 Task: Find a place to stay in Zhukovka, Russia, from 3rd to 17th August for 4 guests, with a price range of ₹3000 to ₹15000, 3 bedrooms, 4 beds, 2 bathrooms, and self check-in option.
Action: Mouse moved to (568, 86)
Screenshot: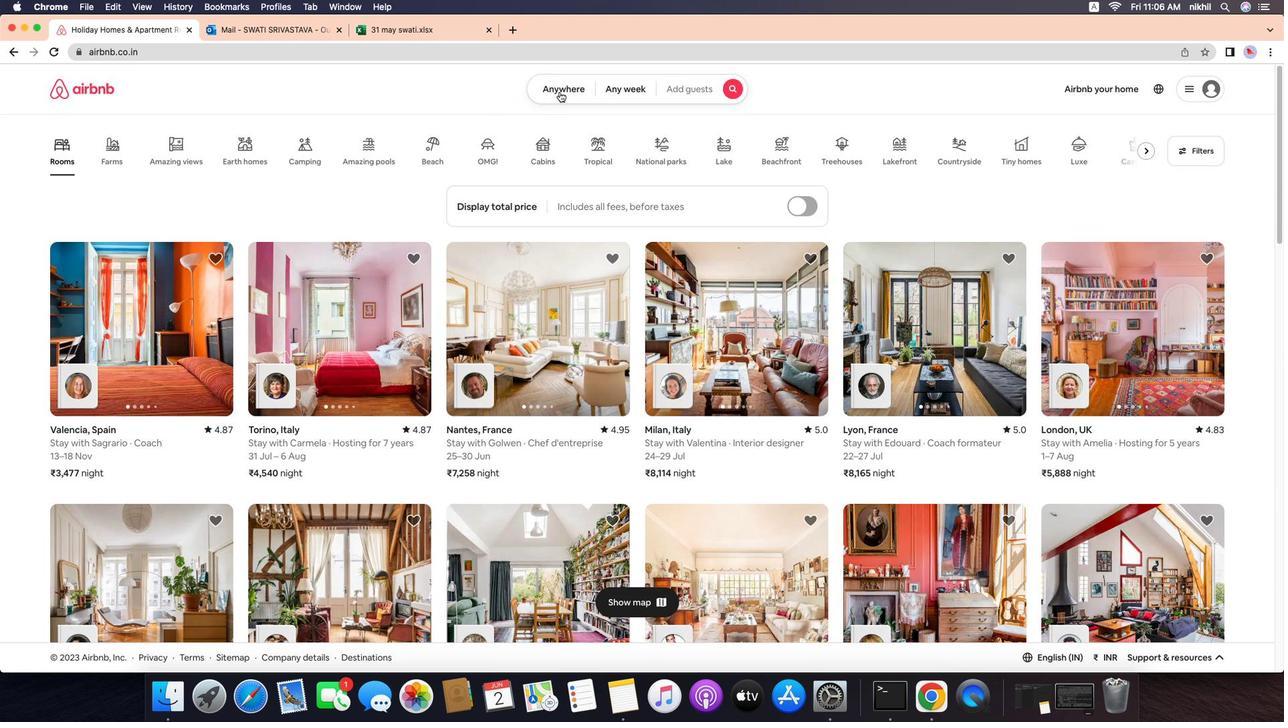 
Action: Mouse pressed left at (568, 86)
Screenshot: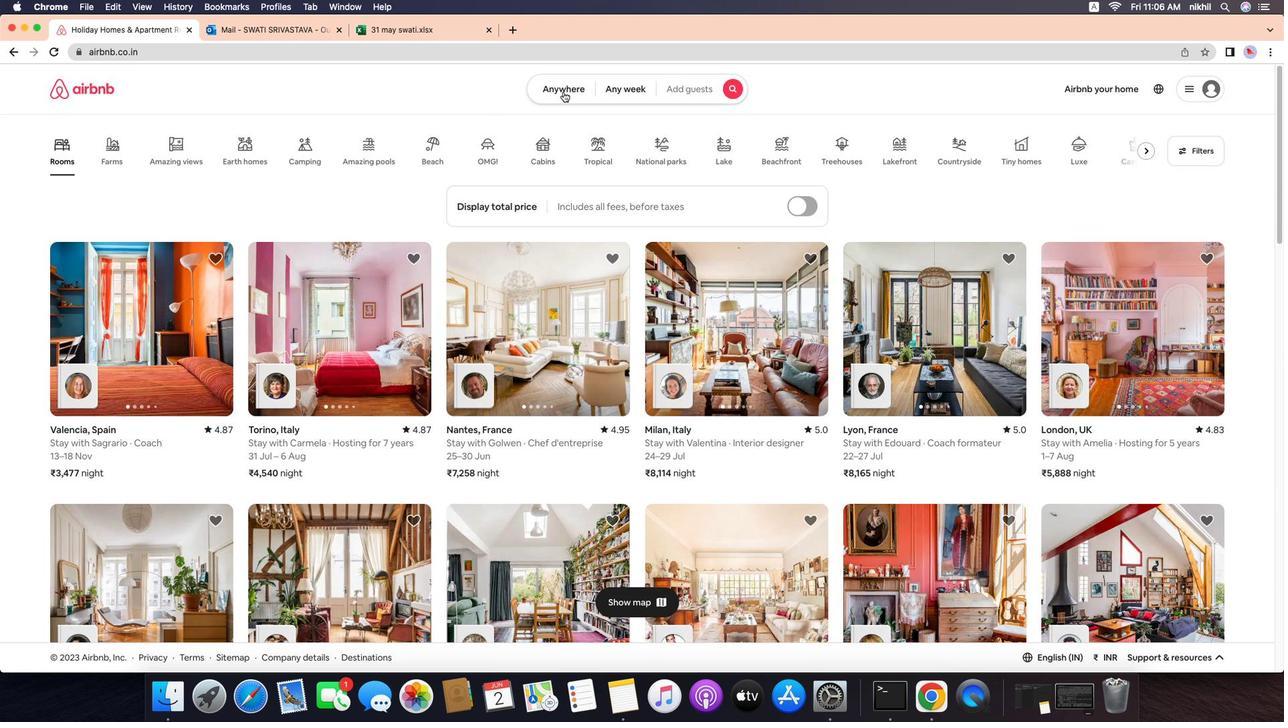 
Action: Mouse moved to (589, 86)
Screenshot: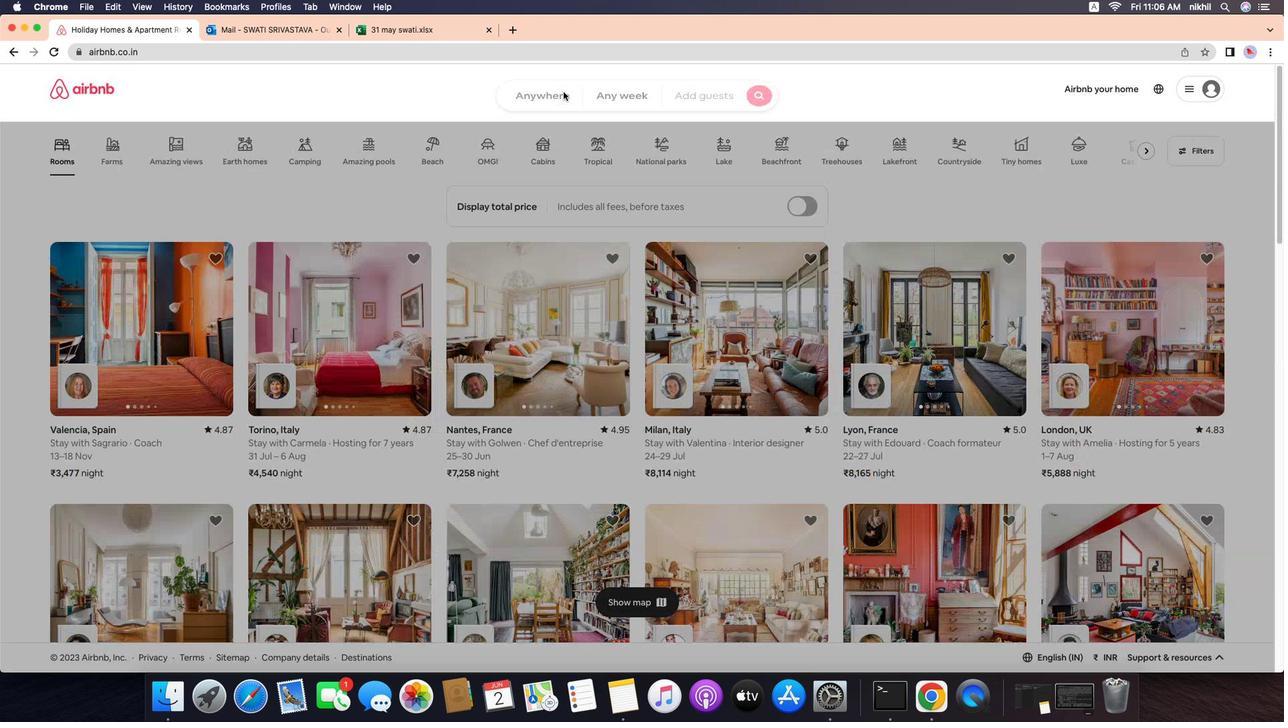 
Action: Mouse pressed left at (589, 86)
Screenshot: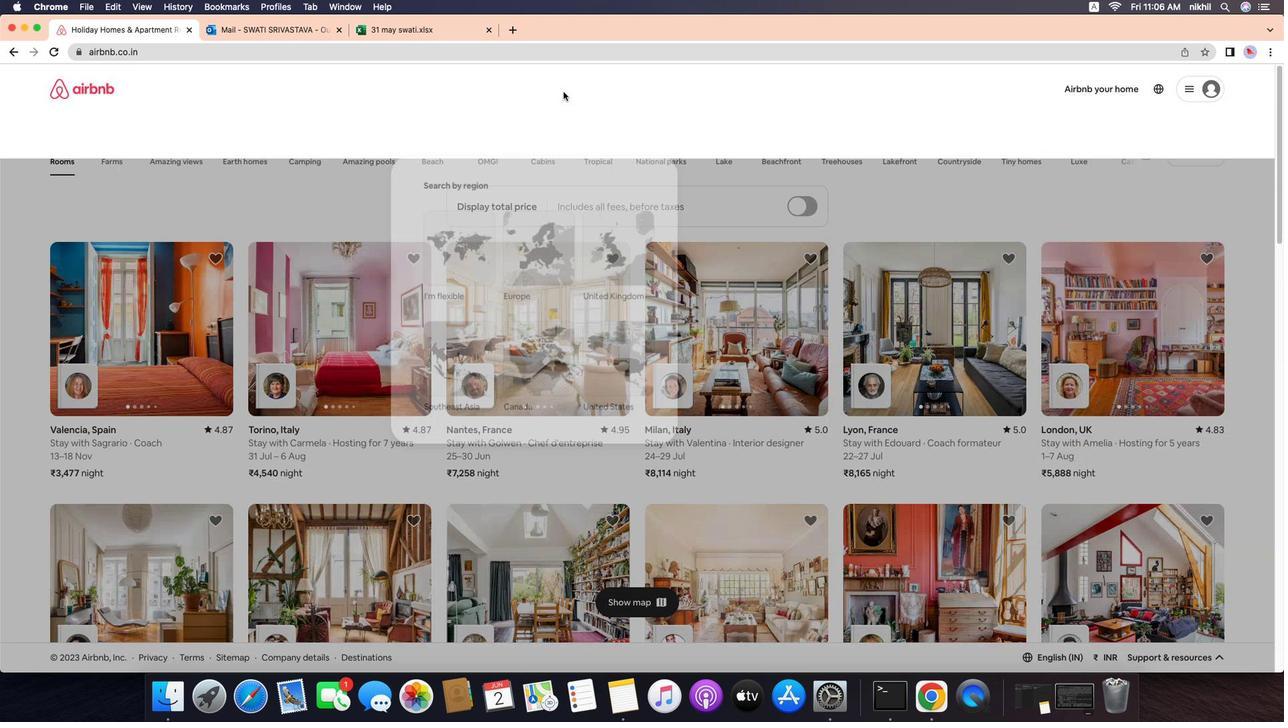 
Action: Mouse moved to (517, 133)
Screenshot: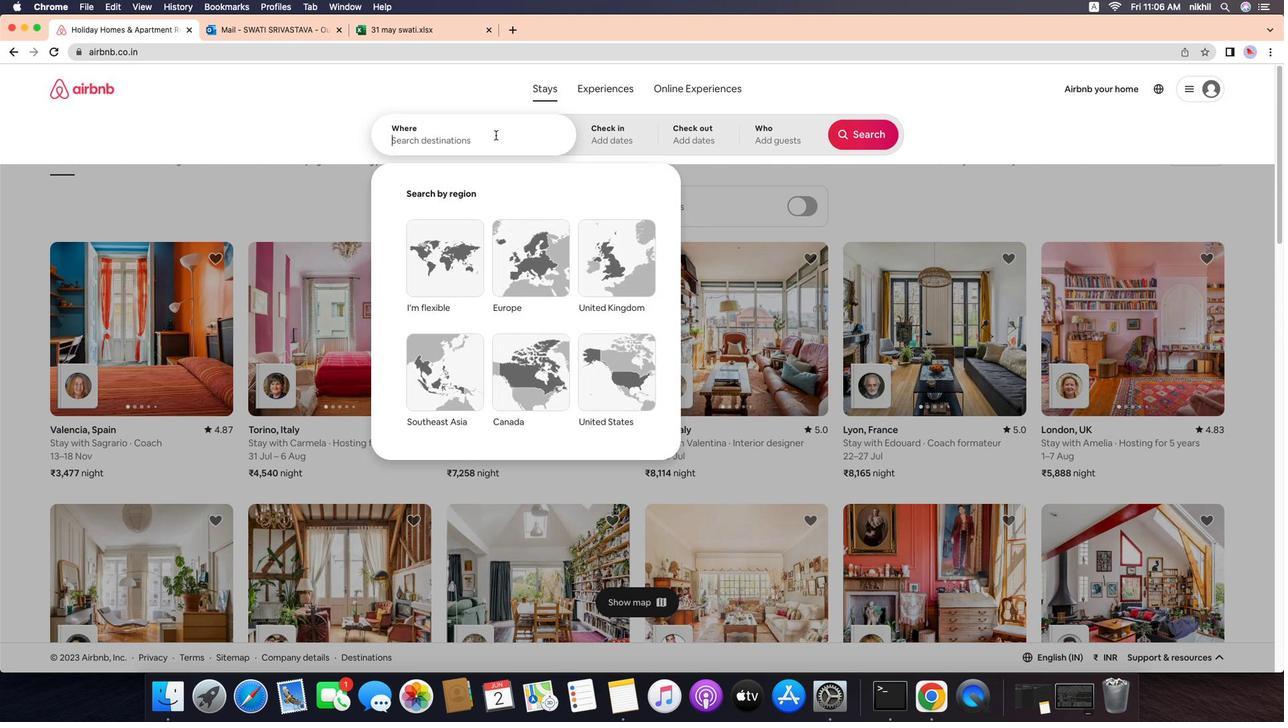 
Action: Mouse pressed left at (517, 133)
Screenshot: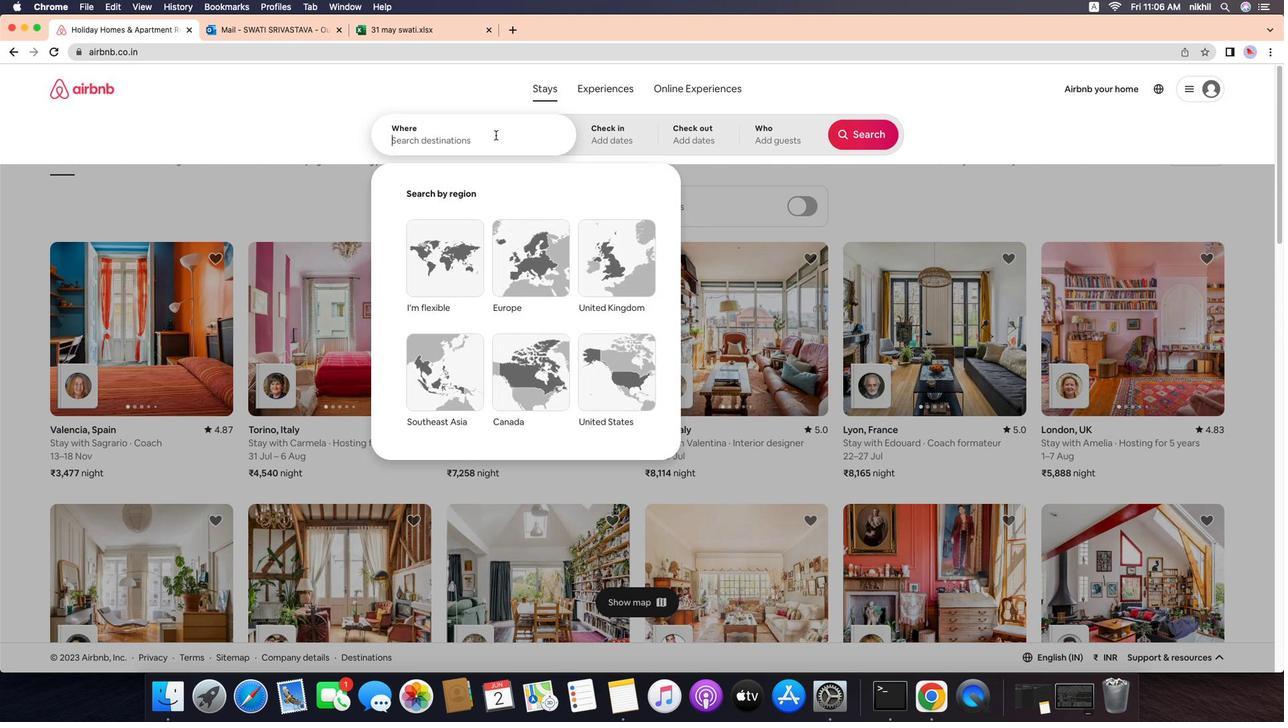 
Action: Key pressed Key.caps_lock'Z'Key.caps_lock'h''u''k''o''v''k''a'','Key.spaceKey.caps_lock'R'Key.caps_lock'u''s''s''i''a'Key.enter
Screenshot: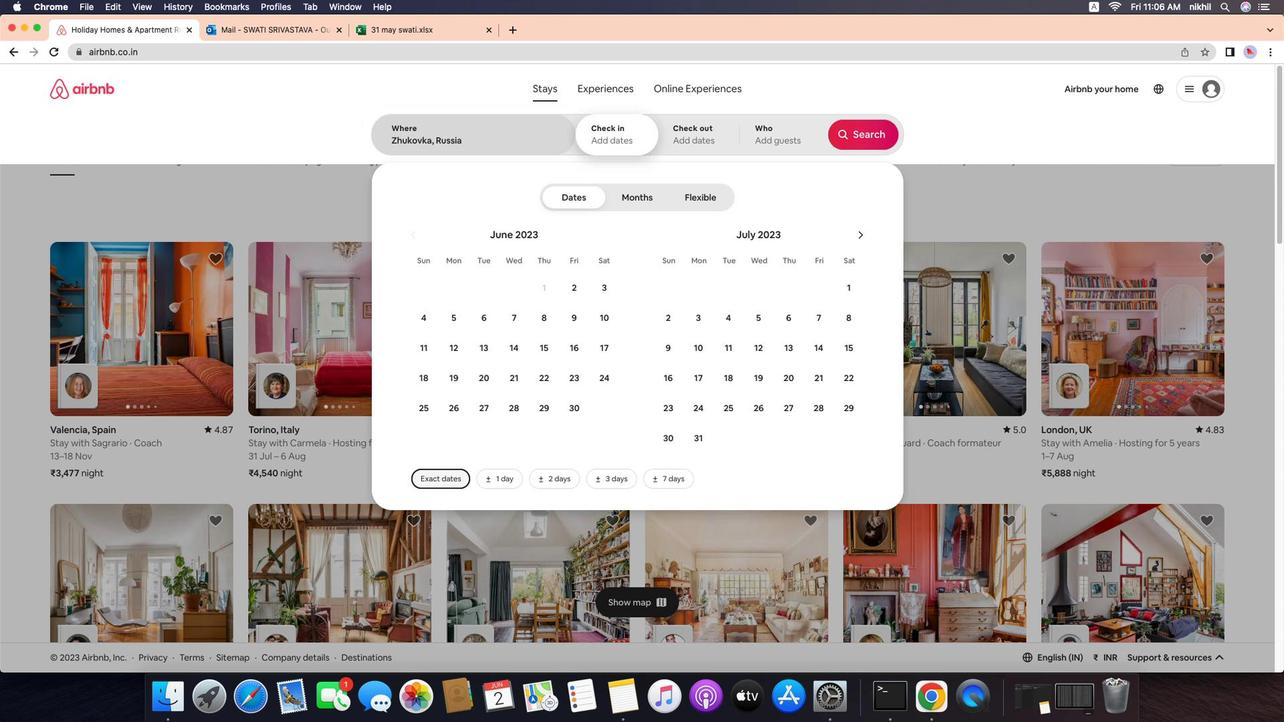 
Action: Mouse moved to (896, 243)
Screenshot: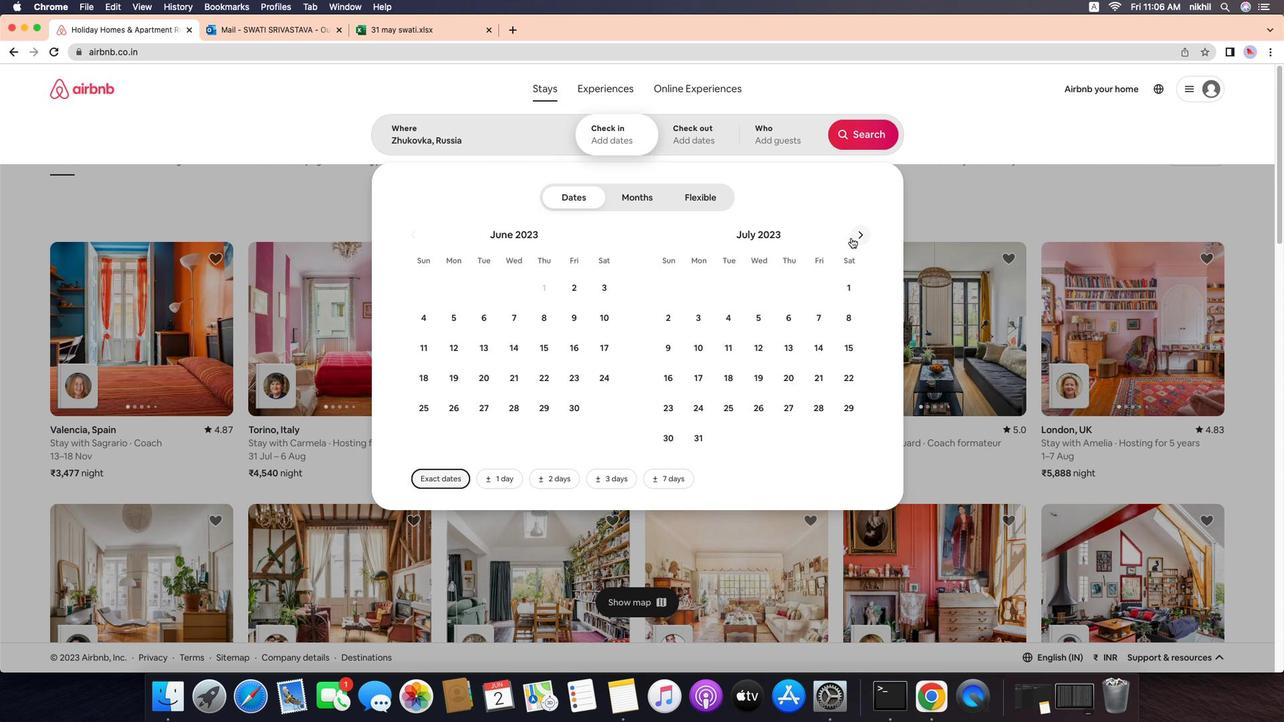 
Action: Mouse pressed left at (896, 243)
Screenshot: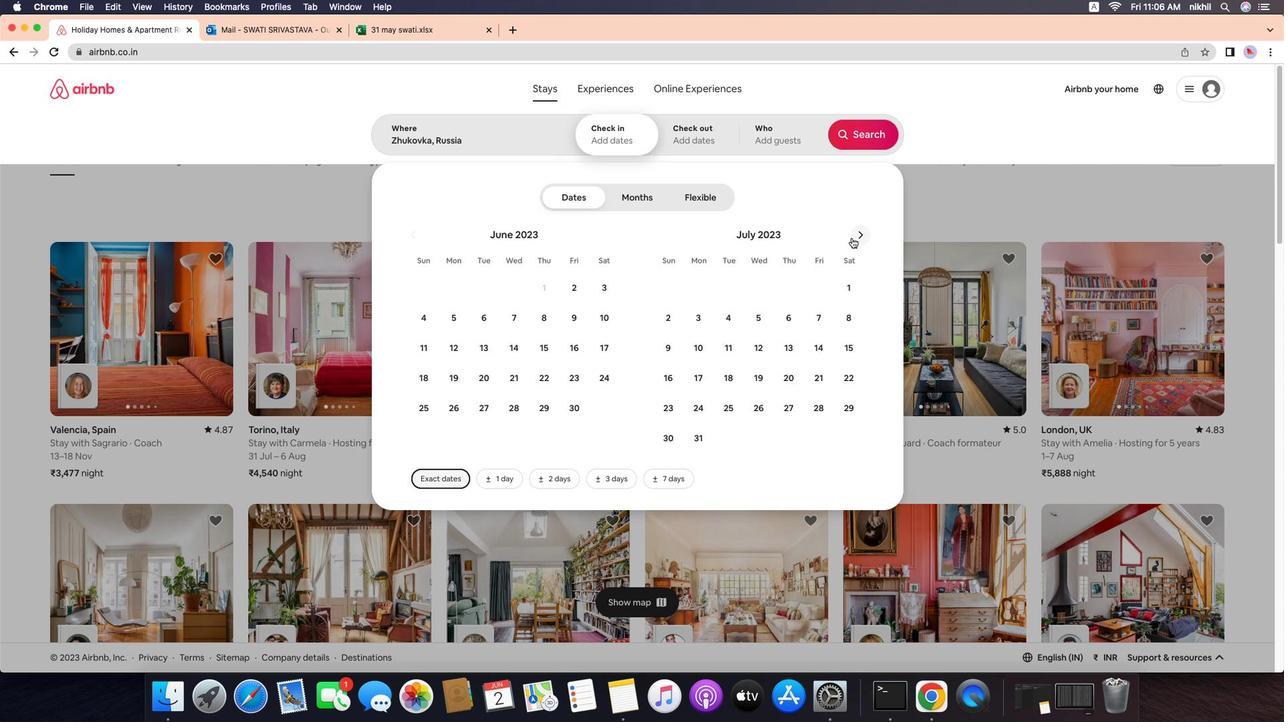 
Action: Mouse moved to (904, 242)
Screenshot: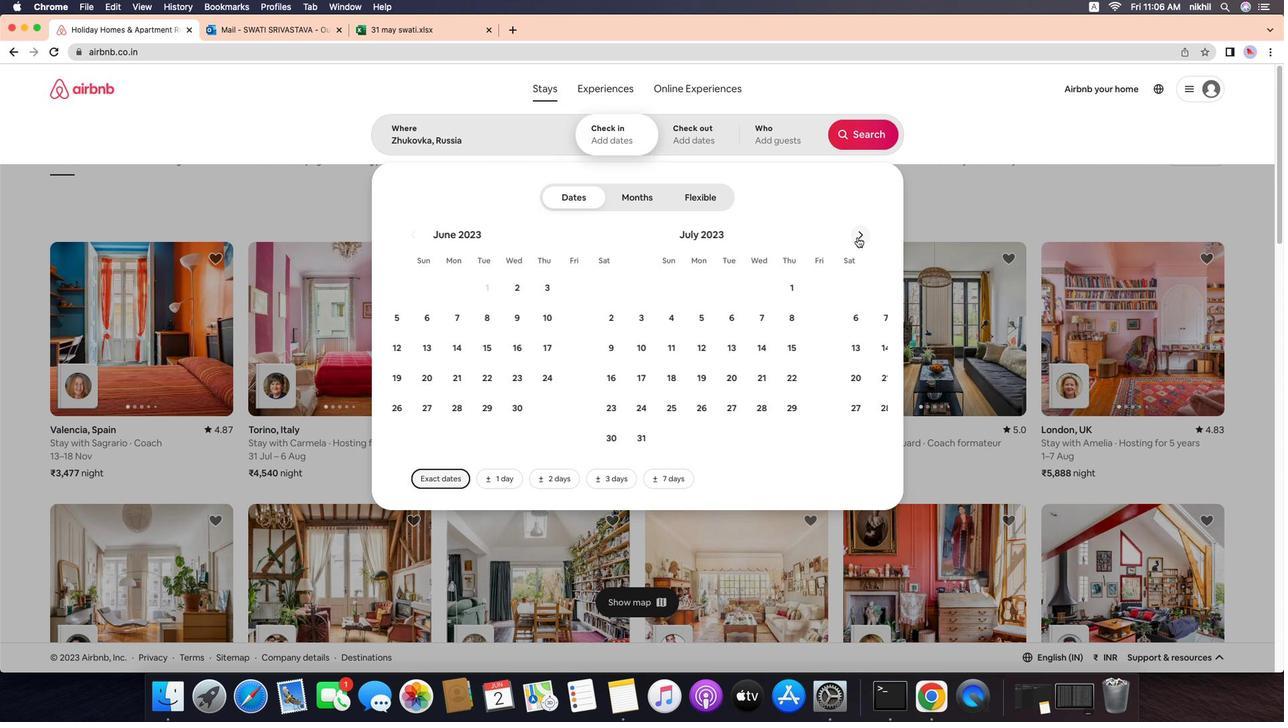 
Action: Mouse pressed left at (904, 242)
Screenshot: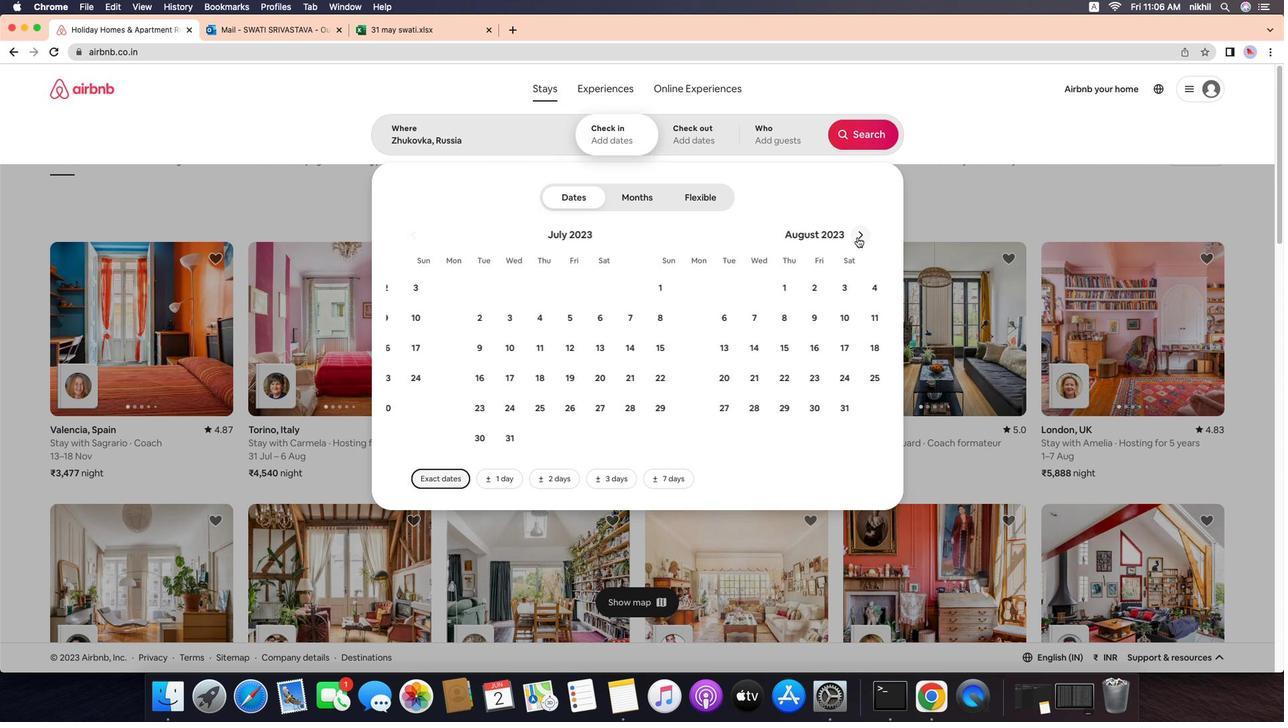 
Action: Mouse moved to (842, 294)
Screenshot: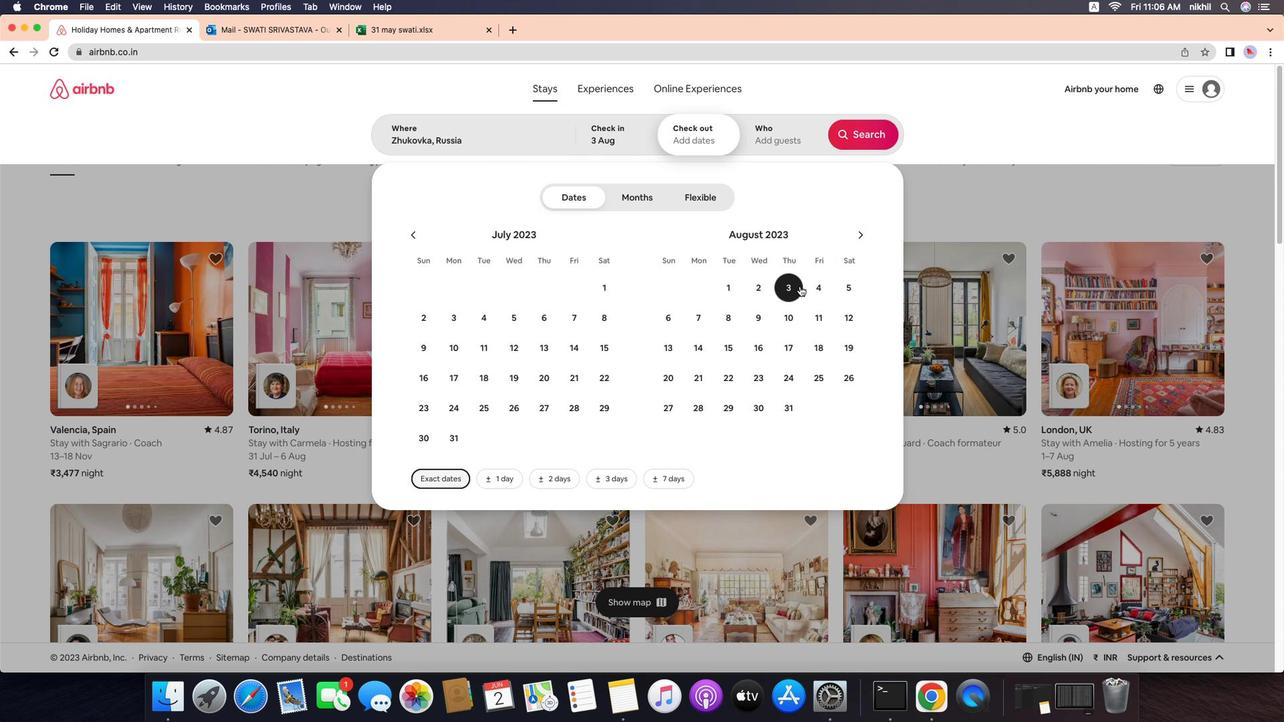 
Action: Mouse pressed left at (842, 294)
Screenshot: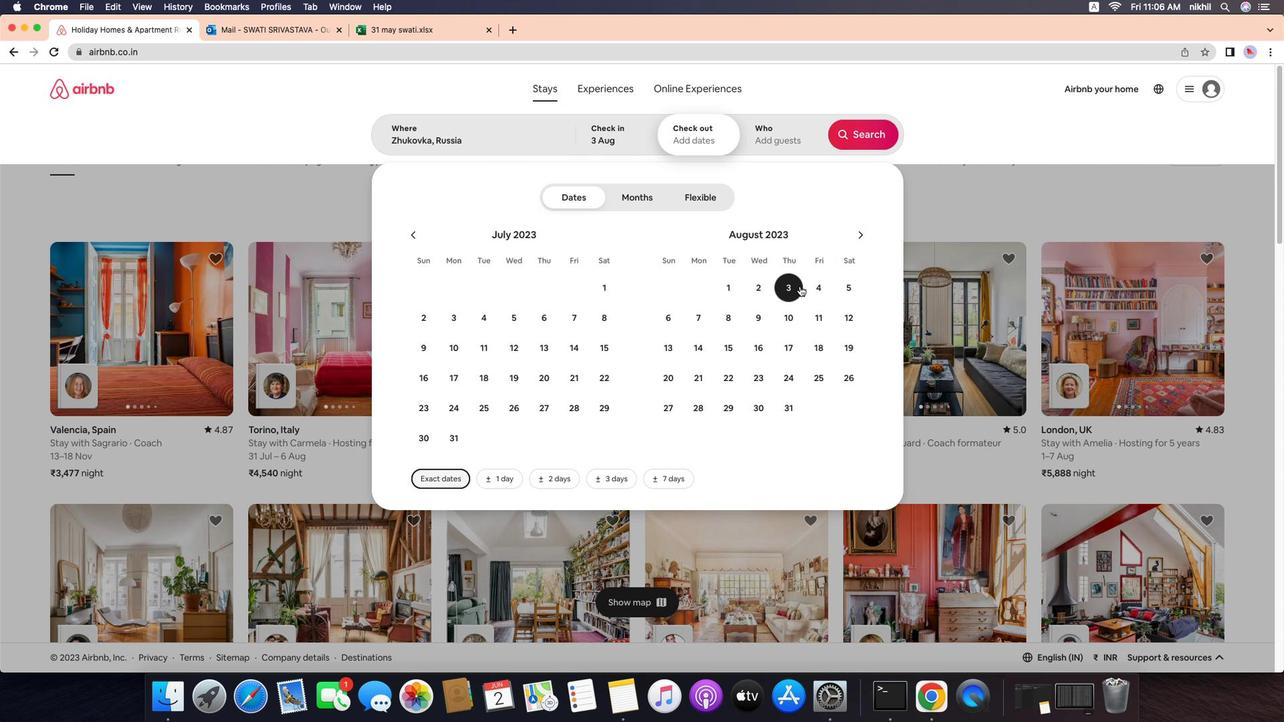 
Action: Mouse moved to (837, 356)
Screenshot: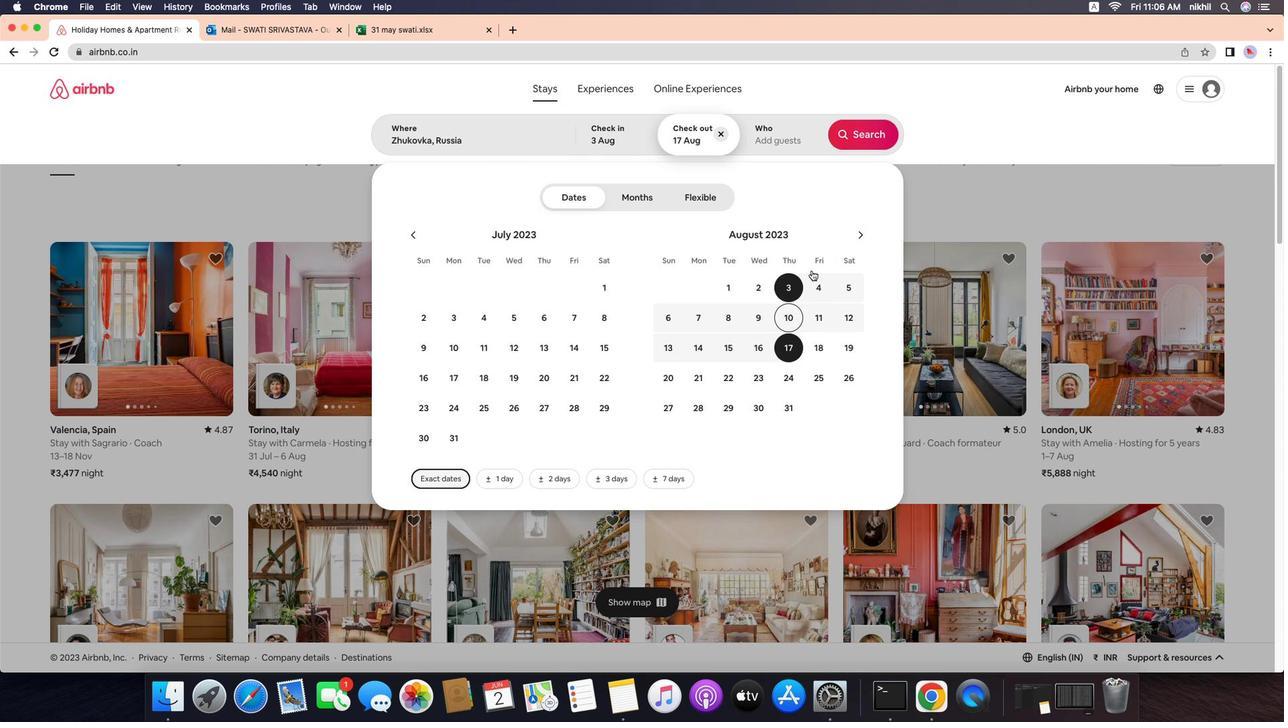 
Action: Mouse pressed left at (837, 356)
Screenshot: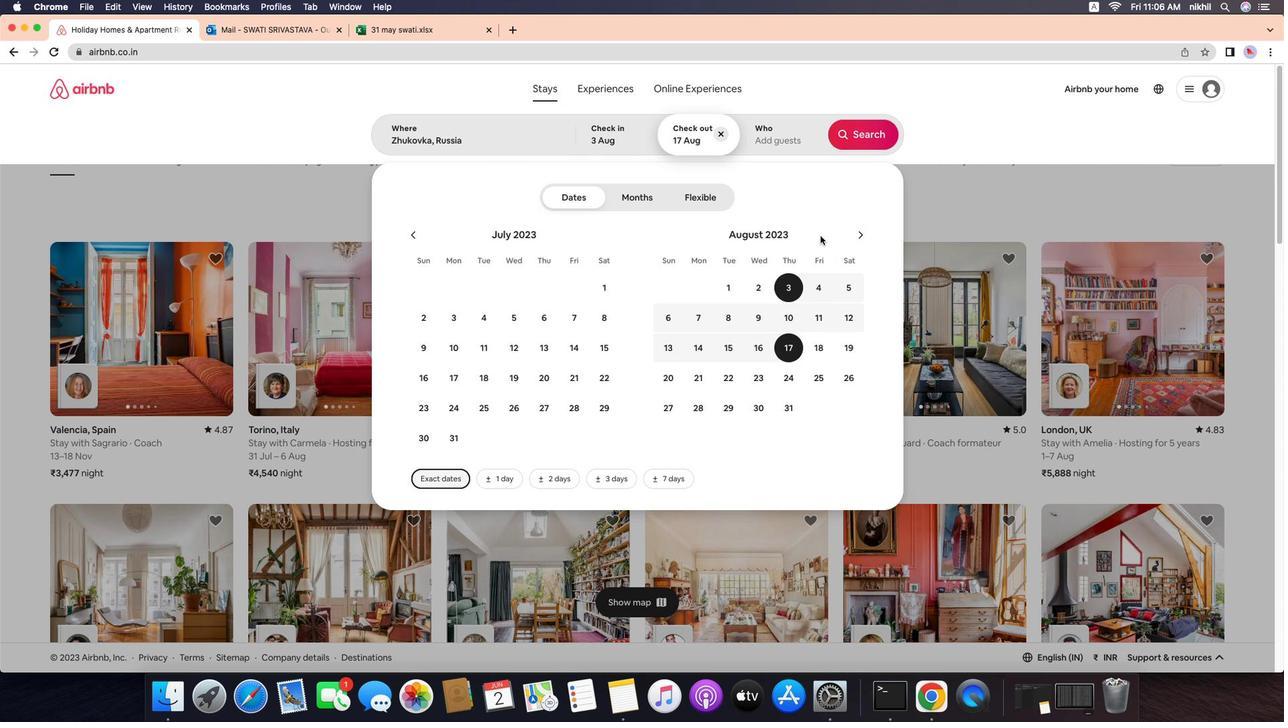 
Action: Mouse moved to (834, 136)
Screenshot: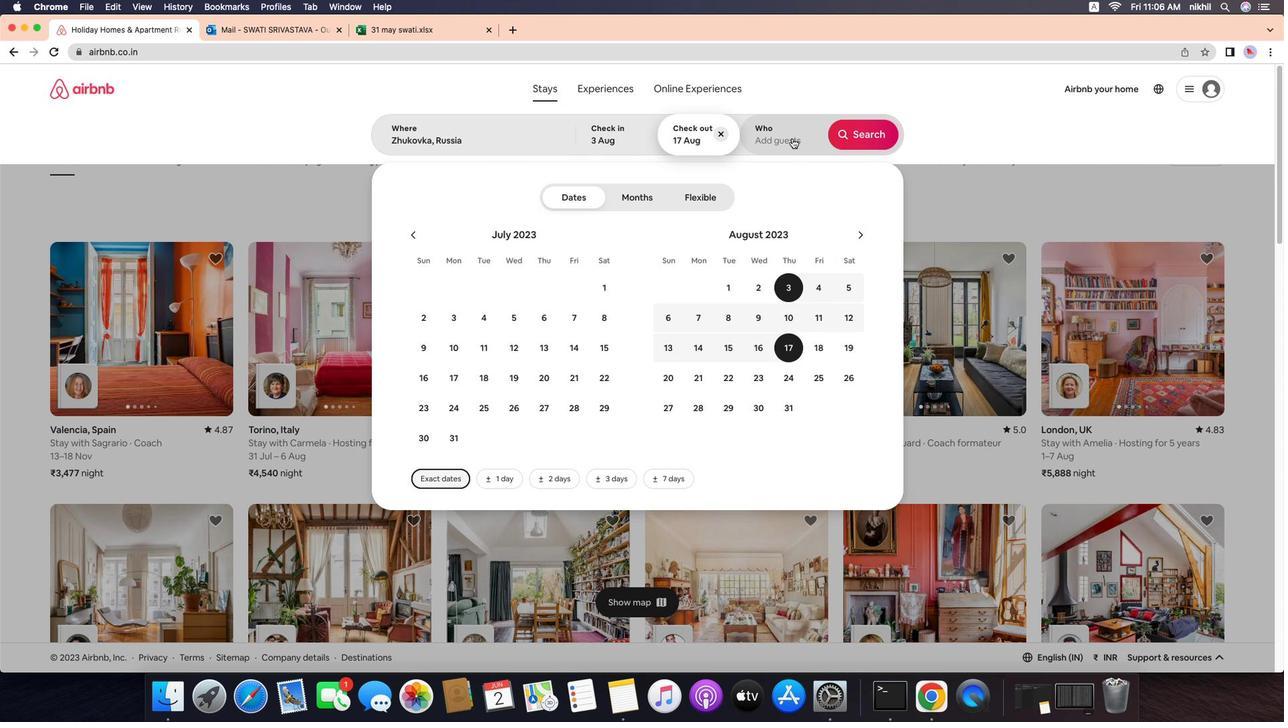 
Action: Mouse pressed left at (834, 136)
Screenshot: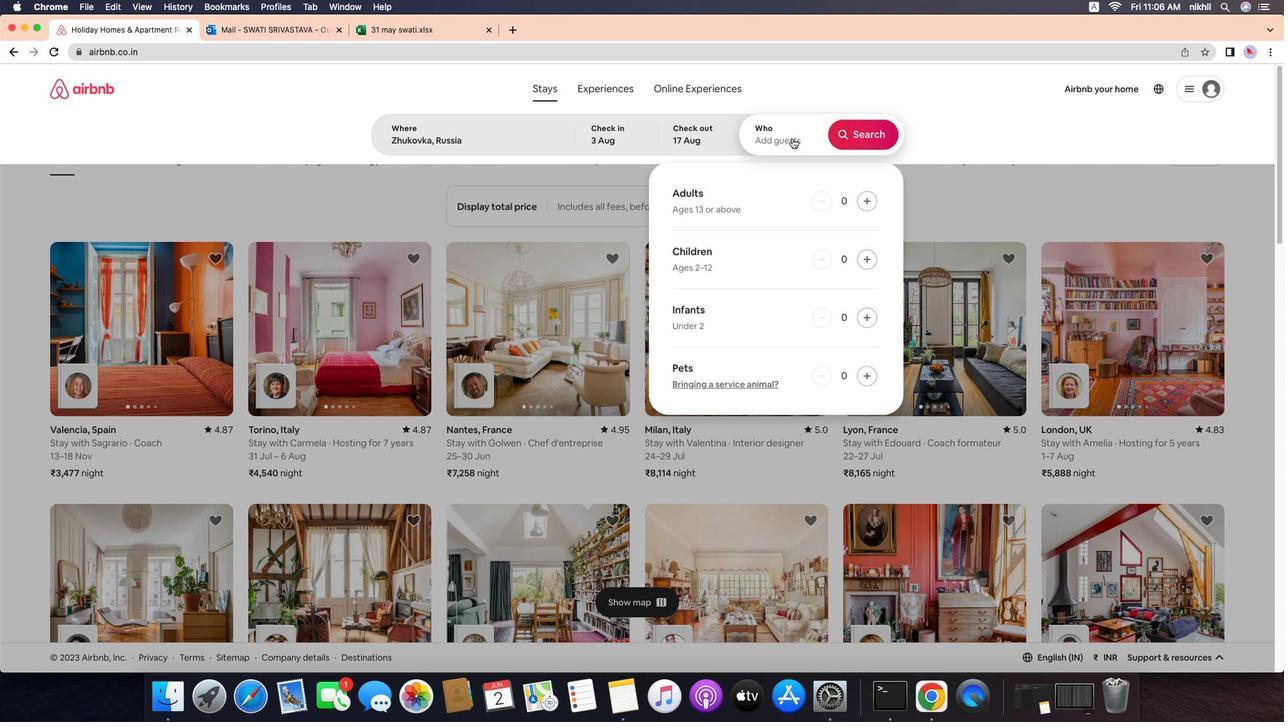 
Action: Mouse moved to (916, 201)
Screenshot: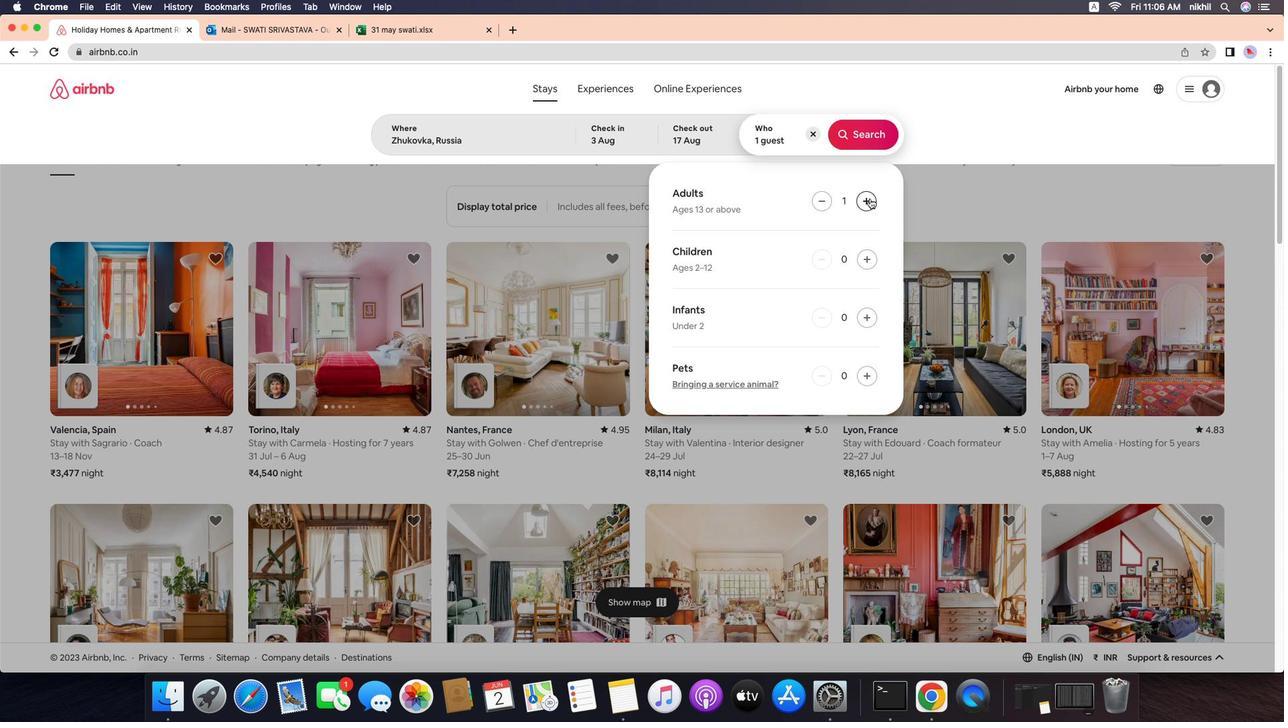 
Action: Mouse pressed left at (916, 201)
Screenshot: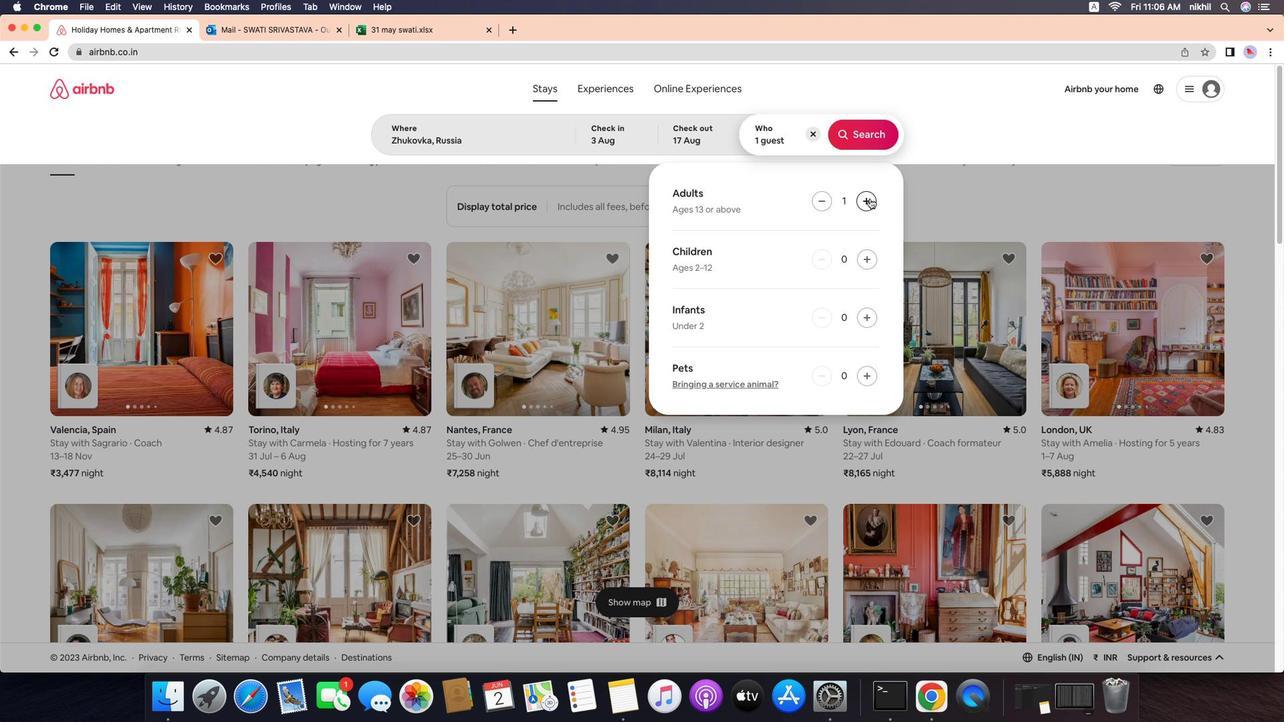 
Action: Mouse moved to (916, 201)
Screenshot: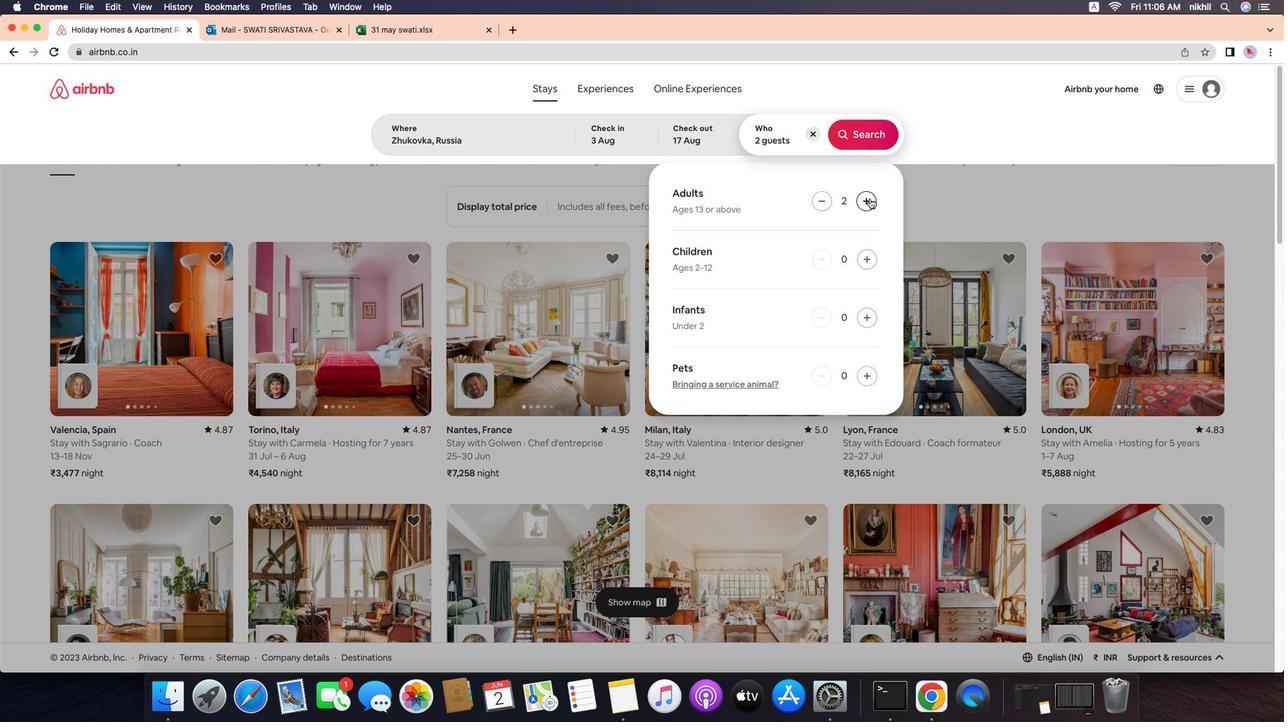 
Action: Mouse pressed left at (916, 201)
Screenshot: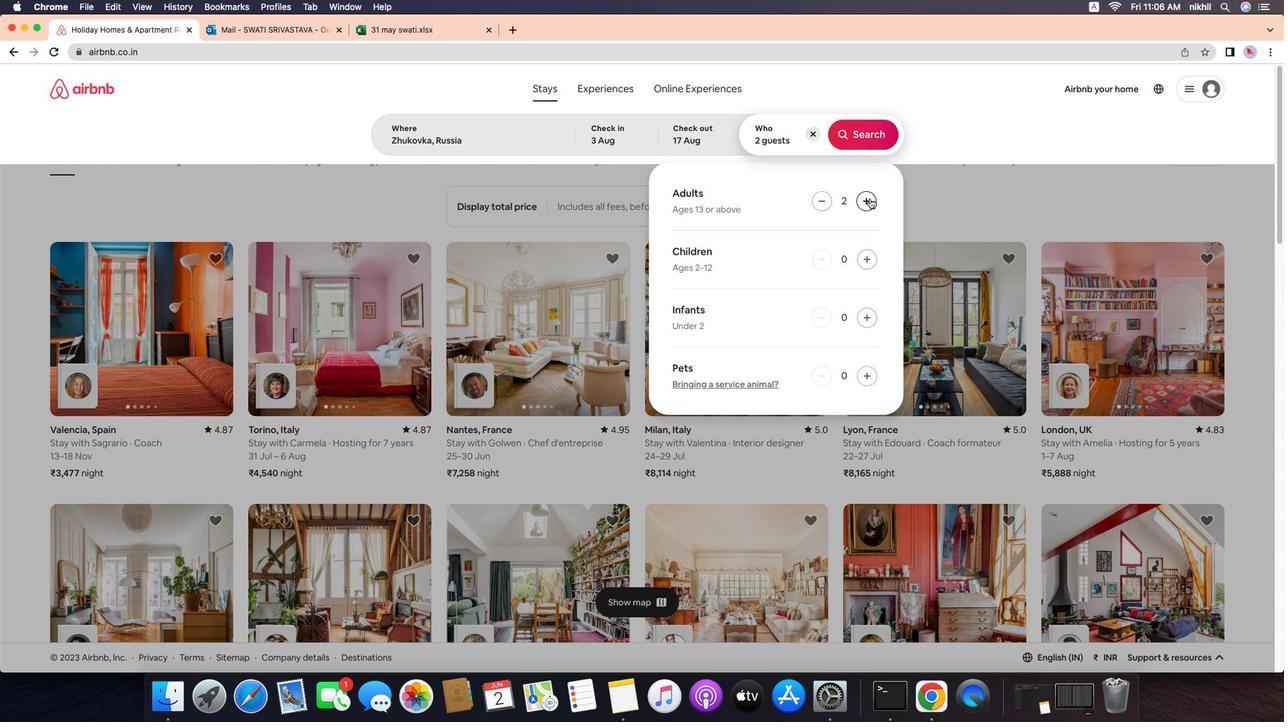 
Action: Mouse pressed left at (916, 201)
Screenshot: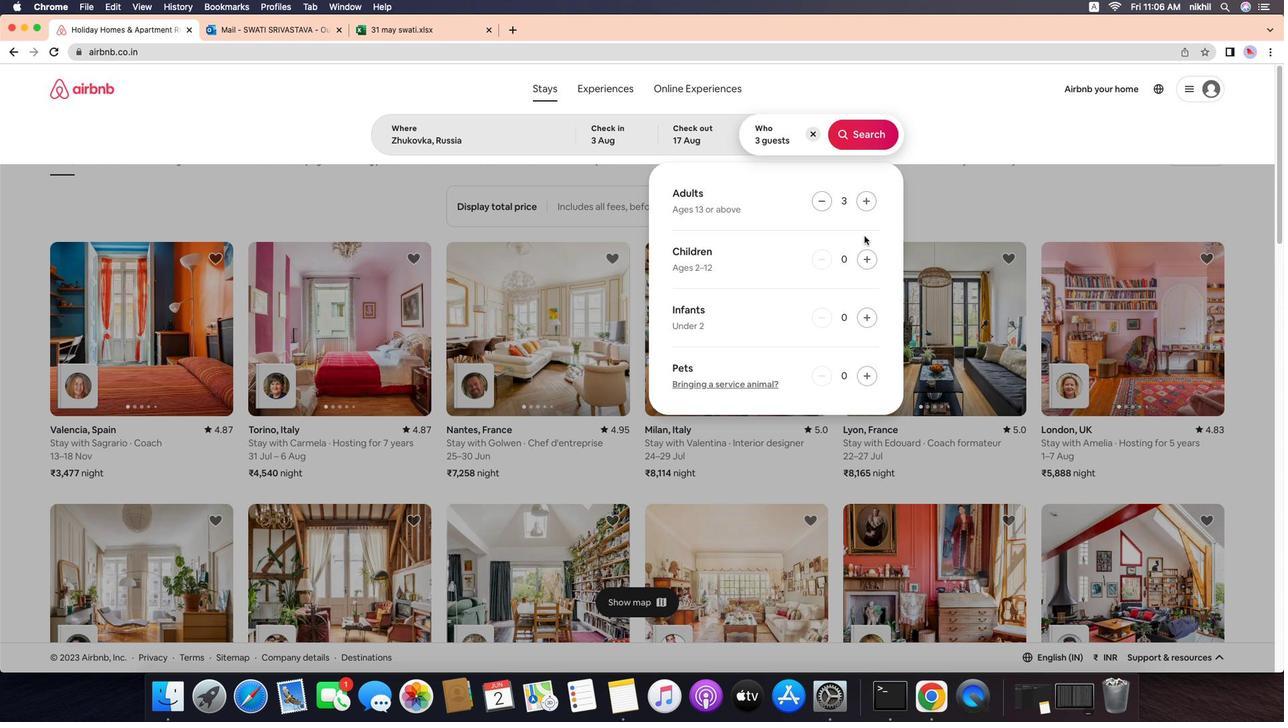 
Action: Mouse moved to (908, 273)
Screenshot: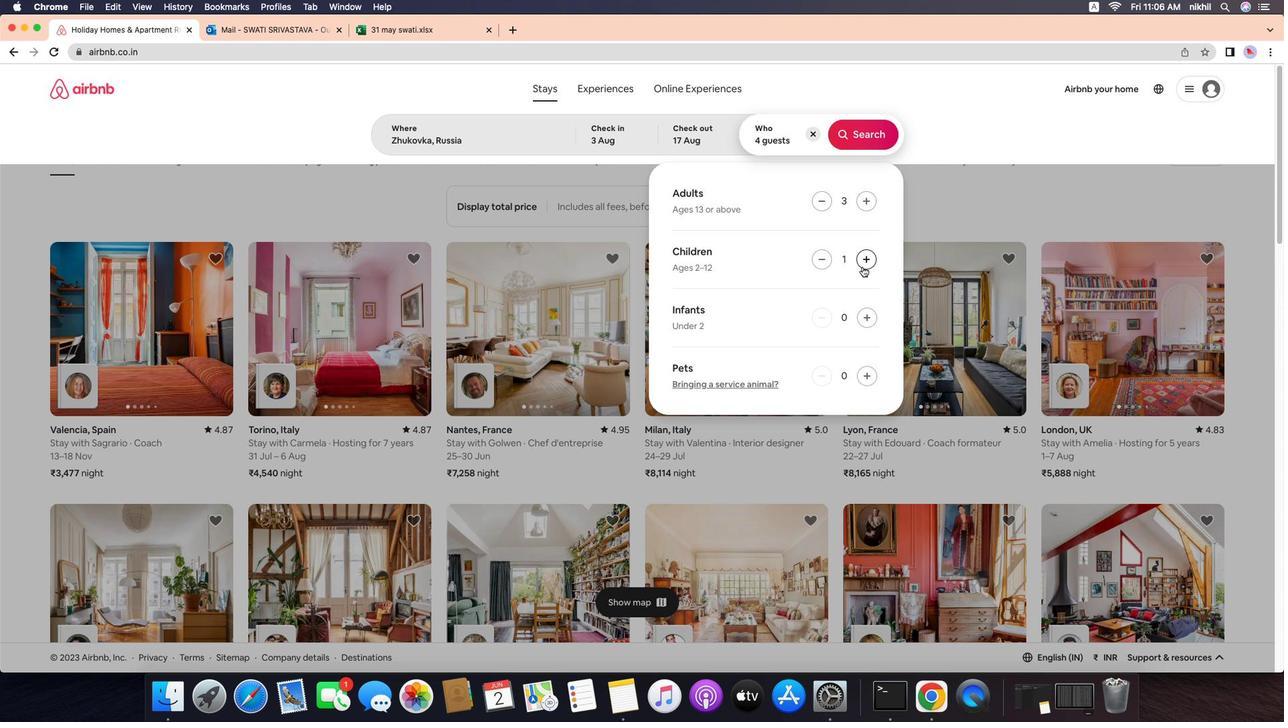 
Action: Mouse pressed left at (908, 273)
Screenshot: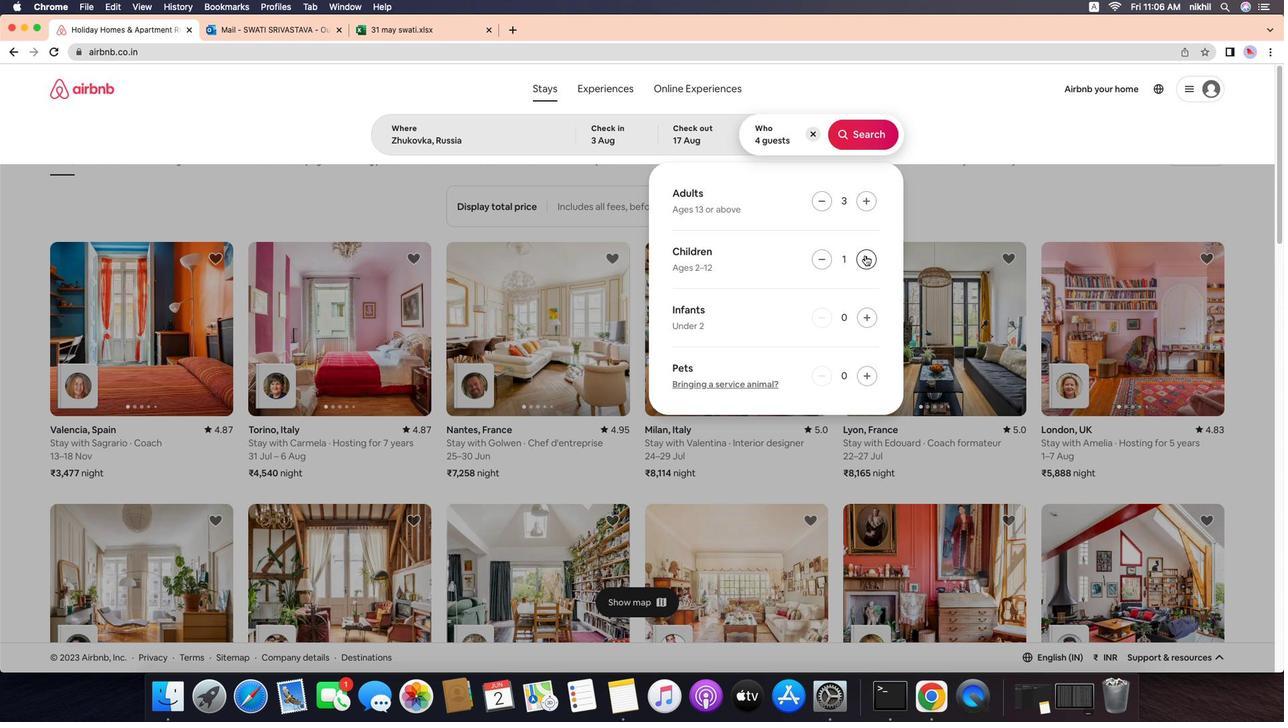 
Action: Mouse moved to (900, 145)
Screenshot: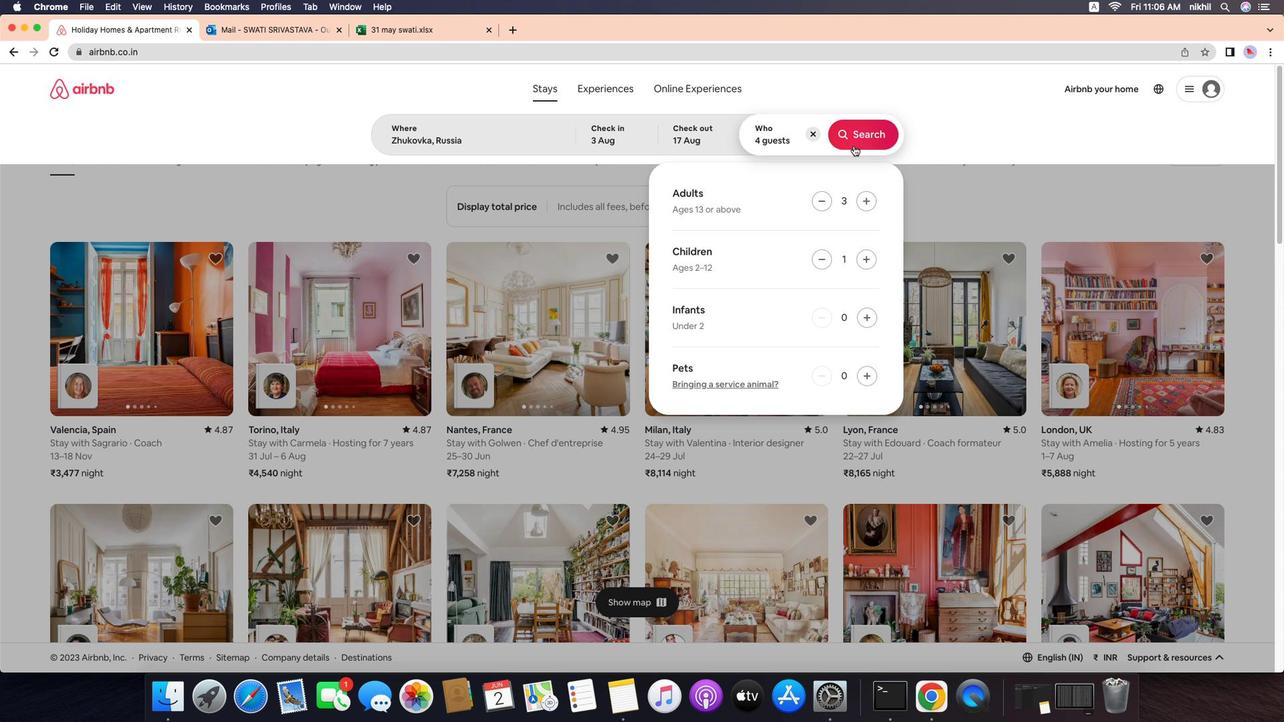 
Action: Mouse pressed left at (900, 145)
Screenshot: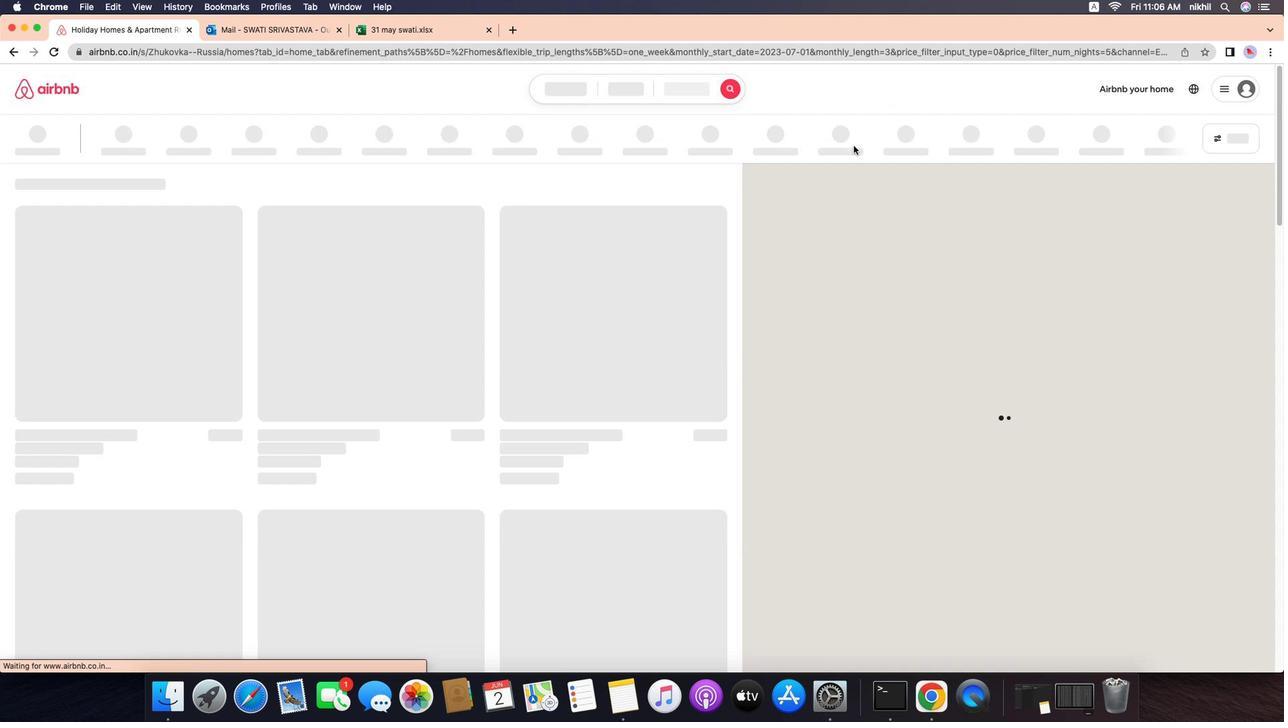 
Action: Mouse moved to (1288, 135)
Screenshot: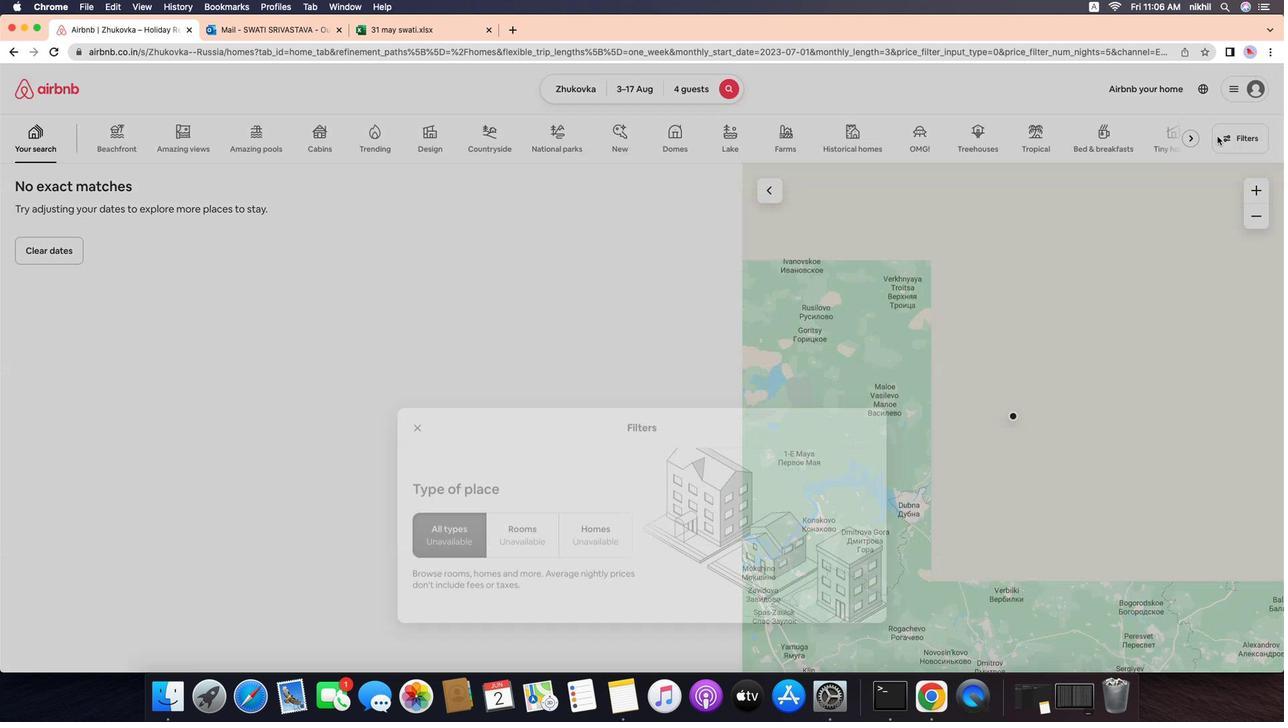 
Action: Mouse pressed left at (1288, 135)
Screenshot: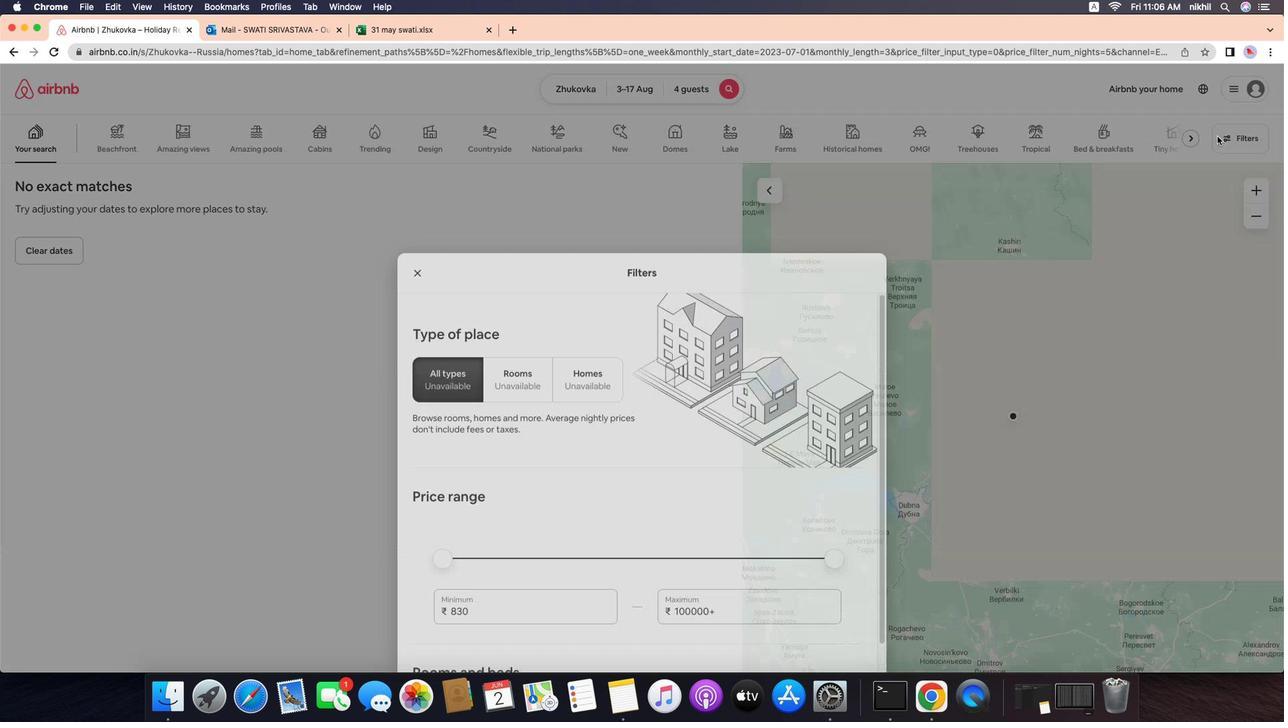 
Action: Mouse moved to (599, 470)
Screenshot: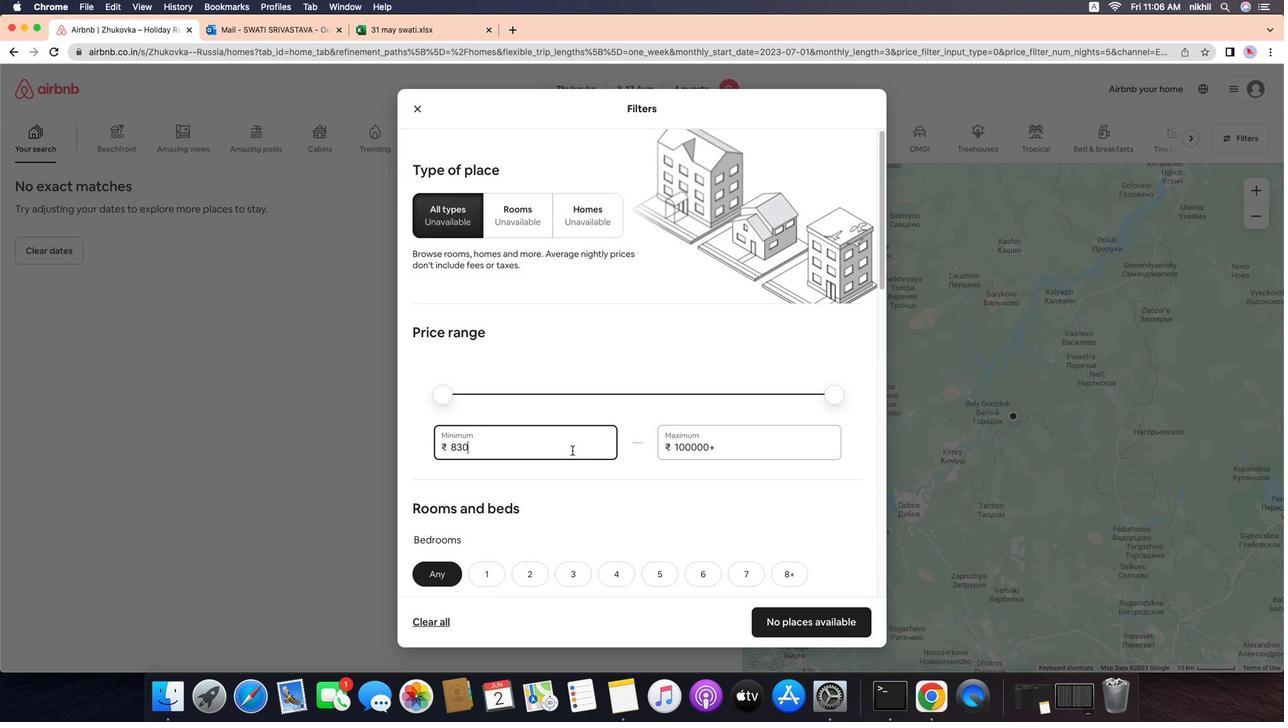 
Action: Mouse pressed left at (599, 470)
Screenshot: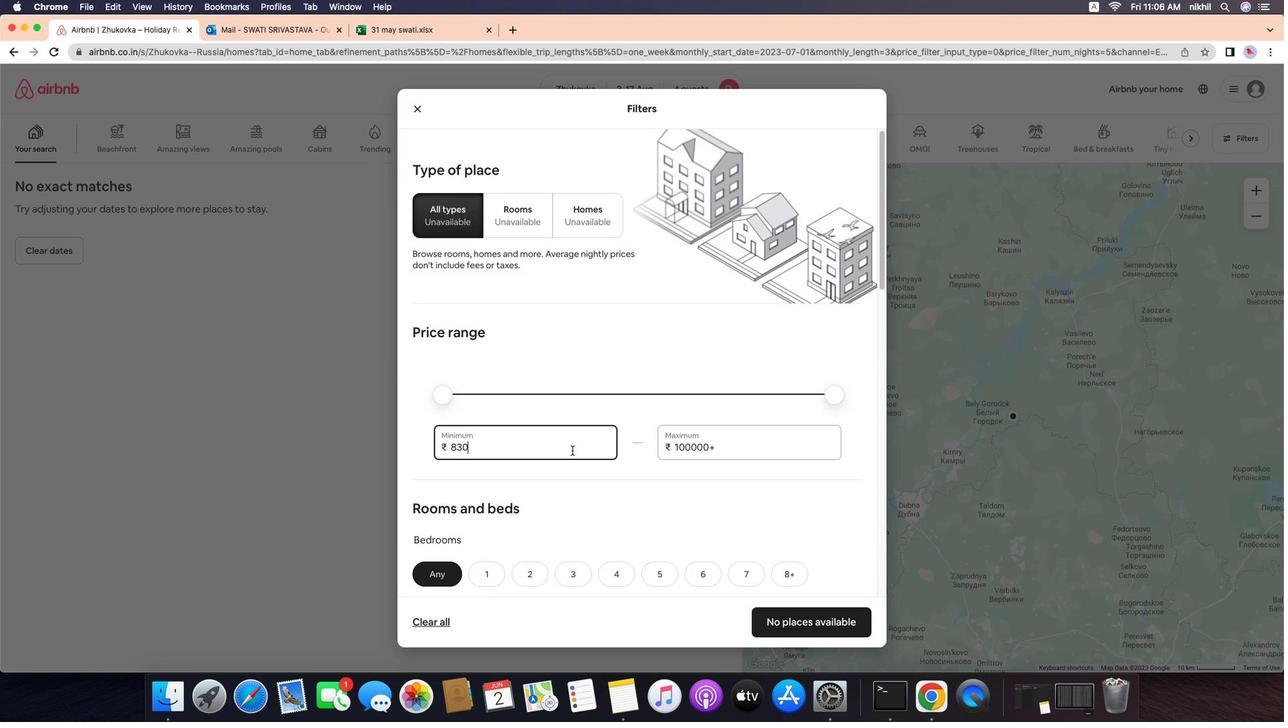 
Action: Mouse moved to (599, 470)
Screenshot: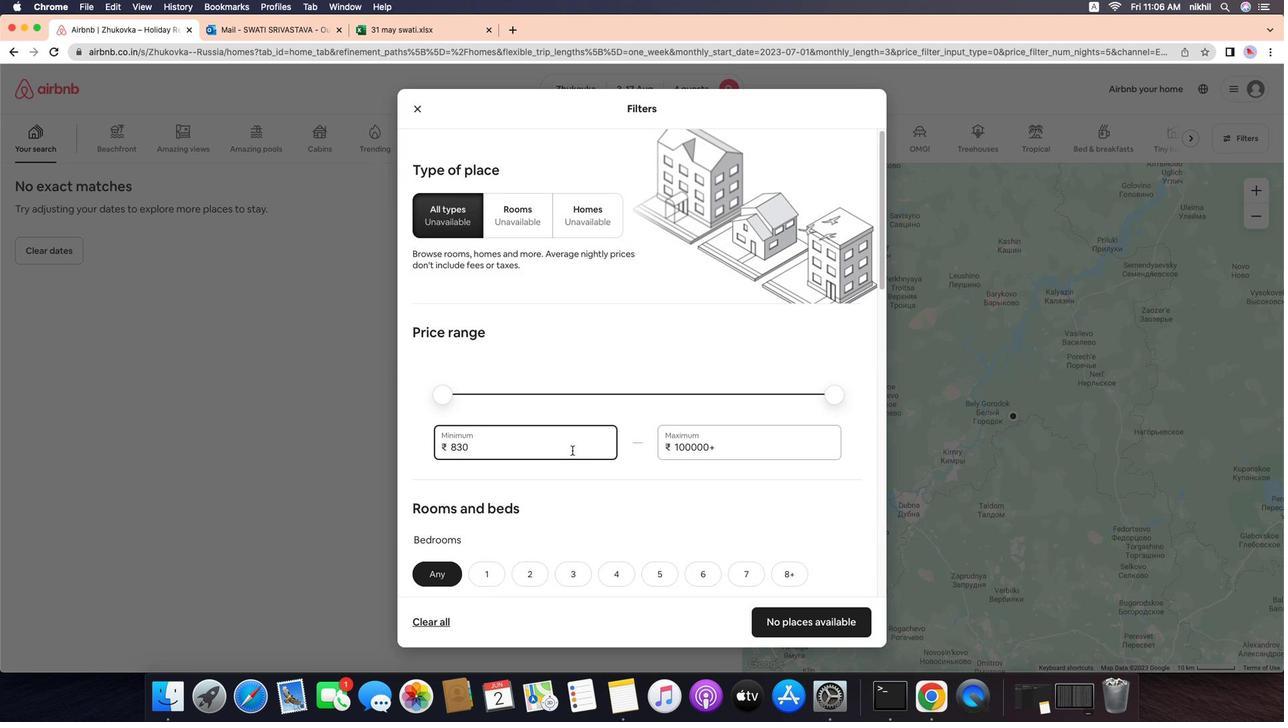 
Action: Key pressed Key.backspaceKey.backspaceKey.backspaceKey.backspace'3''0''0''0'
Screenshot: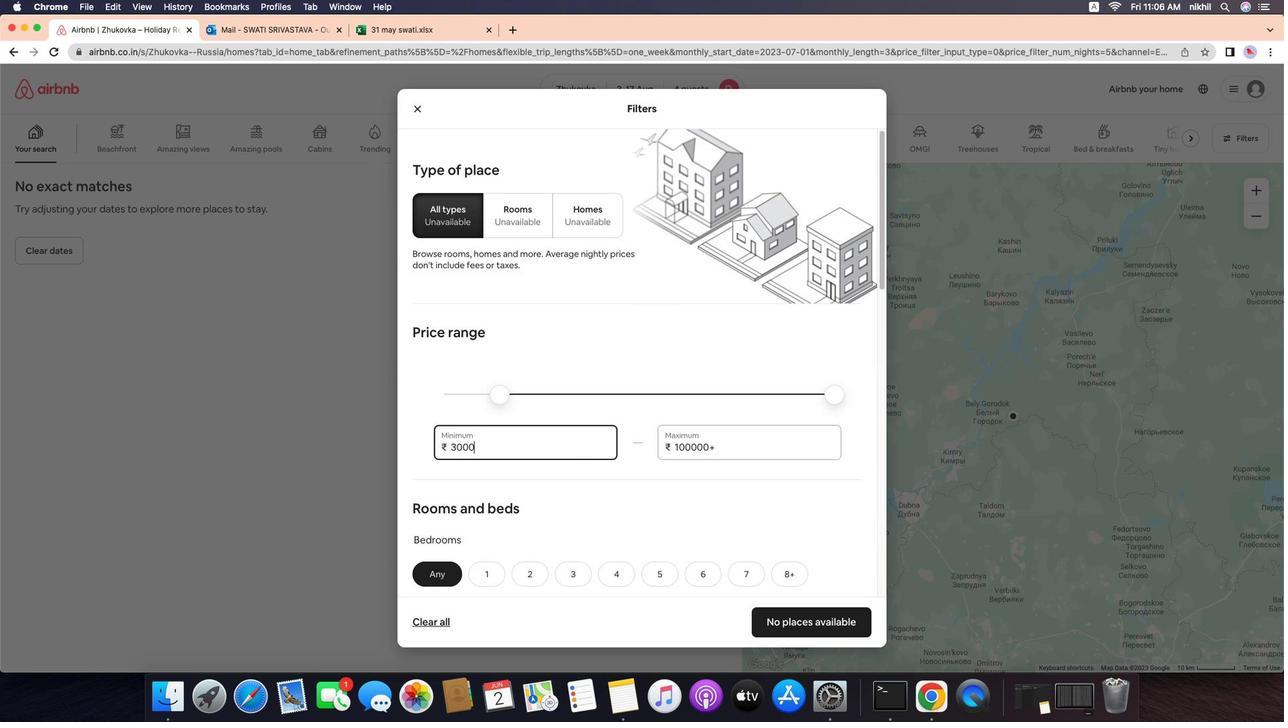 
Action: Mouse moved to (775, 471)
Screenshot: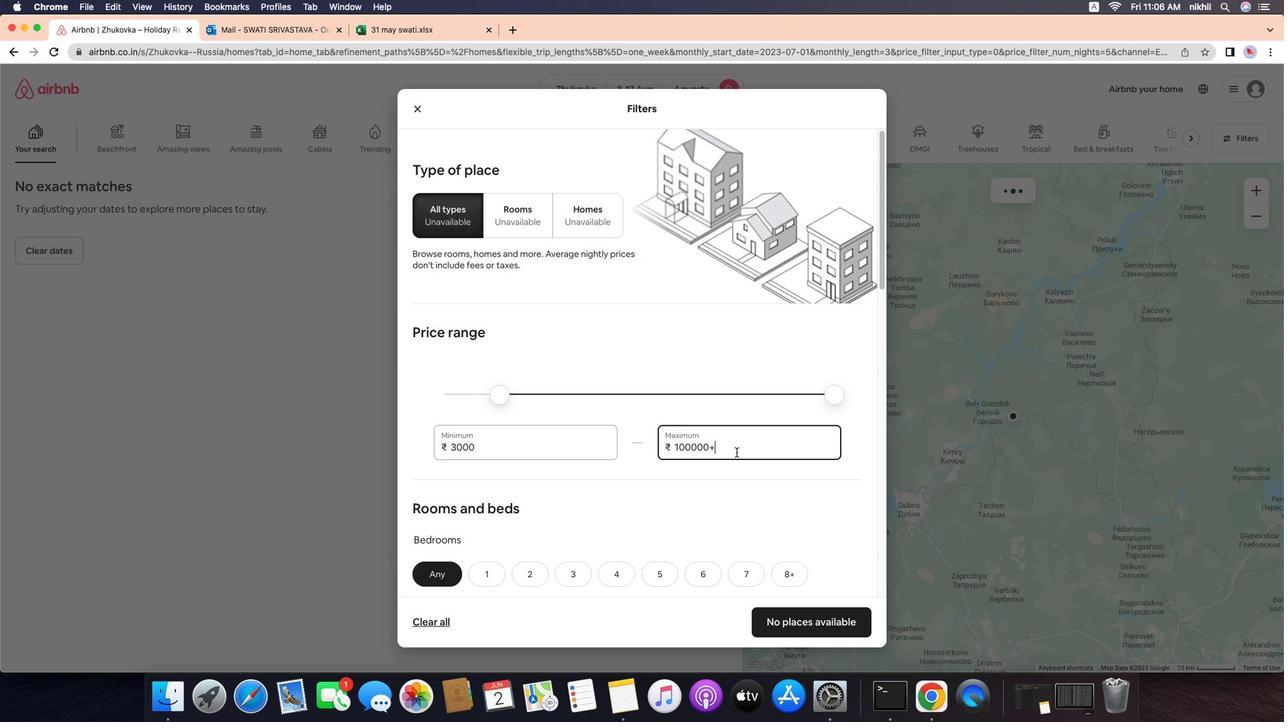 
Action: Mouse pressed left at (775, 471)
Screenshot: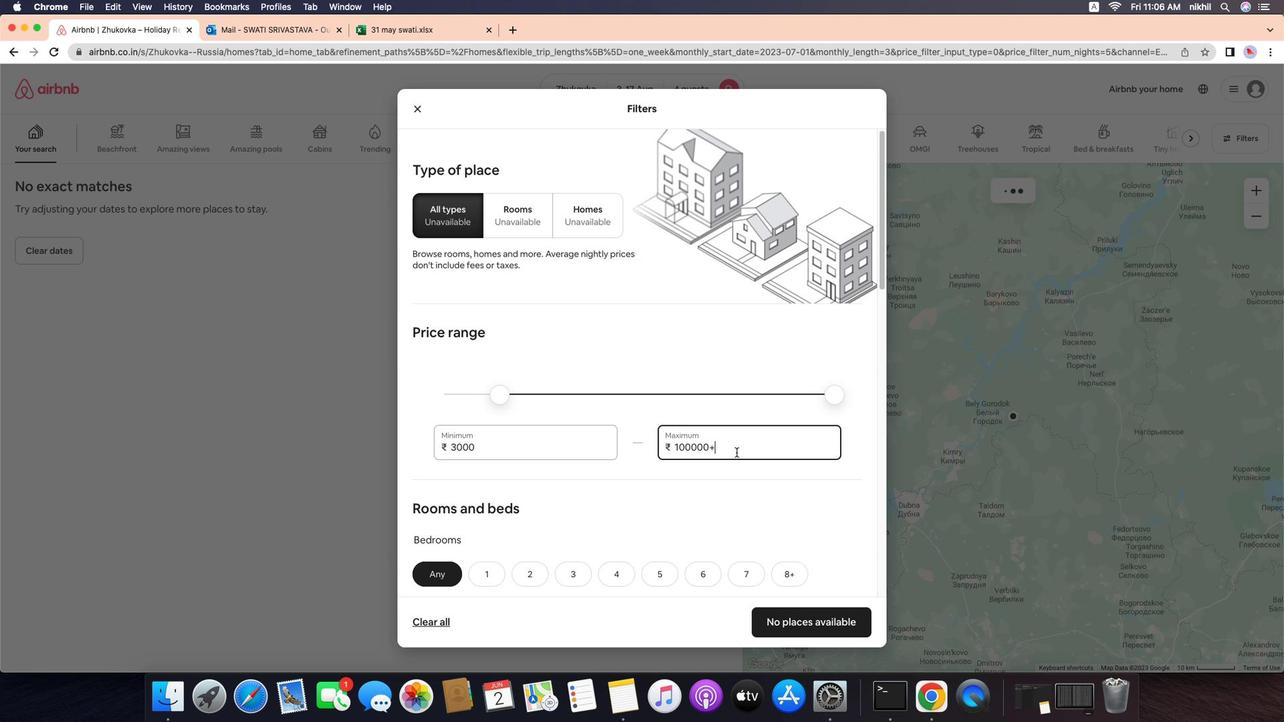 
Action: Mouse moved to (775, 472)
Screenshot: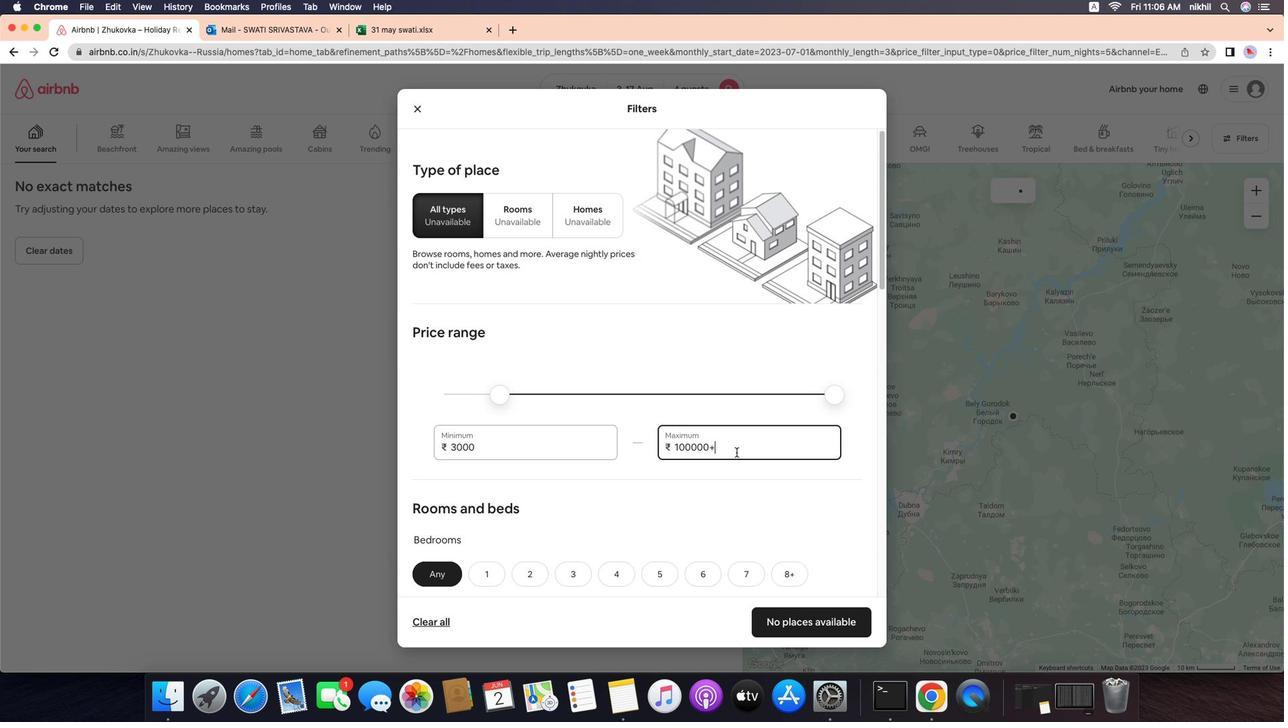 
Action: Key pressed Key.backspaceKey.backspaceKey.backspaceKey.backspaceKey.backspaceKey.backspaceKey.backspaceKey.backspaceKey.backspace'1''5''0''0''0'
Screenshot: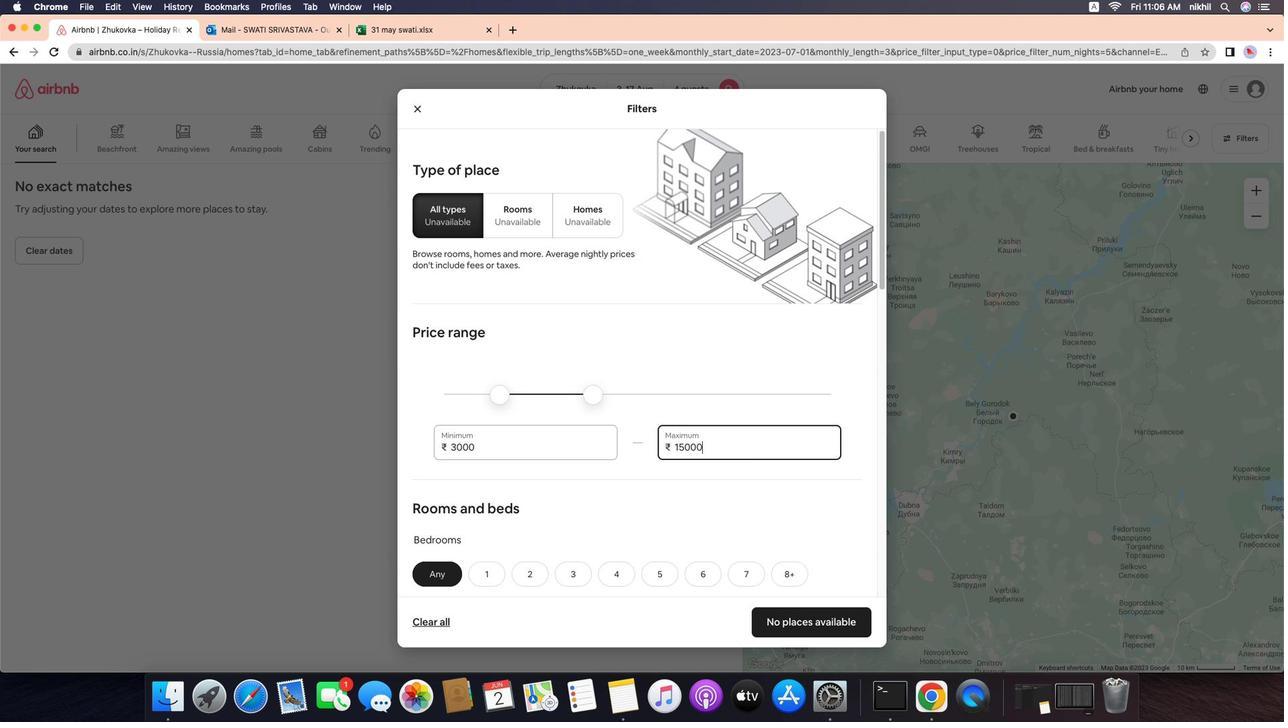 
Action: Mouse moved to (718, 490)
Screenshot: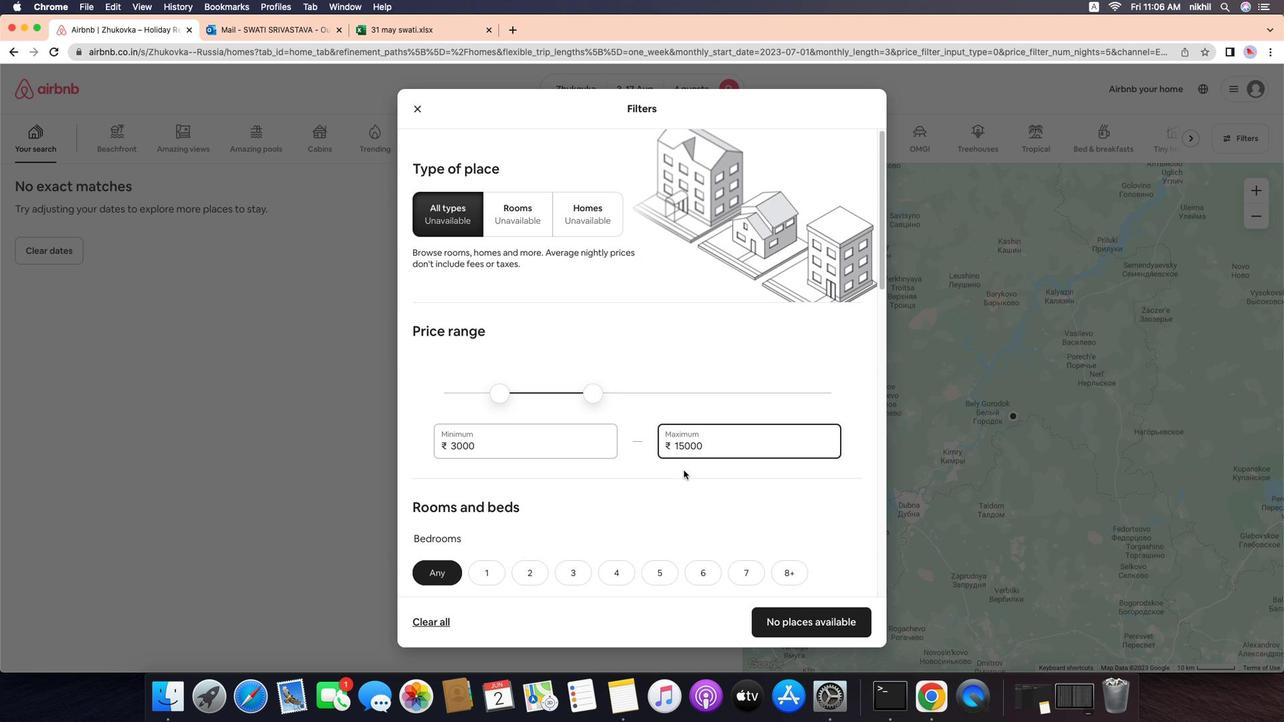 
Action: Mouse scrolled (718, 490) with delta (-10, -10)
Screenshot: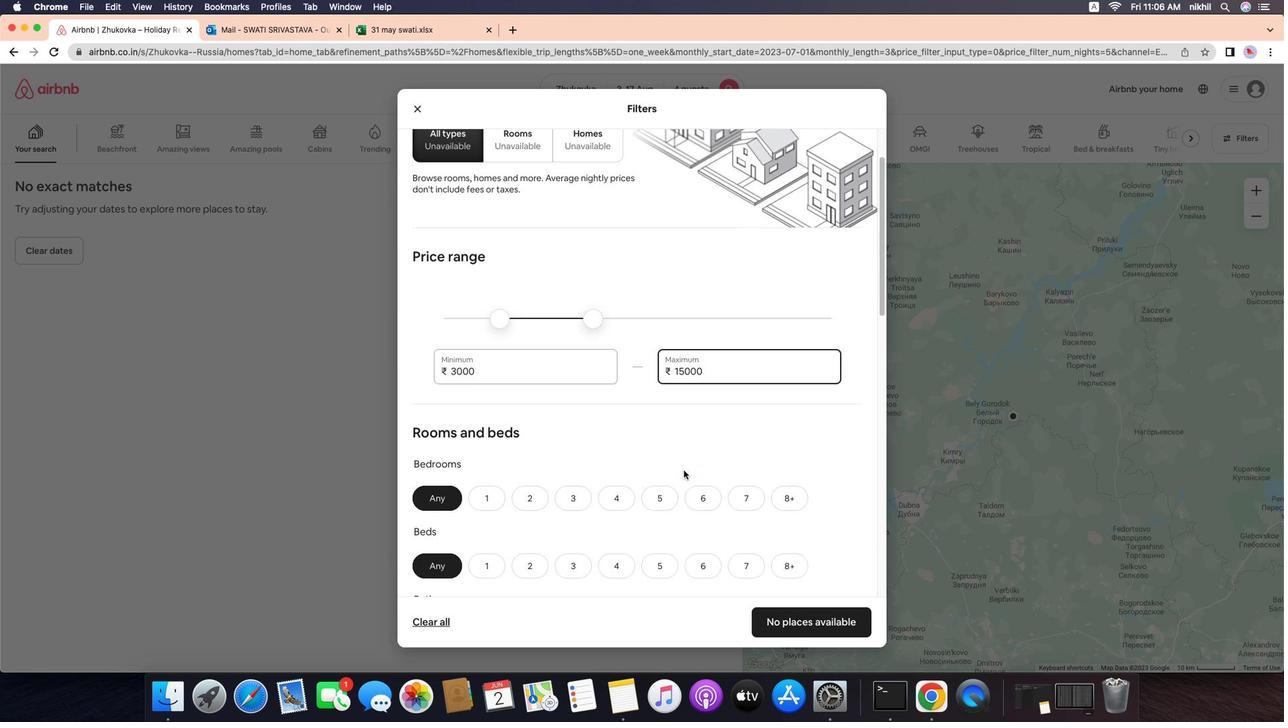 
Action: Mouse scrolled (718, 490) with delta (-10, -10)
Screenshot: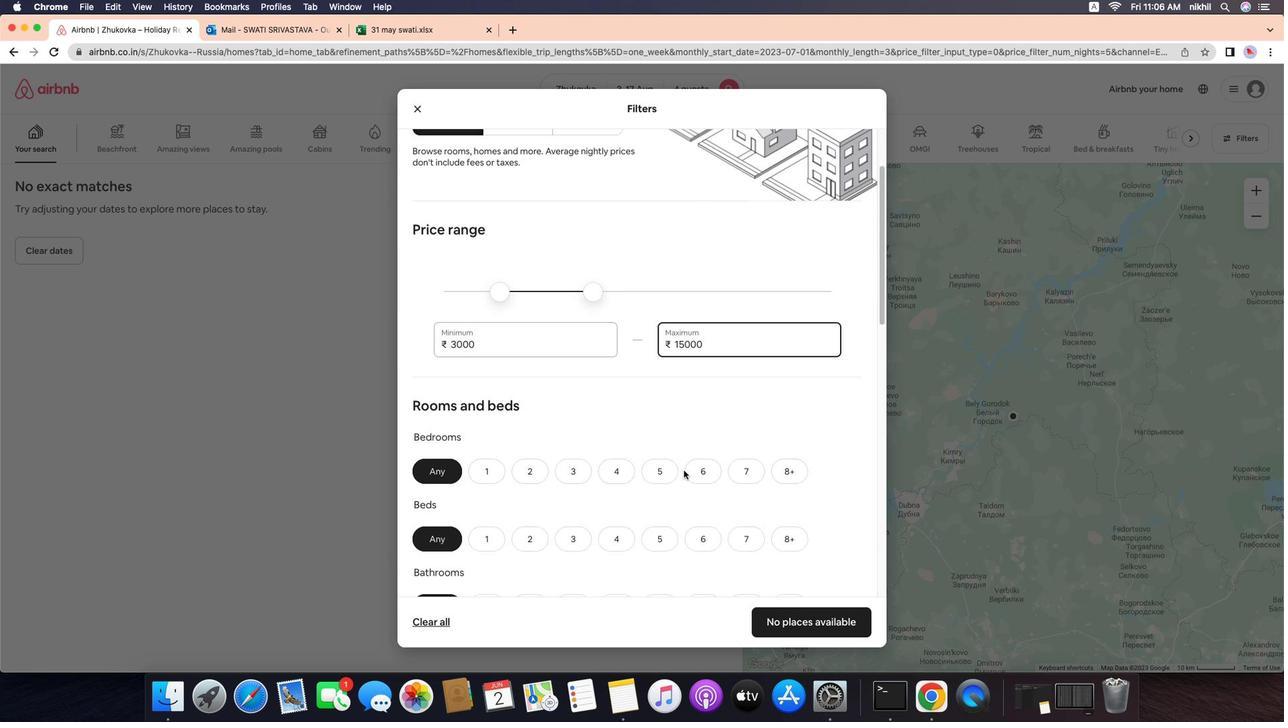 
Action: Mouse scrolled (718, 490) with delta (-10, -10)
Screenshot: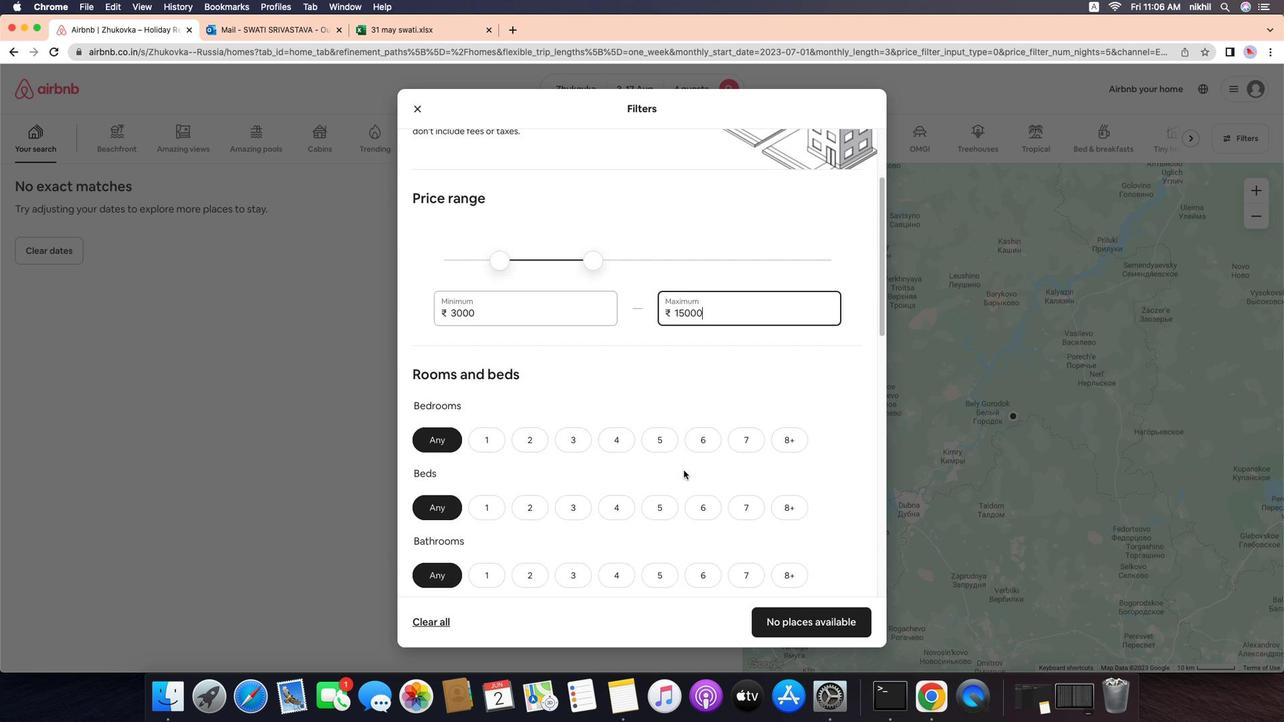 
Action: Mouse scrolled (718, 490) with delta (-10, -11)
Screenshot: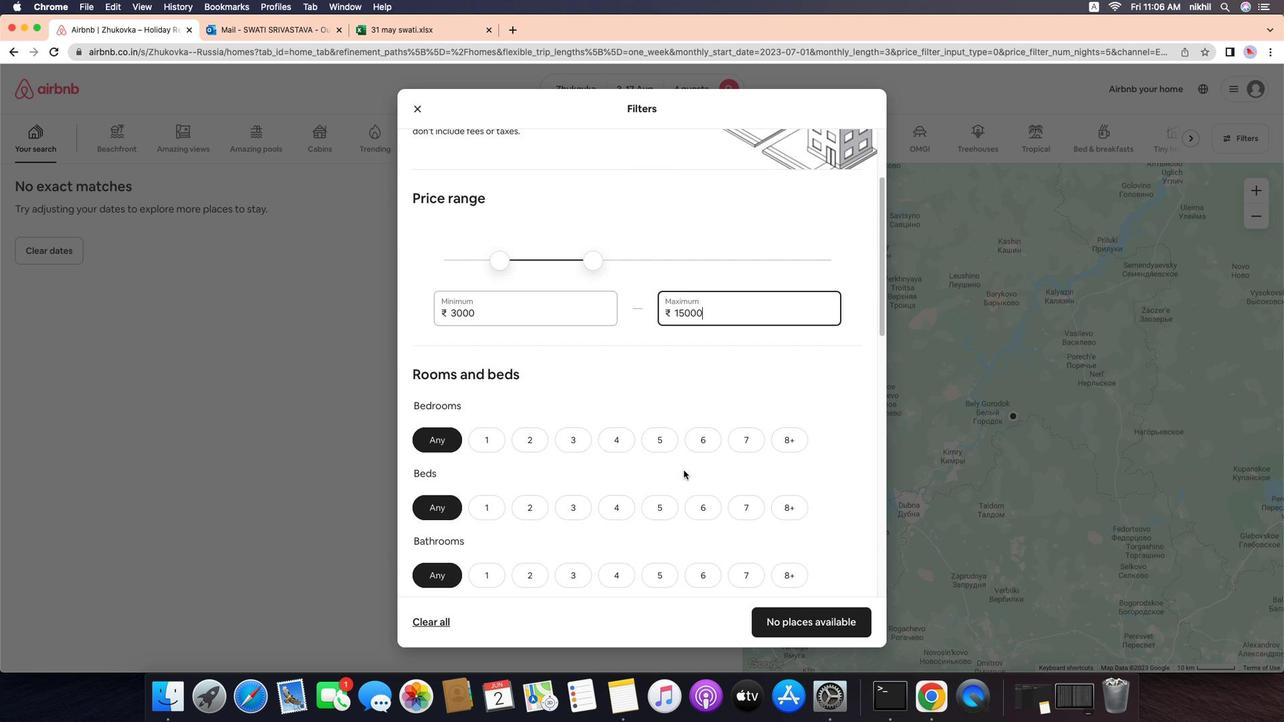 
Action: Mouse scrolled (718, 490) with delta (-10, -10)
Screenshot: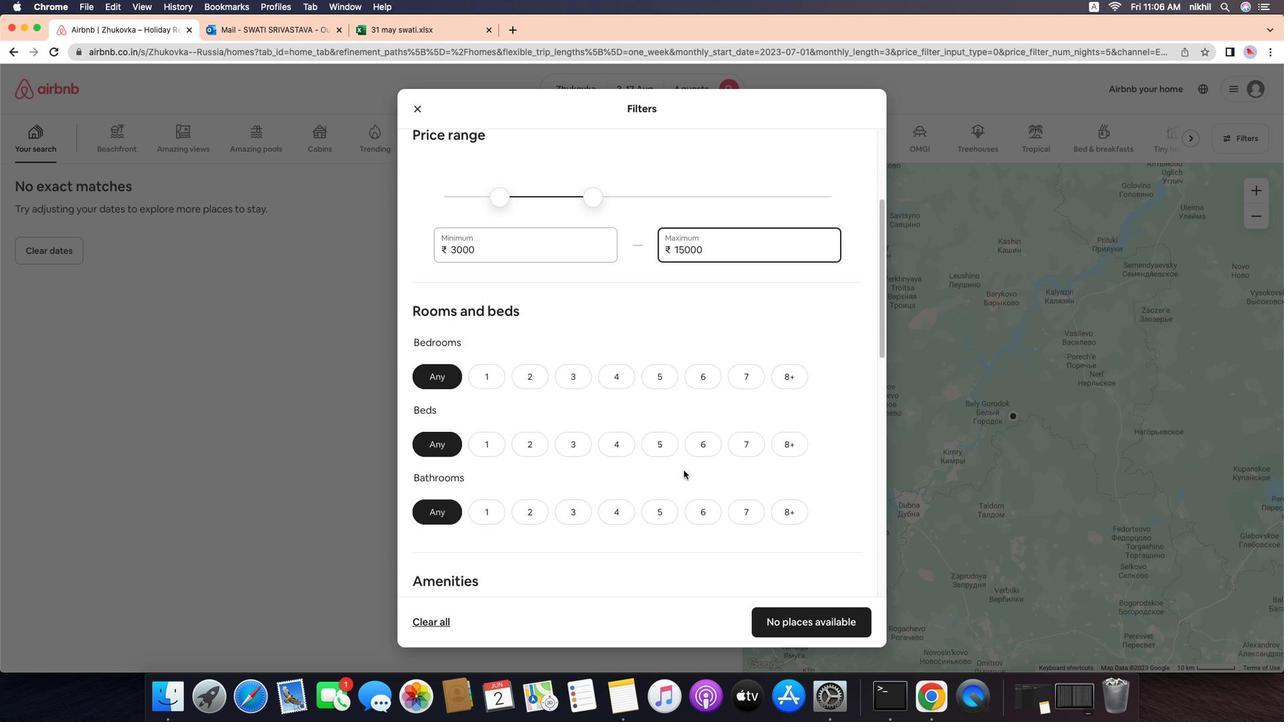 
Action: Mouse scrolled (718, 490) with delta (-10, -10)
Screenshot: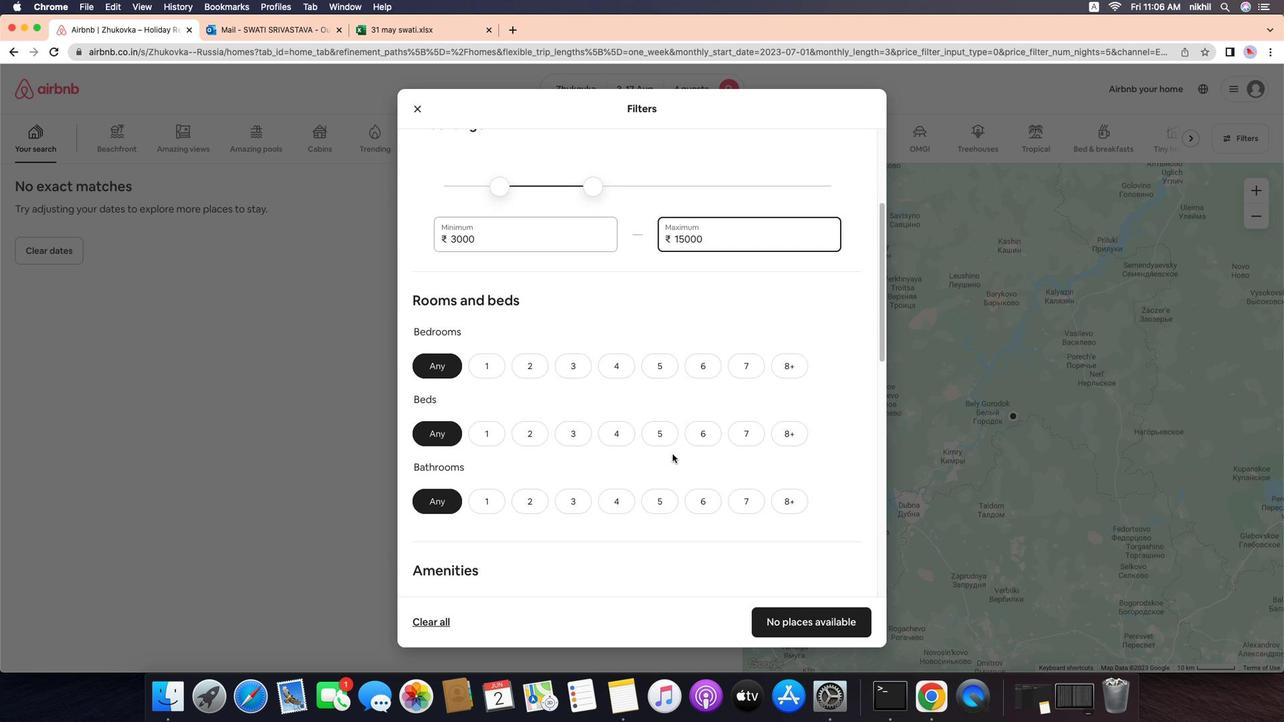 
Action: Mouse scrolled (718, 490) with delta (-10, -11)
Screenshot: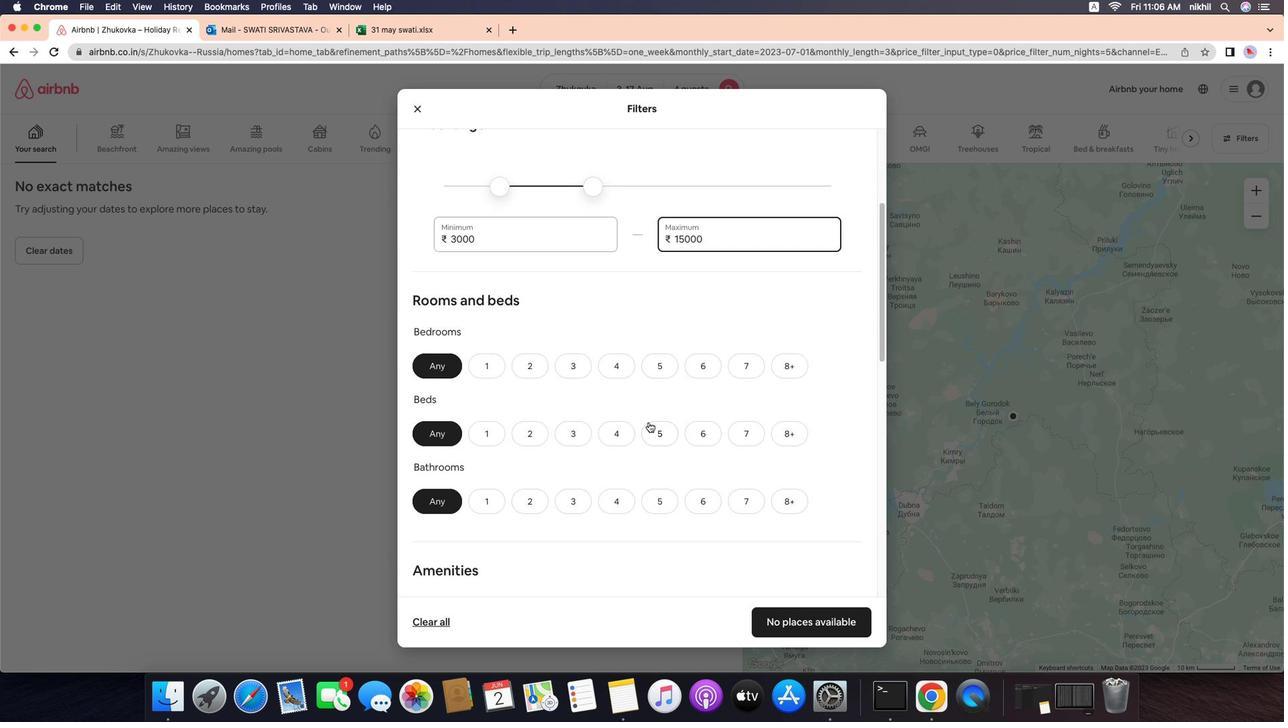 
Action: Mouse moved to (615, 375)
Screenshot: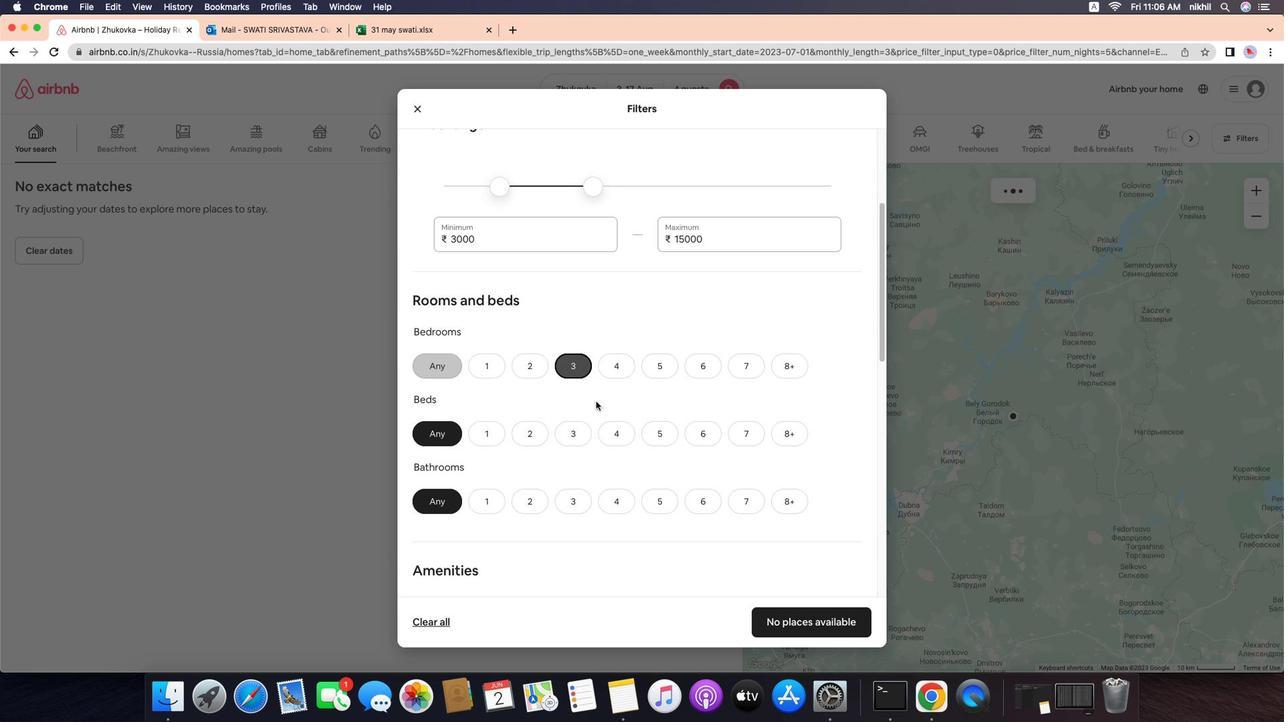 
Action: Mouse pressed left at (615, 375)
Screenshot: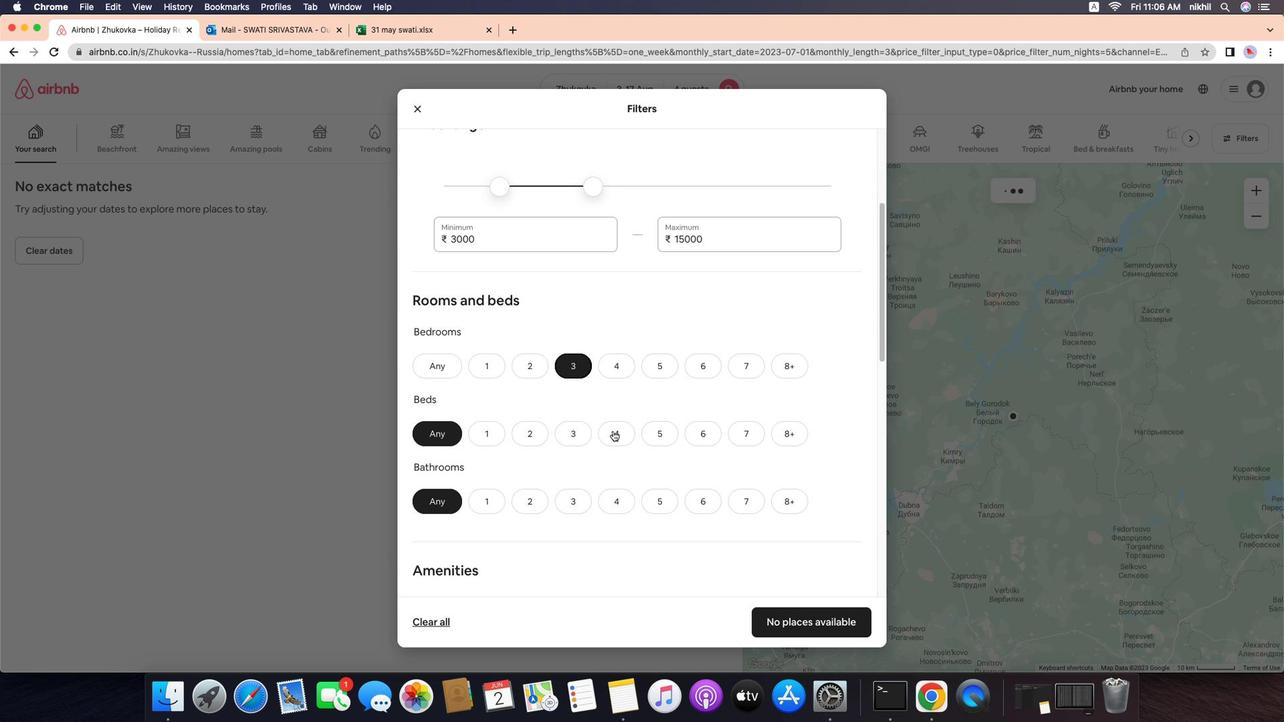 
Action: Mouse moved to (648, 454)
Screenshot: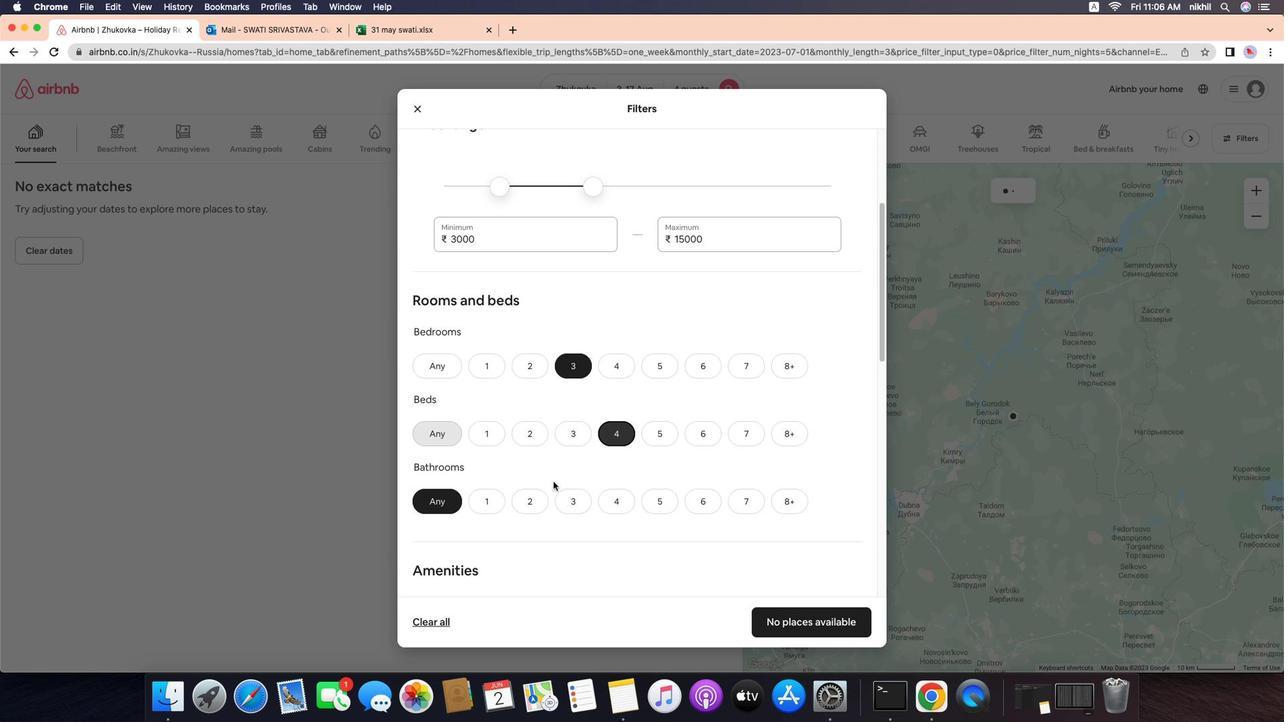 
Action: Mouse pressed left at (648, 454)
Screenshot: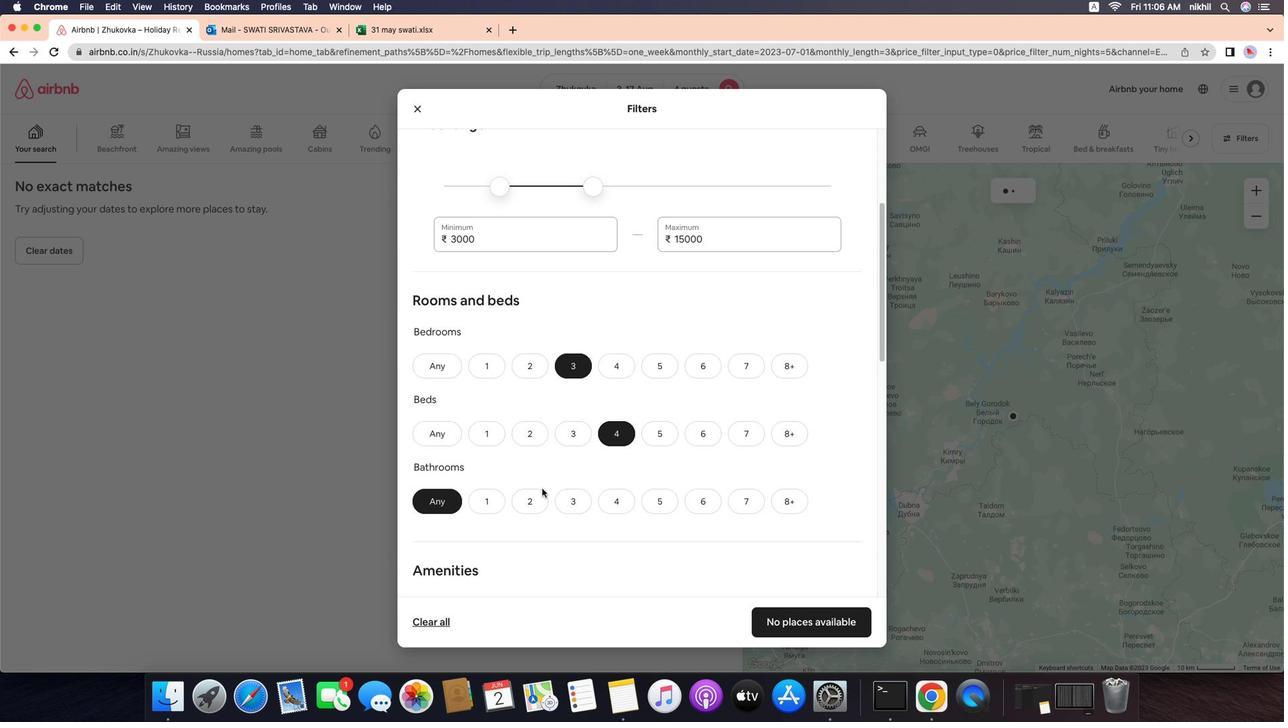 
Action: Mouse moved to (550, 524)
Screenshot: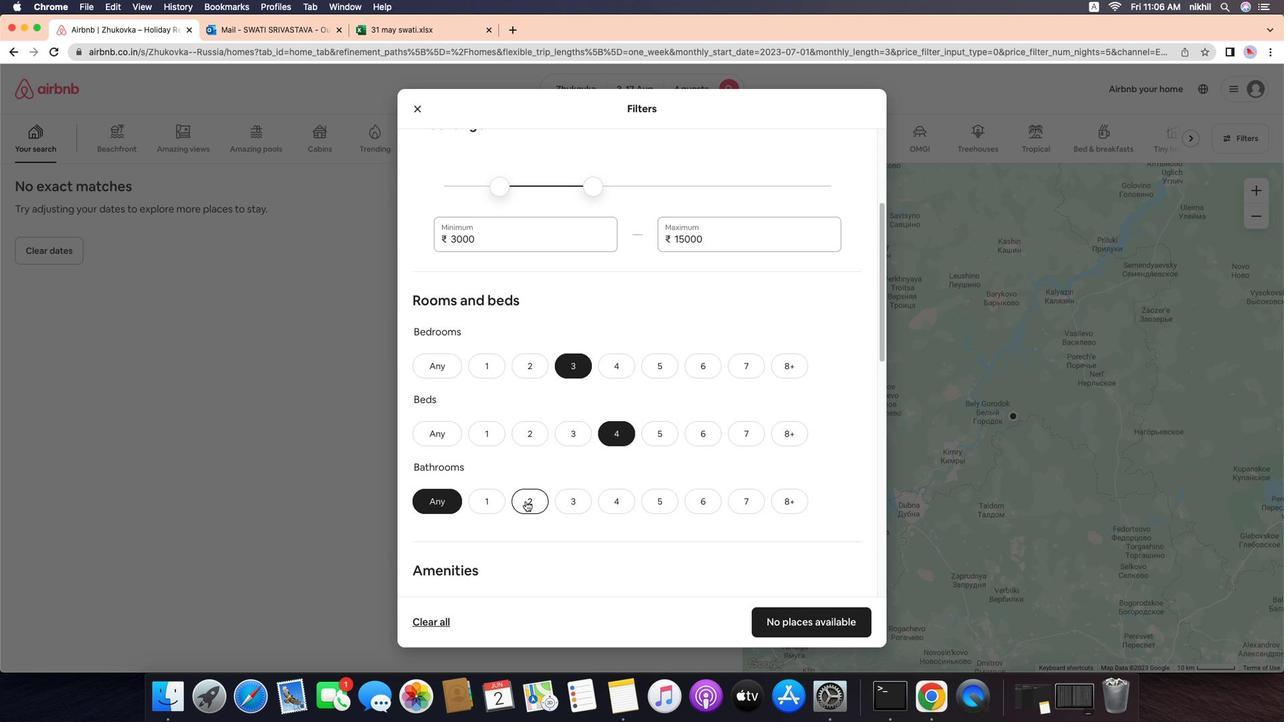 
Action: Mouse pressed left at (550, 524)
Screenshot: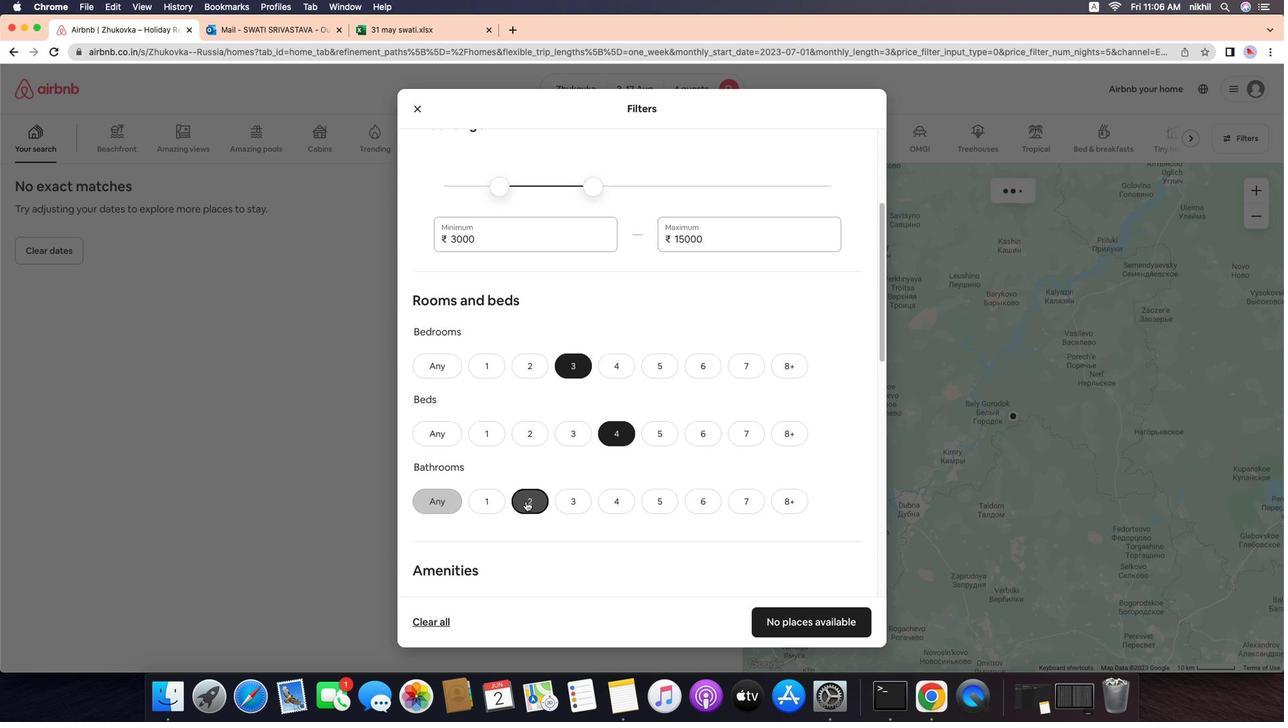 
Action: Mouse moved to (640, 505)
Screenshot: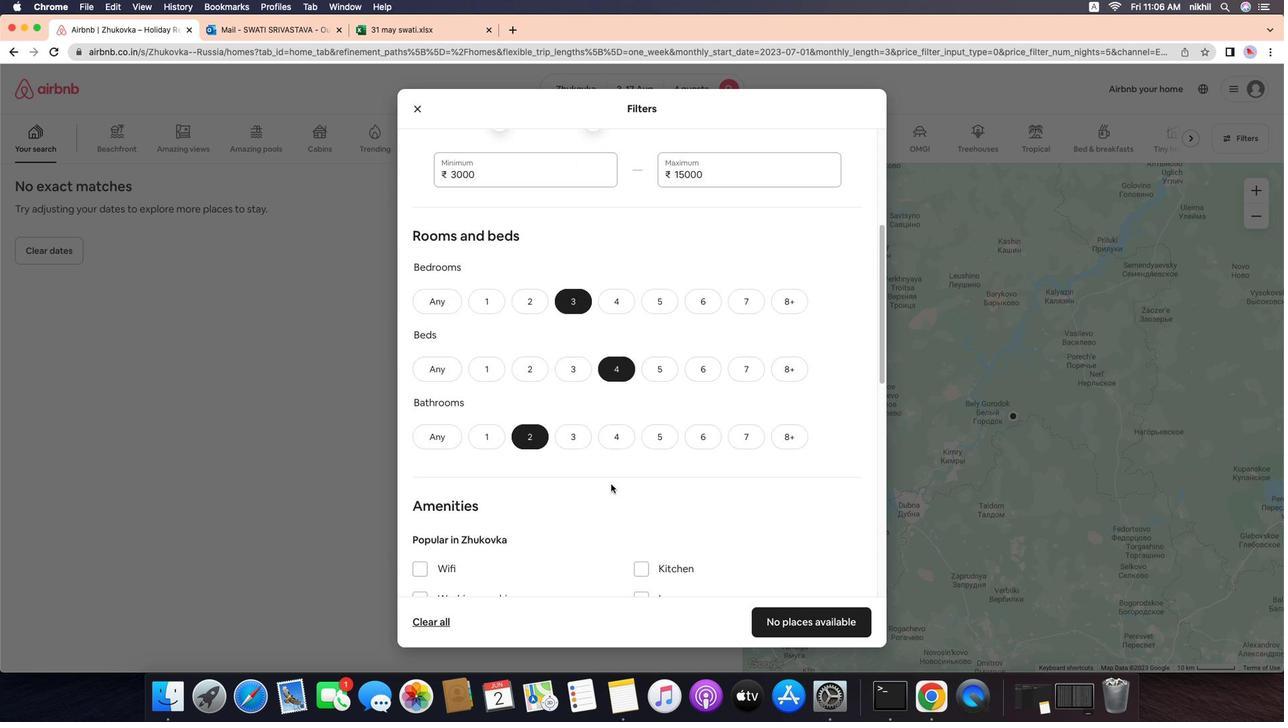 
Action: Mouse scrolled (640, 505) with delta (-10, -10)
Screenshot: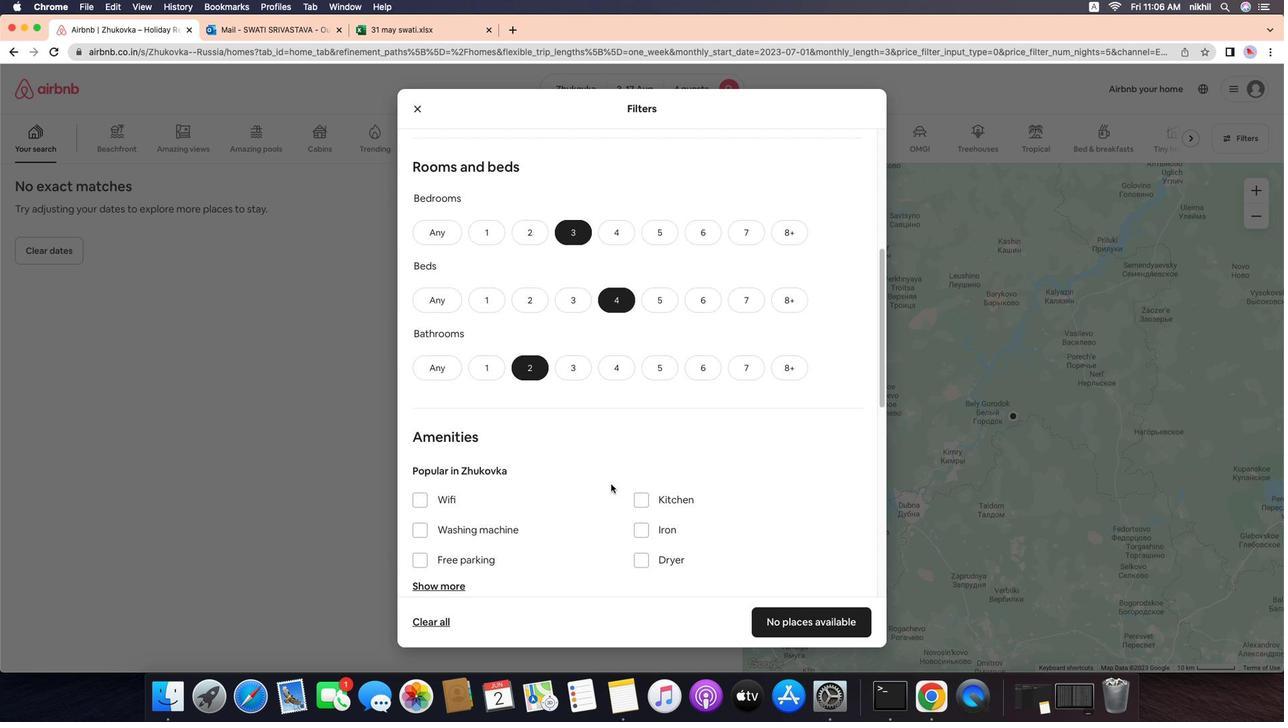 
Action: Mouse scrolled (640, 505) with delta (-10, -10)
Screenshot: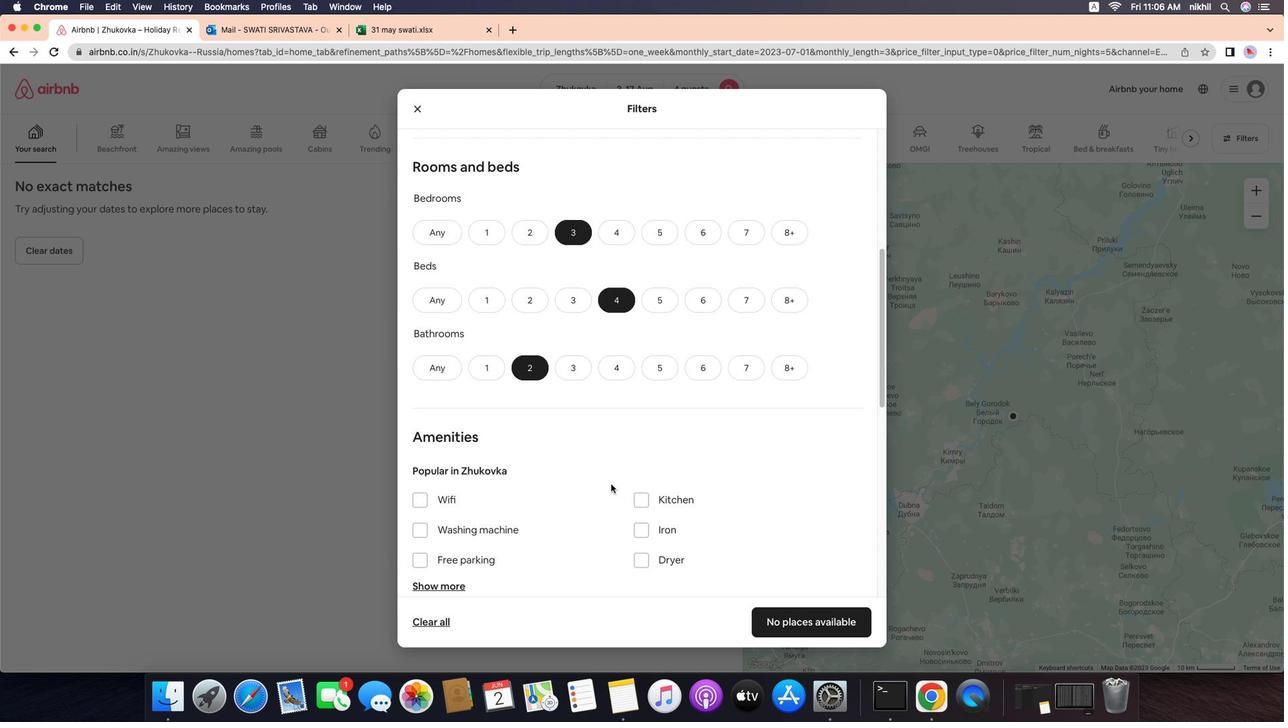 
Action: Mouse scrolled (640, 505) with delta (-10, -12)
Screenshot: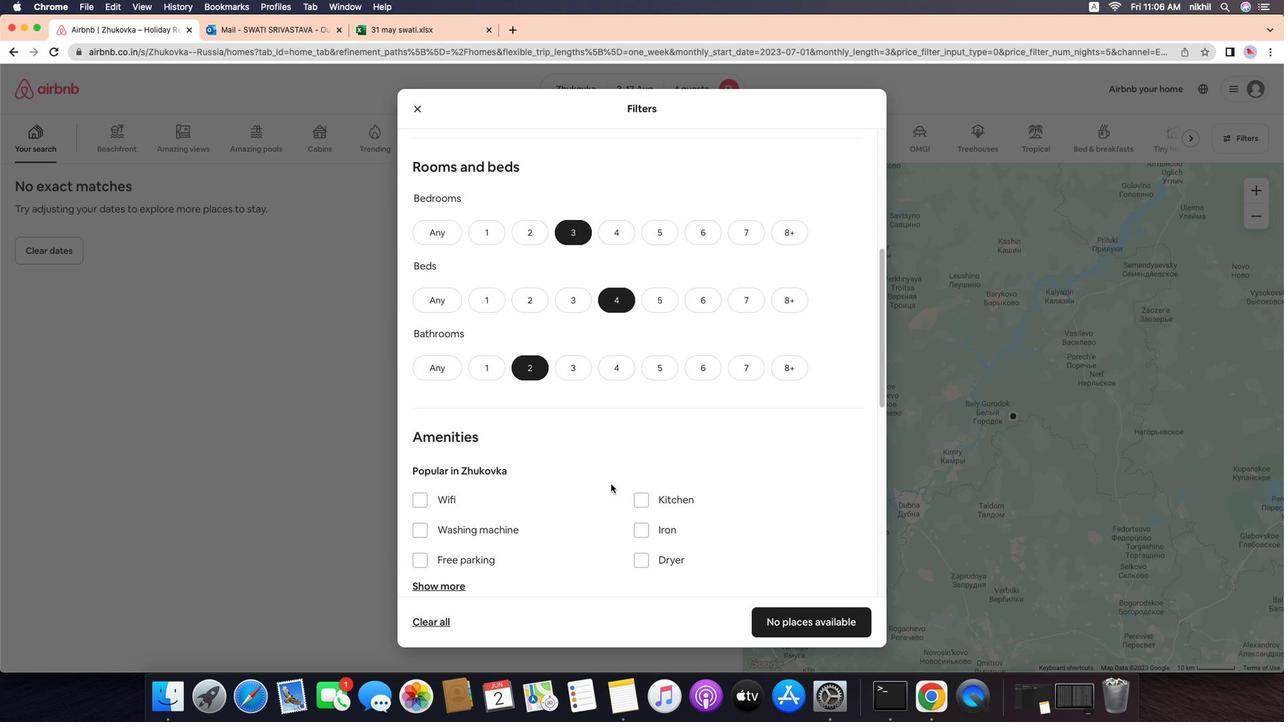 
Action: Mouse moved to (622, 507)
Screenshot: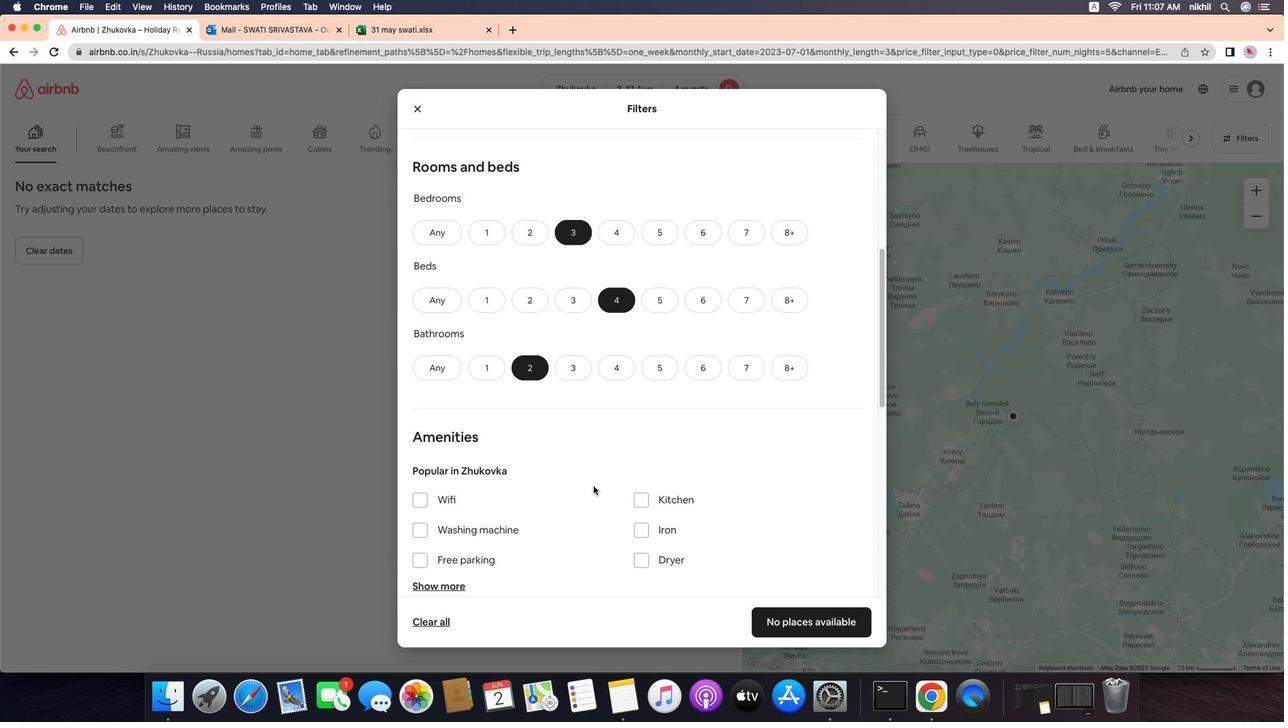 
Action: Mouse scrolled (622, 507) with delta (-10, -10)
Screenshot: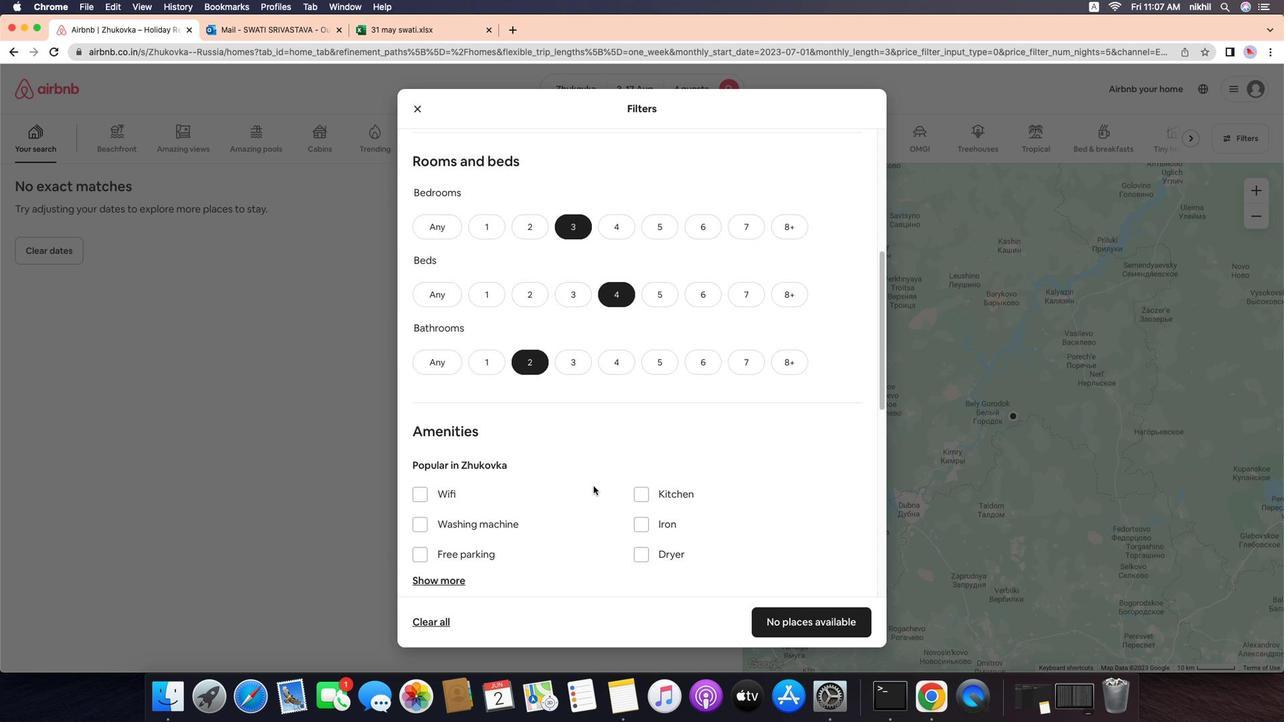 
Action: Mouse scrolled (622, 507) with delta (-10, -10)
Screenshot: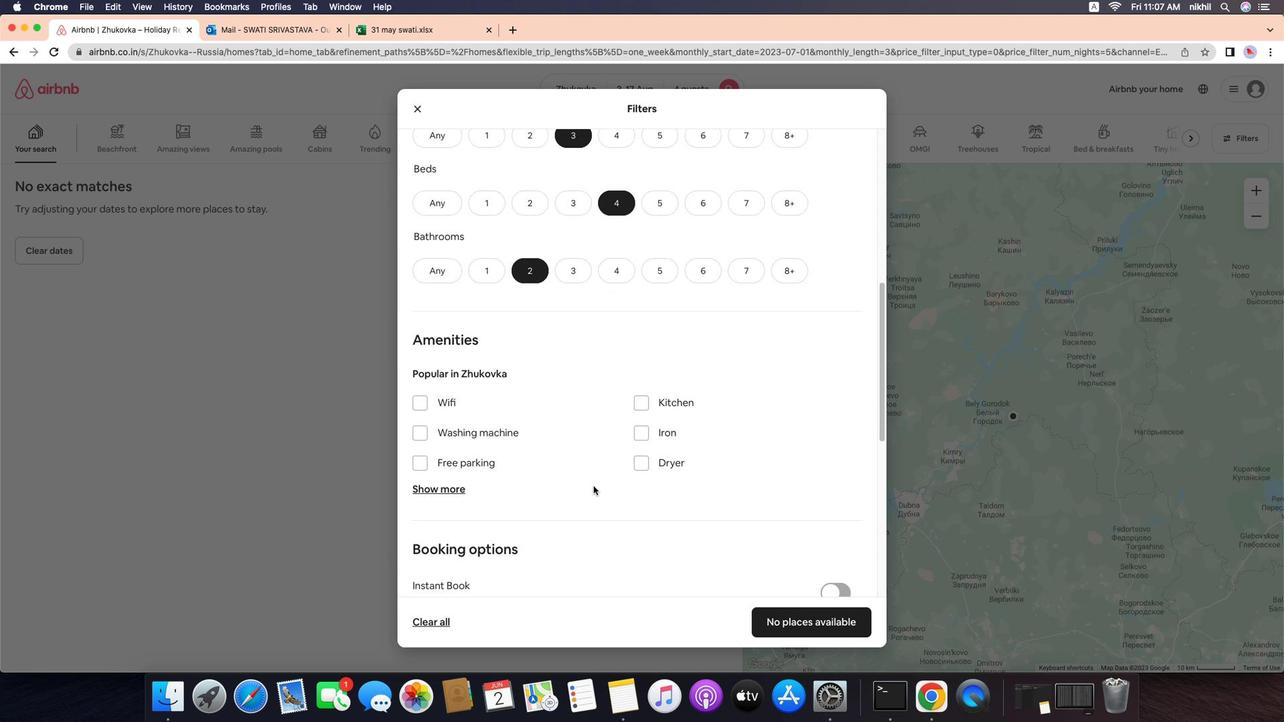 
Action: Mouse scrolled (622, 507) with delta (-10, -10)
Screenshot: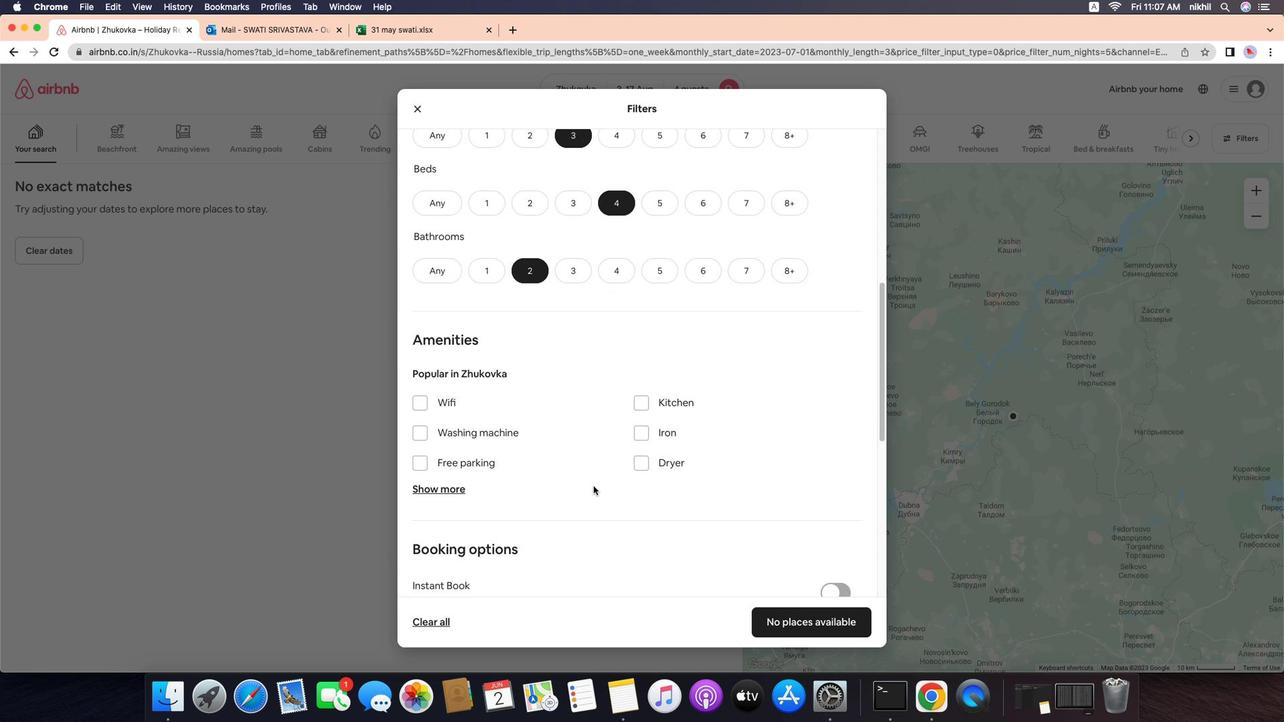
Action: Mouse scrolled (622, 507) with delta (-10, -11)
Screenshot: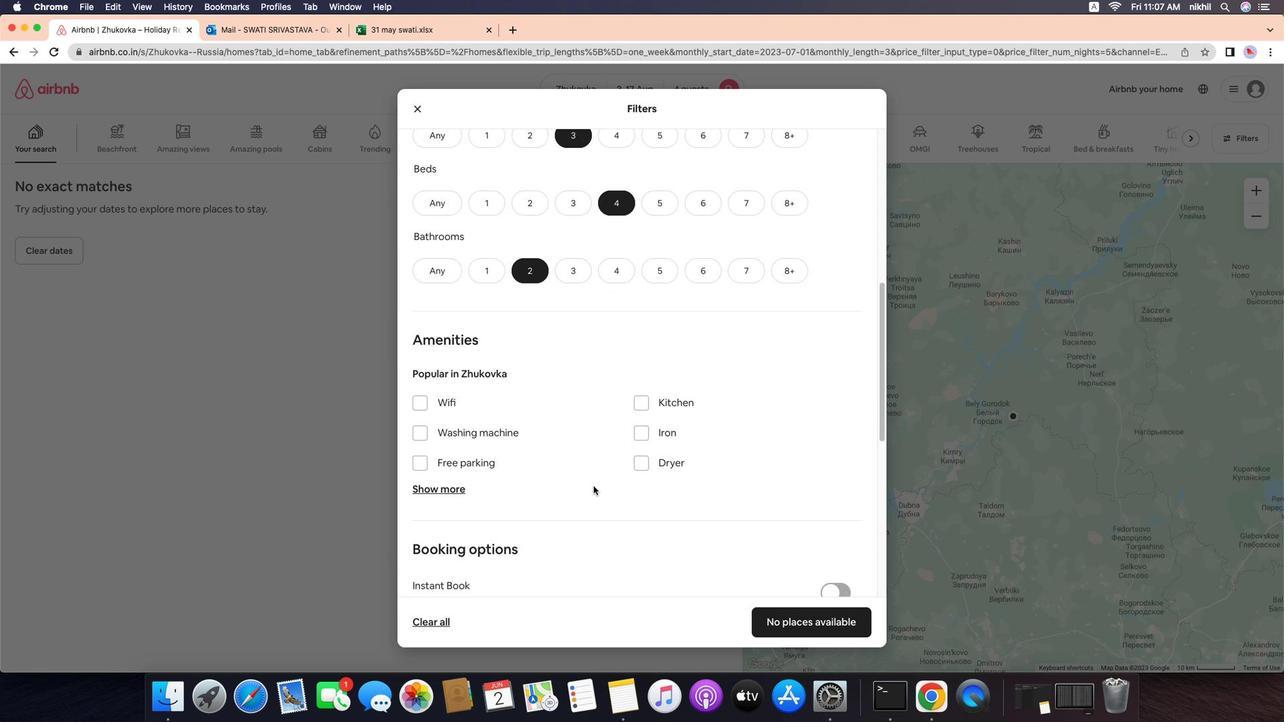 
Action: Mouse scrolled (622, 507) with delta (-10, -10)
Screenshot: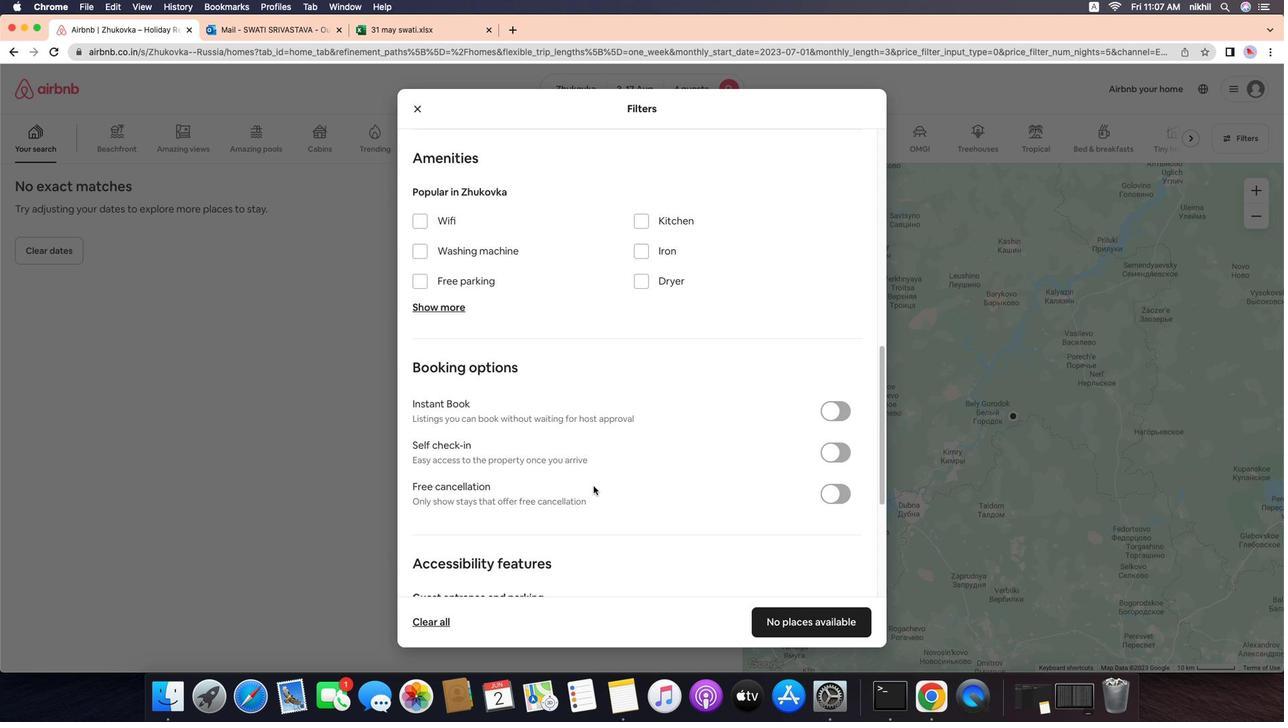 
Action: Mouse scrolled (622, 507) with delta (-10, -10)
Screenshot: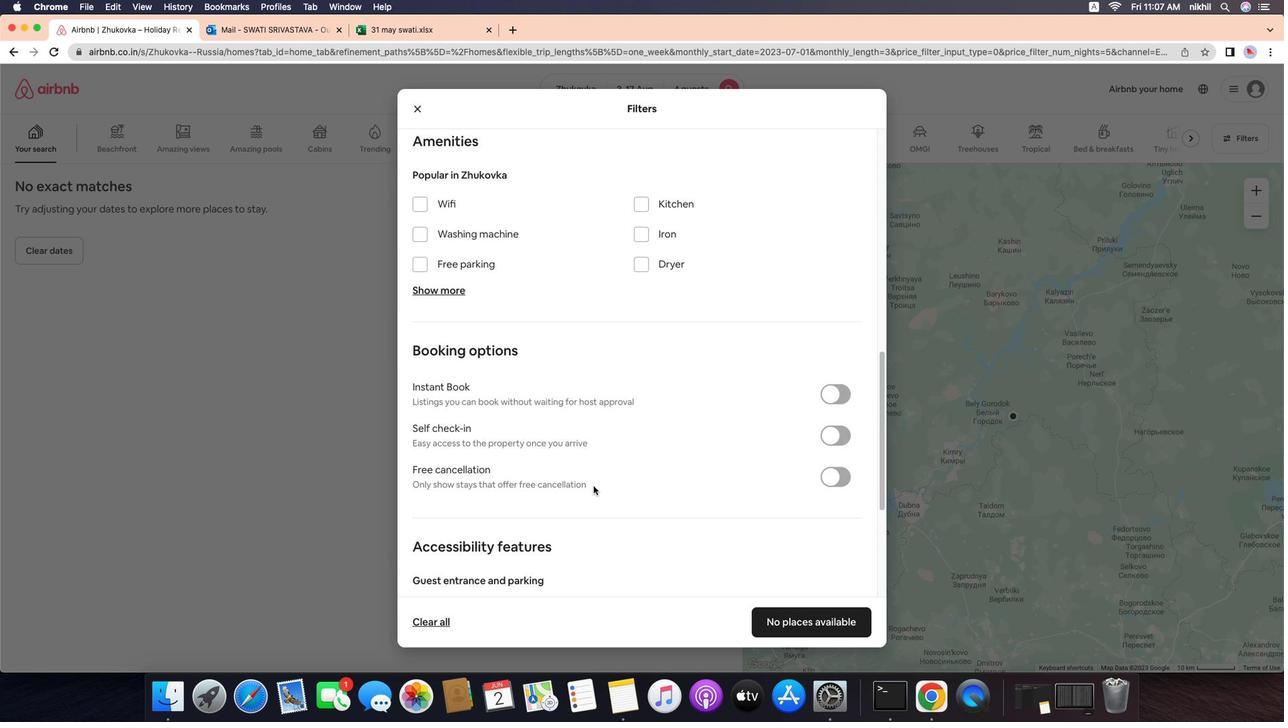 
Action: Mouse scrolled (622, 507) with delta (-10, -12)
Screenshot: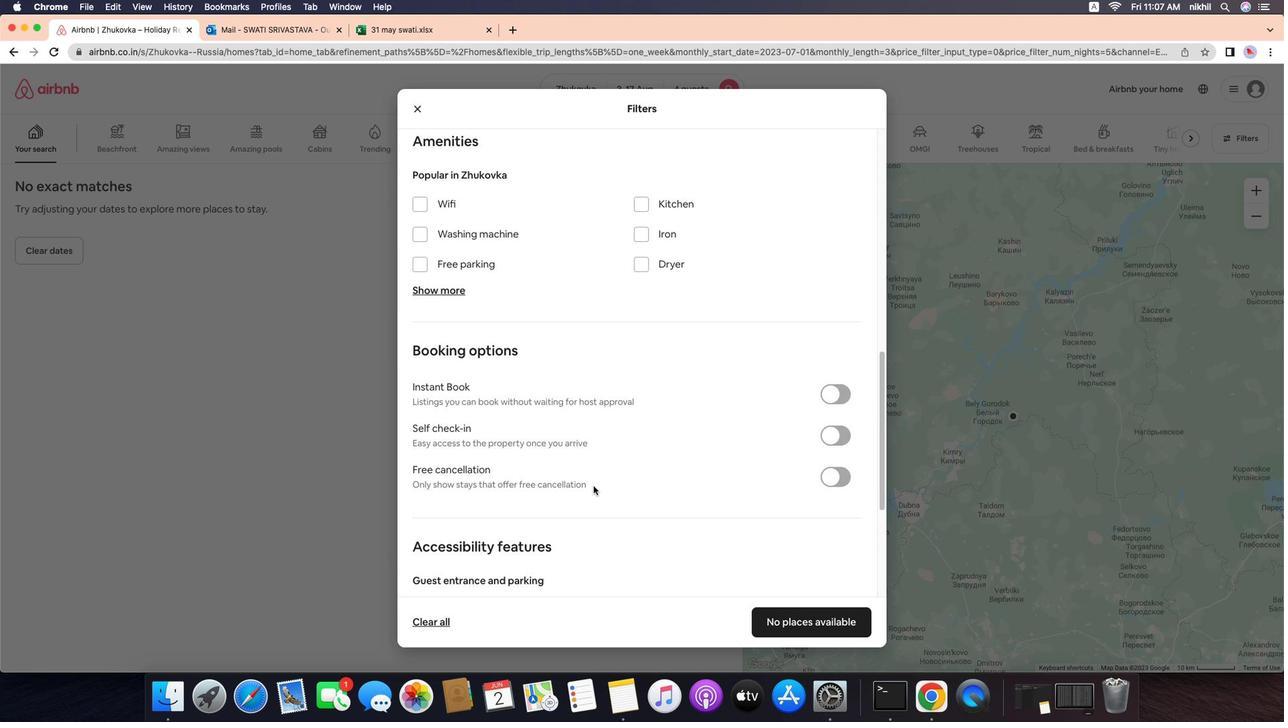 
Action: Mouse scrolled (622, 507) with delta (-10, -12)
Screenshot: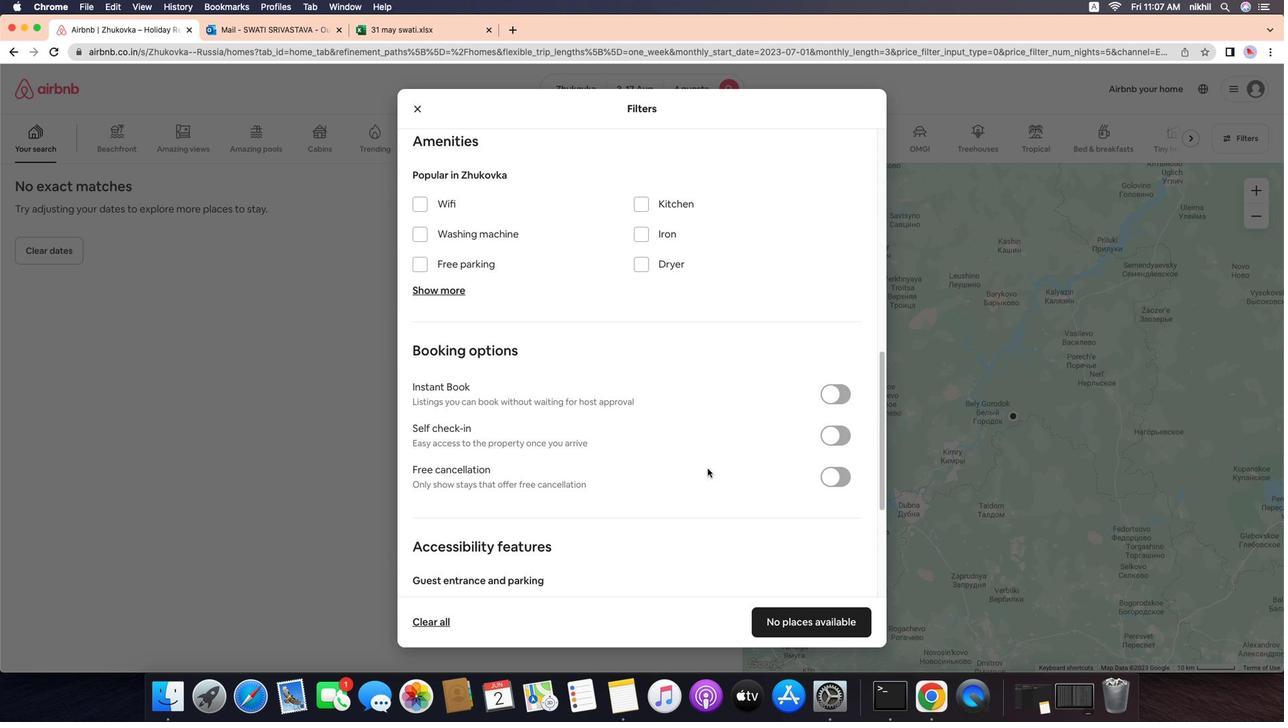 
Action: Mouse moved to (877, 456)
Screenshot: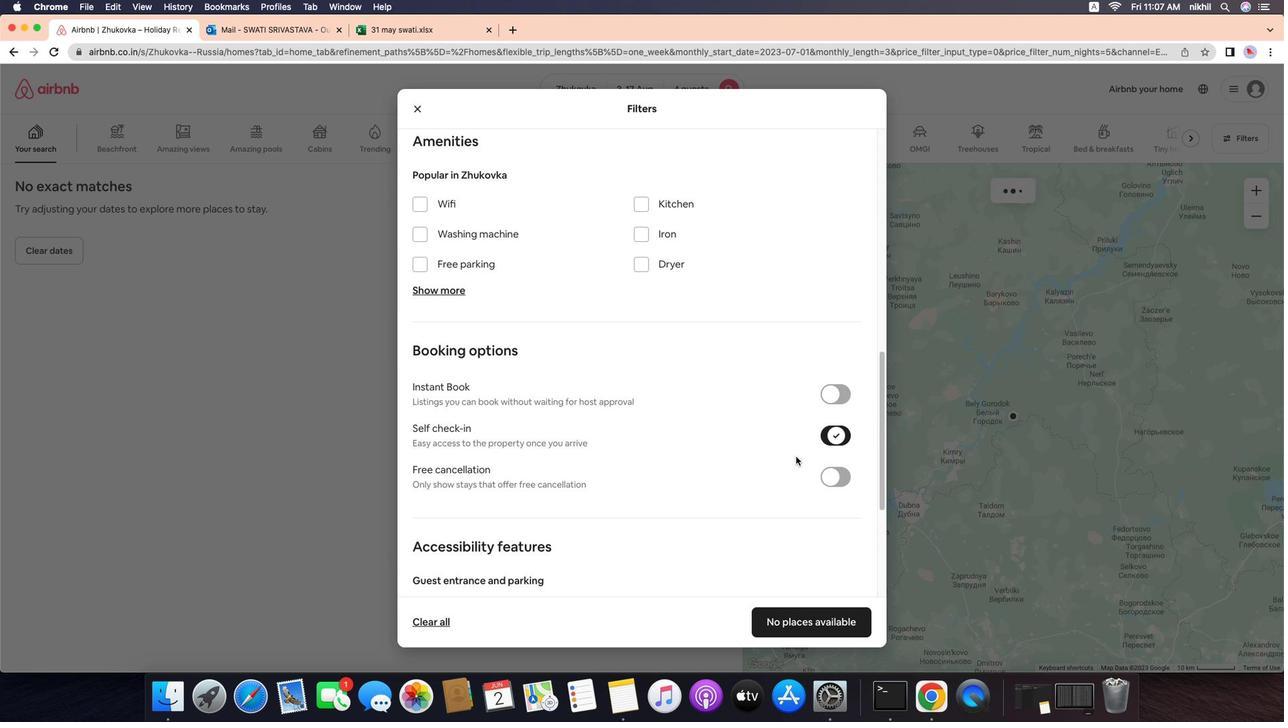 
Action: Mouse pressed left at (877, 456)
Screenshot: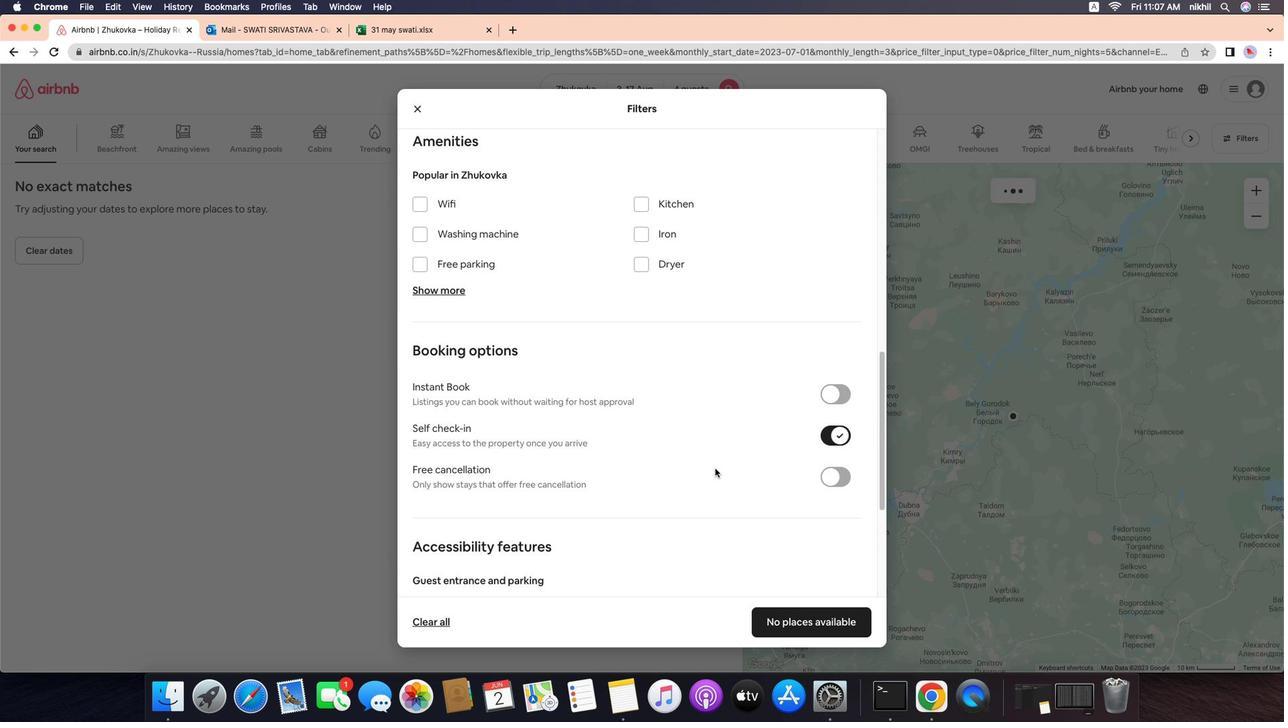 
Action: Mouse moved to (729, 492)
Screenshot: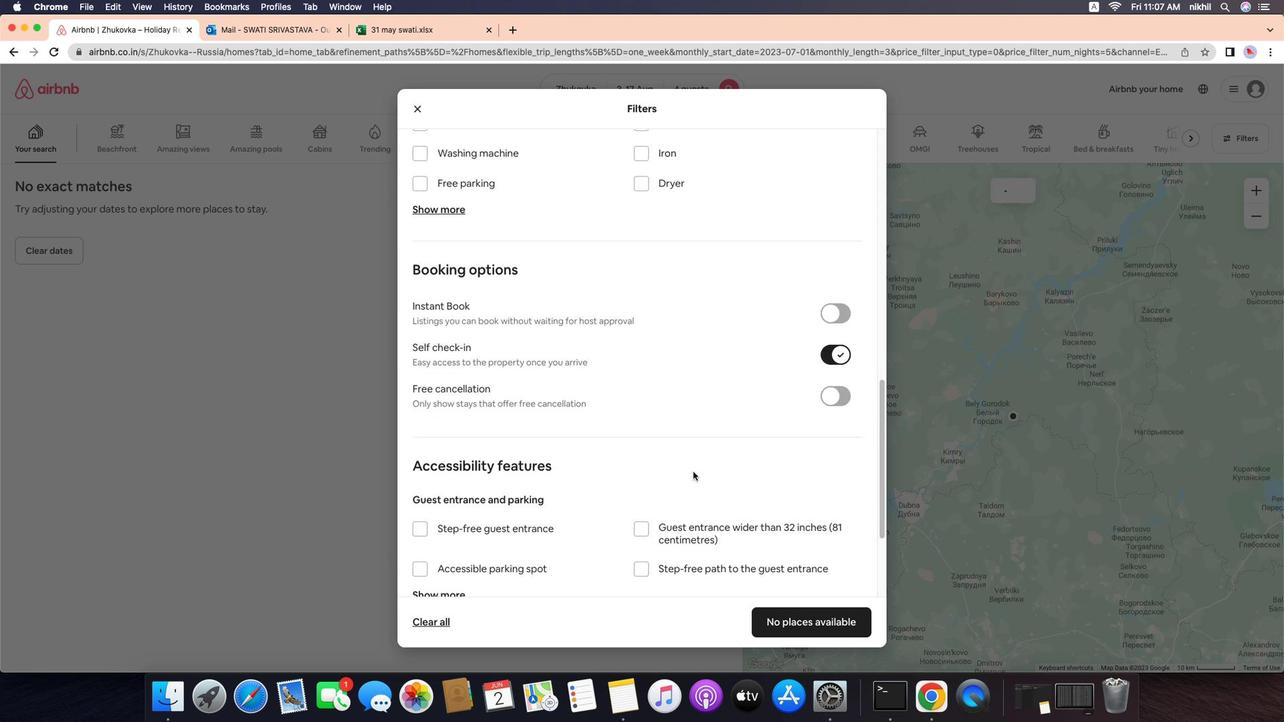 
Action: Mouse scrolled (729, 492) with delta (-10, -10)
Screenshot: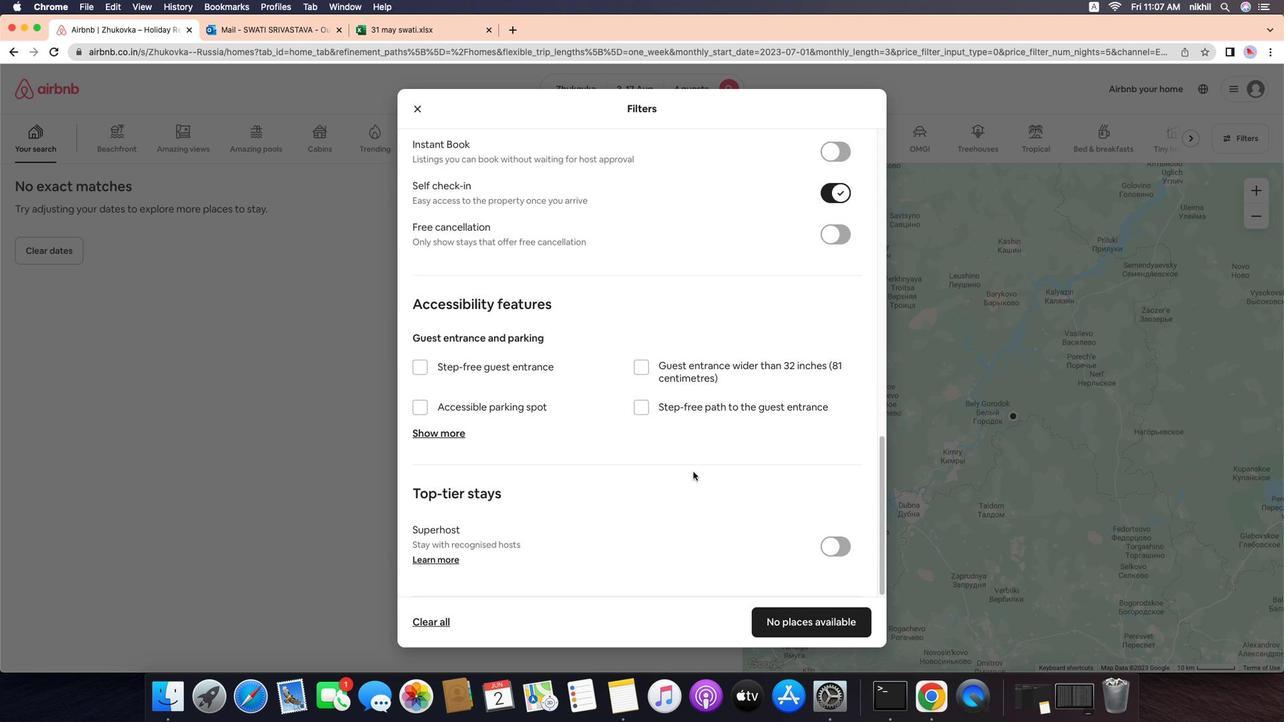 
Action: Mouse scrolled (729, 492) with delta (-10, -10)
Screenshot: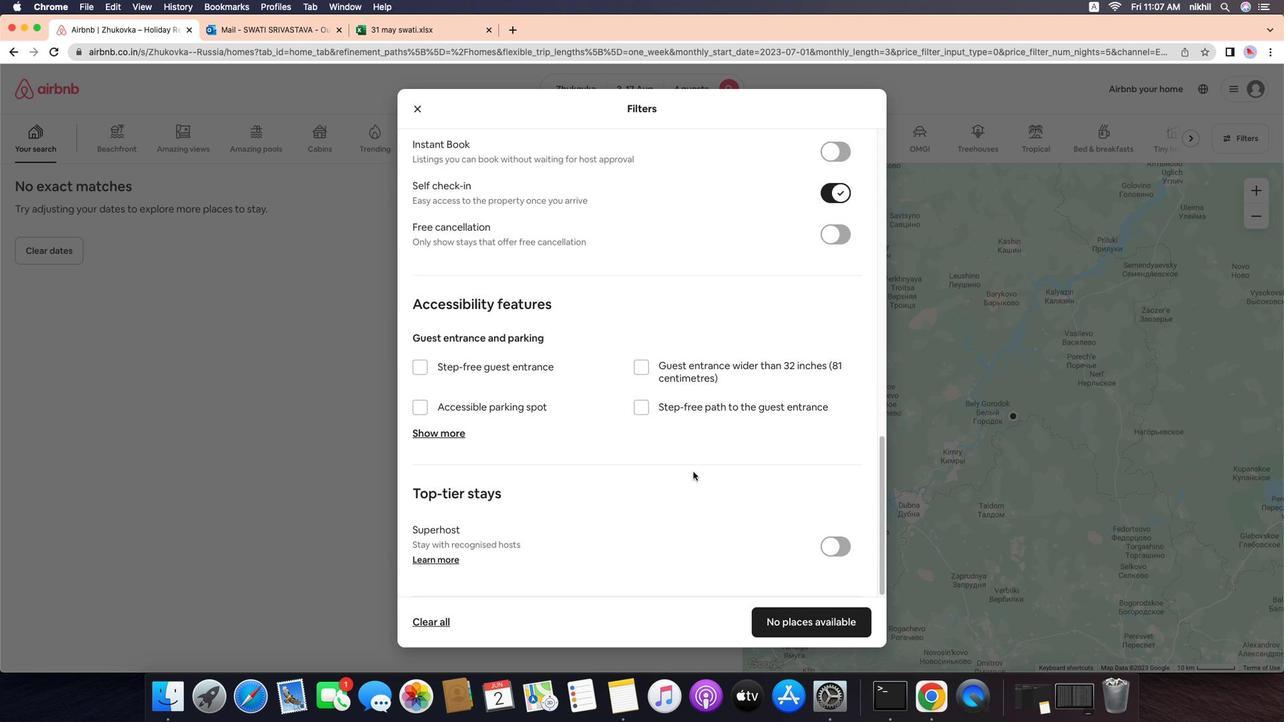 
Action: Mouse scrolled (729, 492) with delta (-10, -13)
Screenshot: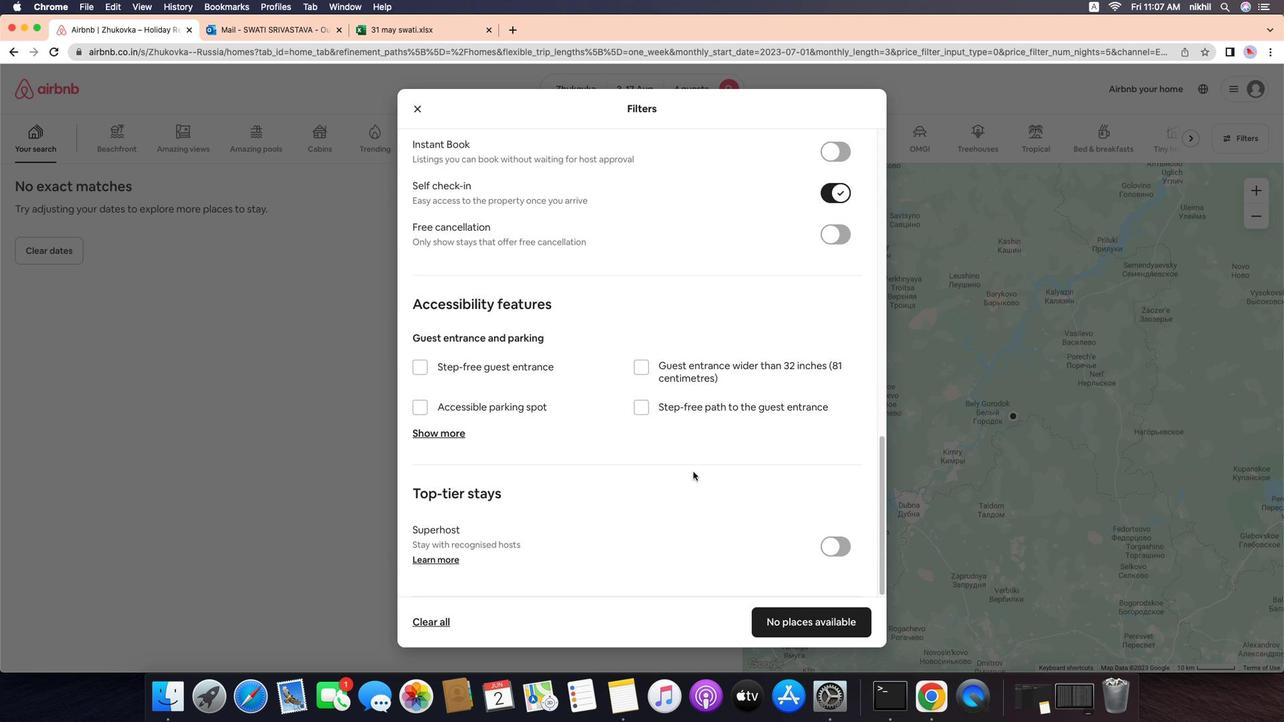 
Action: Mouse scrolled (729, 492) with delta (-10, -14)
Screenshot: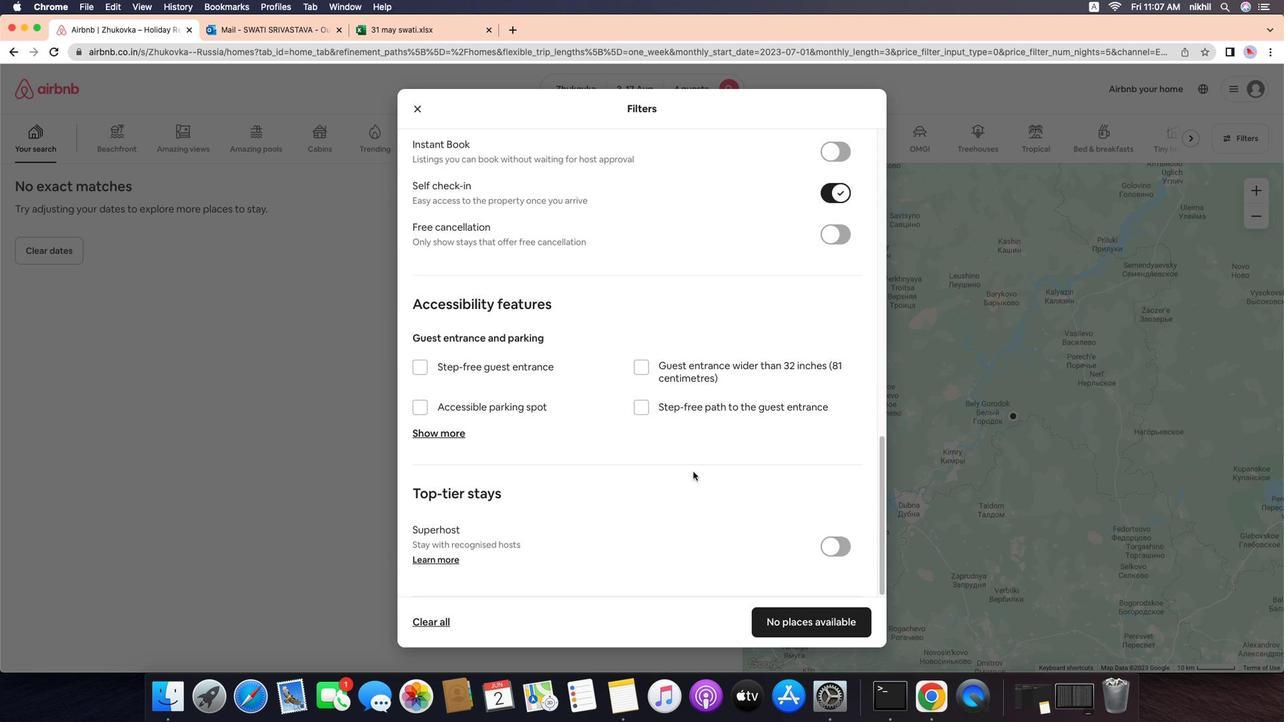
Action: Mouse moved to (728, 492)
Screenshot: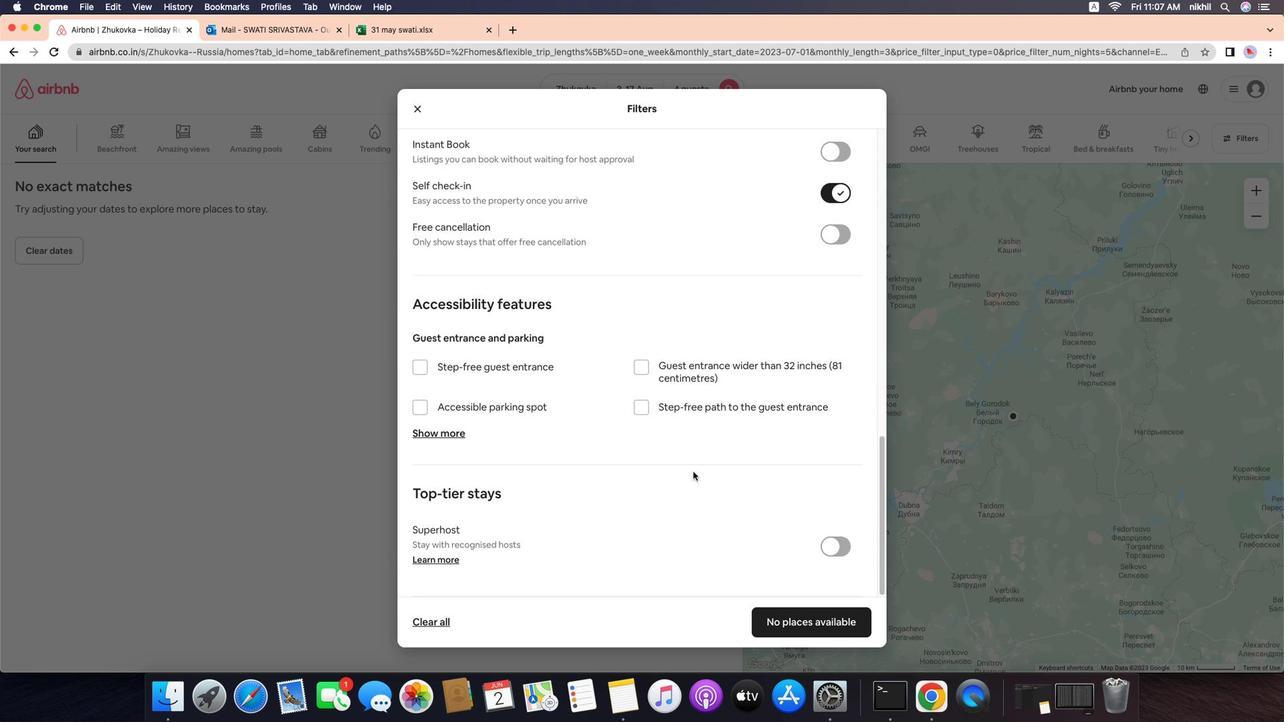 
Action: Mouse scrolled (728, 492) with delta (-10, -10)
Screenshot: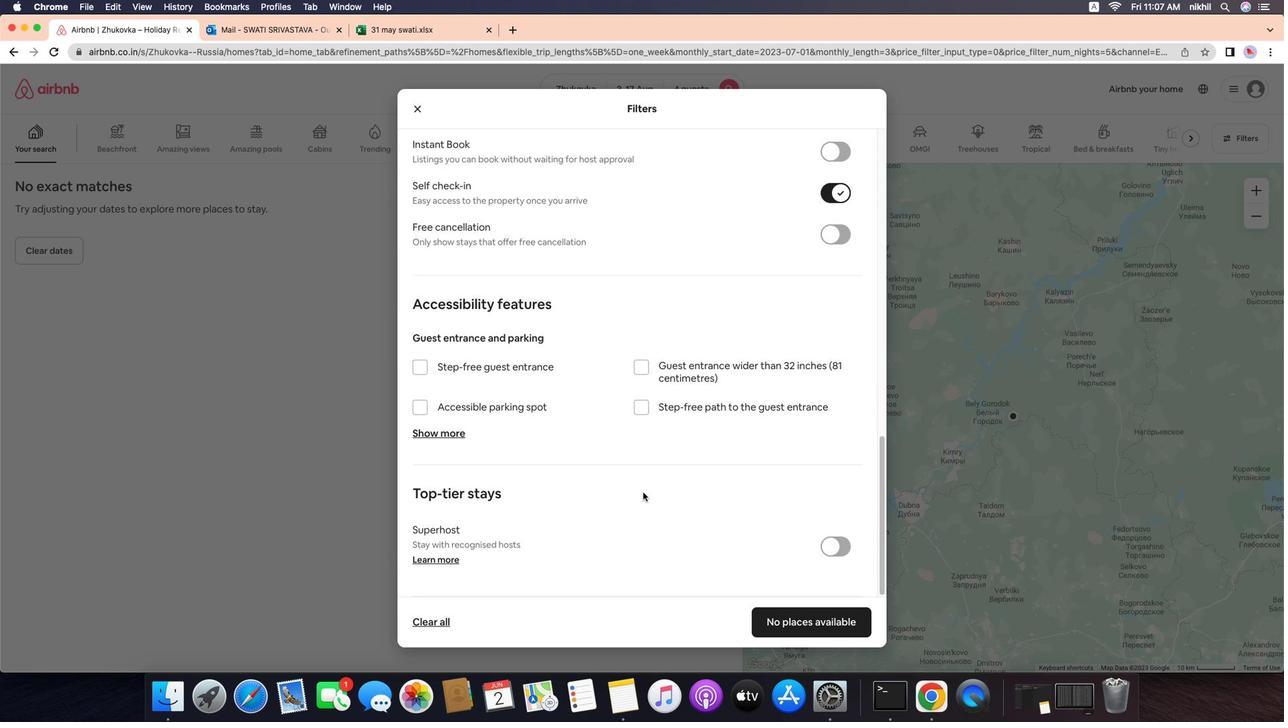 
Action: Mouse scrolled (728, 492) with delta (-10, -10)
Screenshot: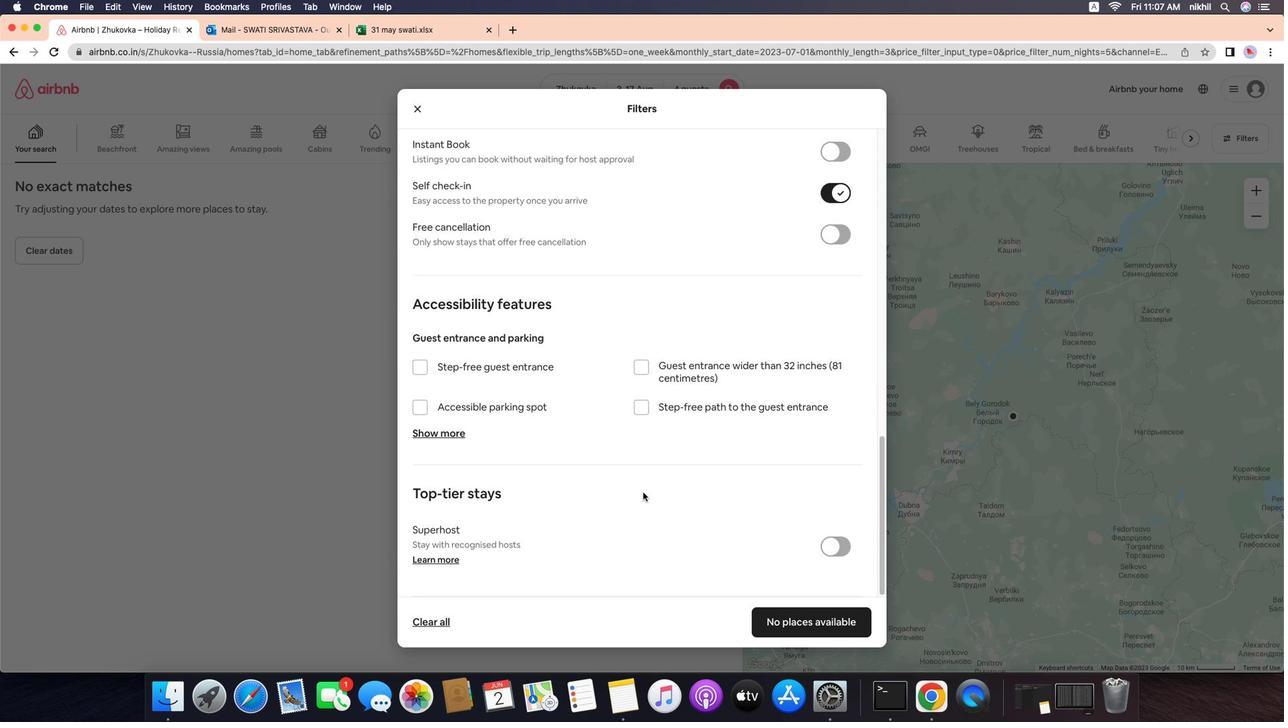 
Action: Mouse scrolled (728, 492) with delta (-10, -13)
Screenshot: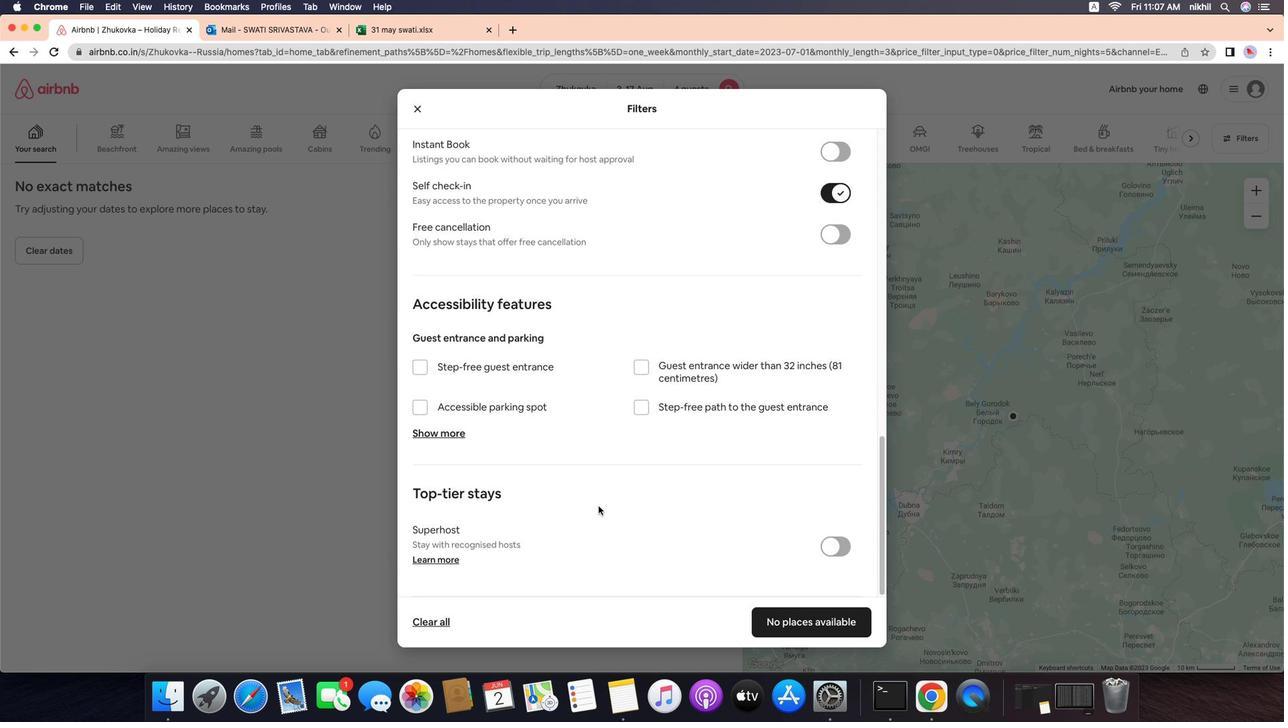 
Action: Mouse scrolled (728, 492) with delta (-10, -14)
Screenshot: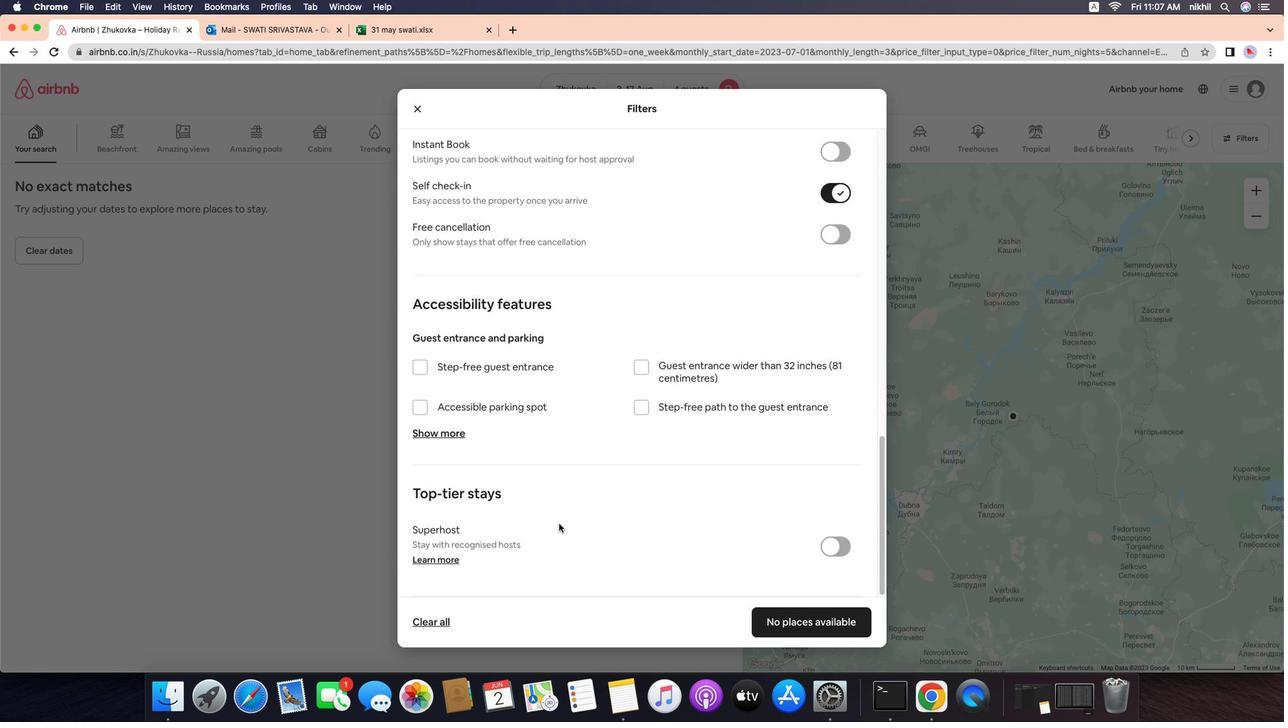 
Action: Mouse scrolled (728, 492) with delta (-10, -15)
Screenshot: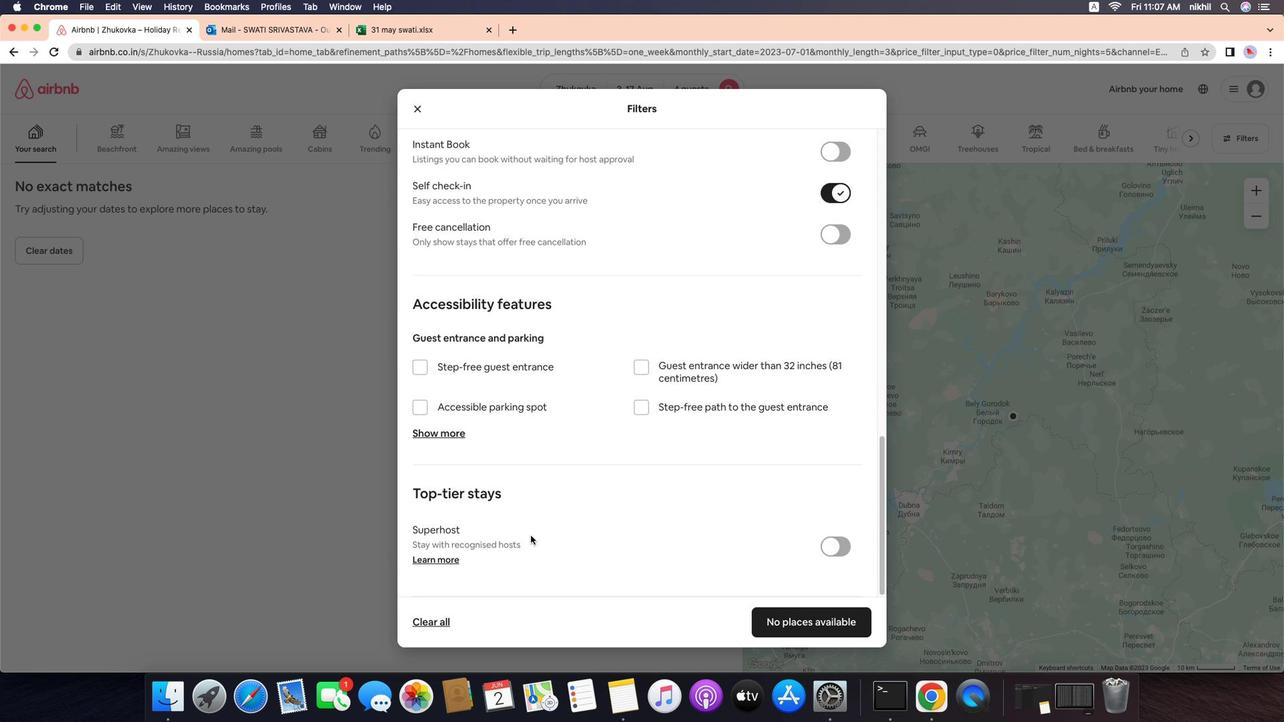 
Action: Mouse moved to (815, 649)
Screenshot: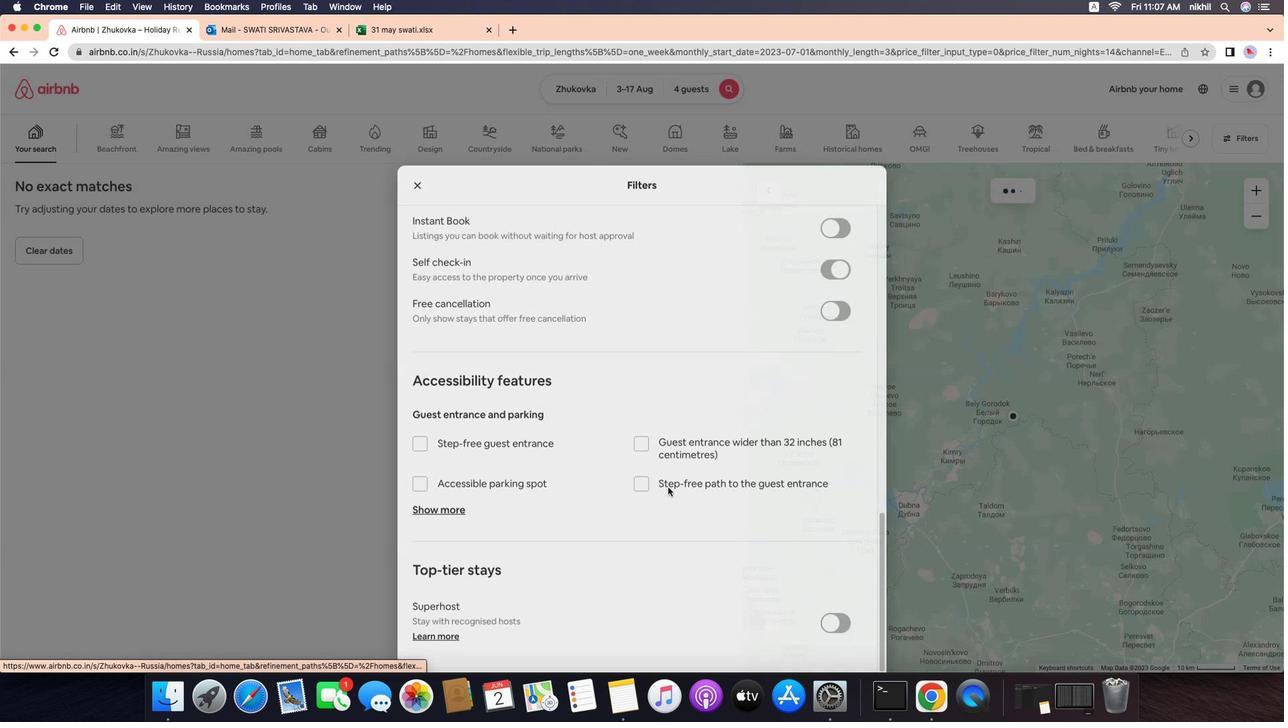 
Action: Mouse pressed left at (815, 649)
Screenshot: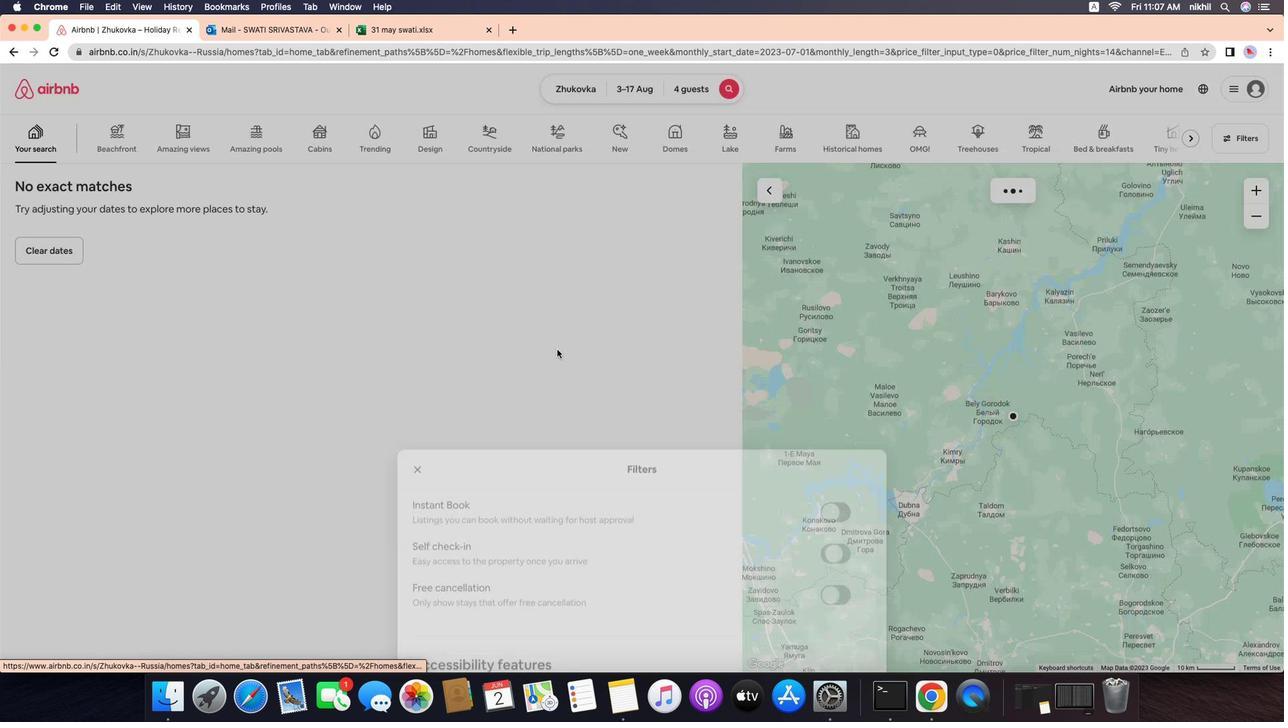
Action: Mouse moved to (555, 327)
Screenshot: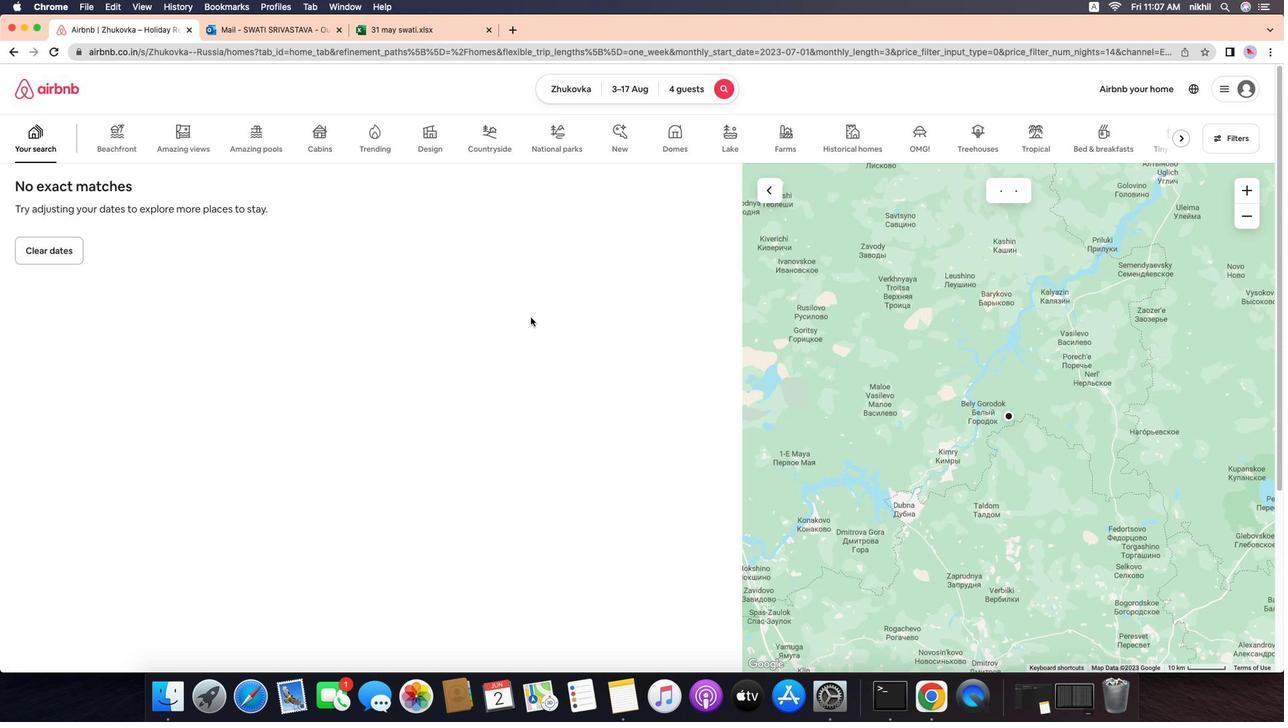 
